 Task: Look for space in Shamkhor, Azerbaijan from 12th  August, 2023 to 15th August, 2023 for 3 adults in price range Rs.12000 to Rs.16000. Place can be entire place with 2 bedrooms having 3 beds and 1 bathroom. Property type can be house, flat, guest house. Amenities needed are: air conditioning. Booking option can be shelf check-in. Required host language is English.
Action: Mouse moved to (392, 112)
Screenshot: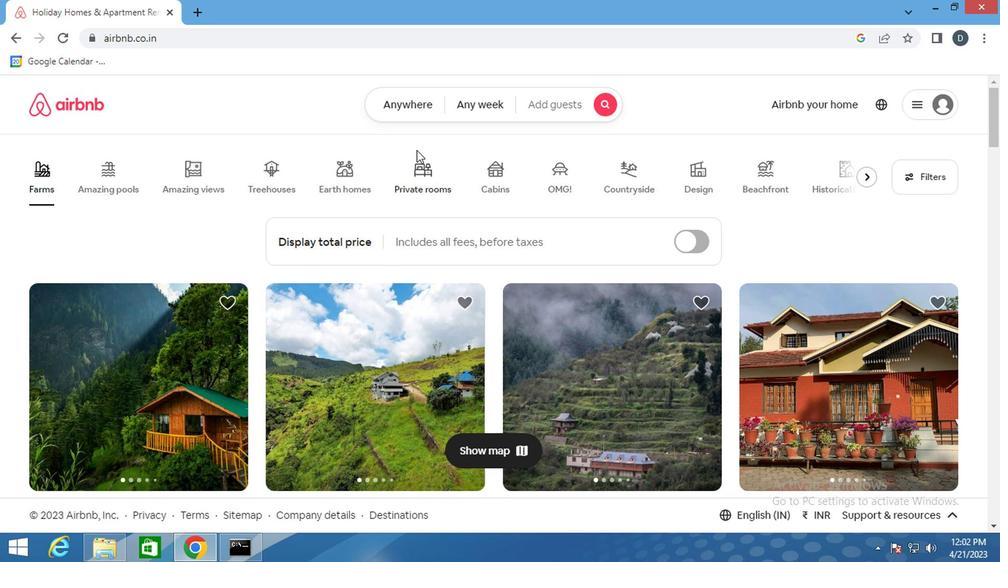 
Action: Mouse pressed left at (392, 112)
Screenshot: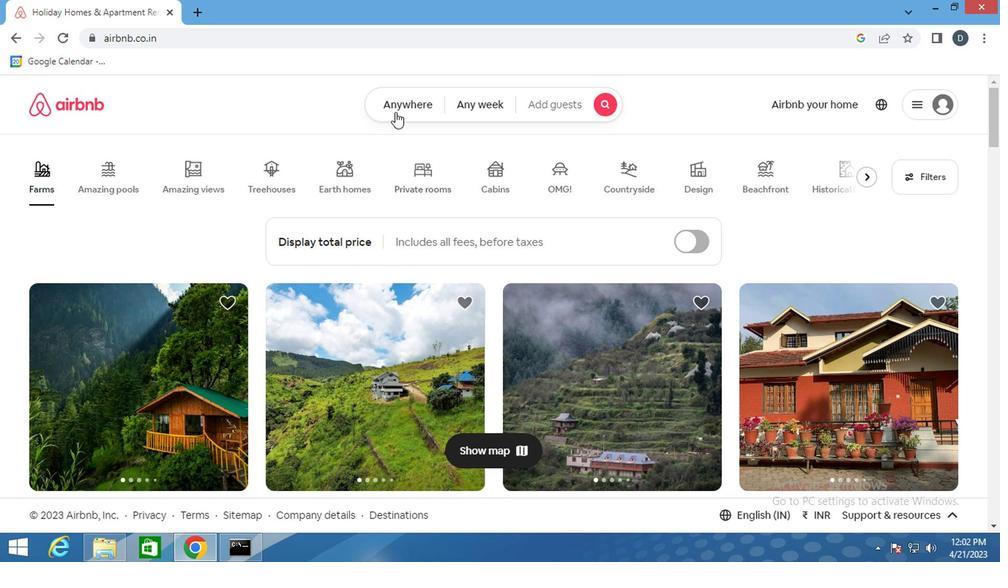 
Action: Mouse moved to (282, 173)
Screenshot: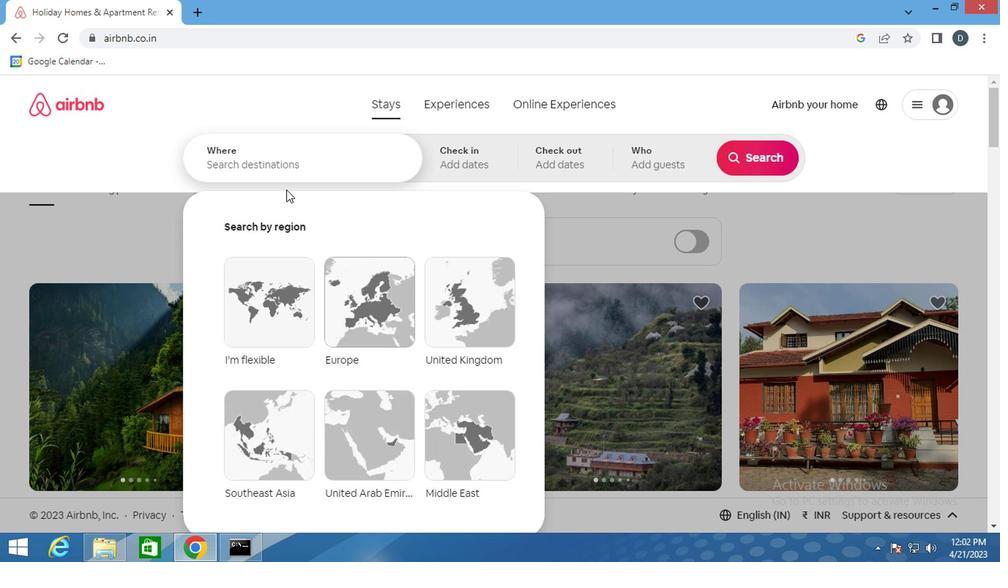 
Action: Mouse pressed left at (282, 173)
Screenshot: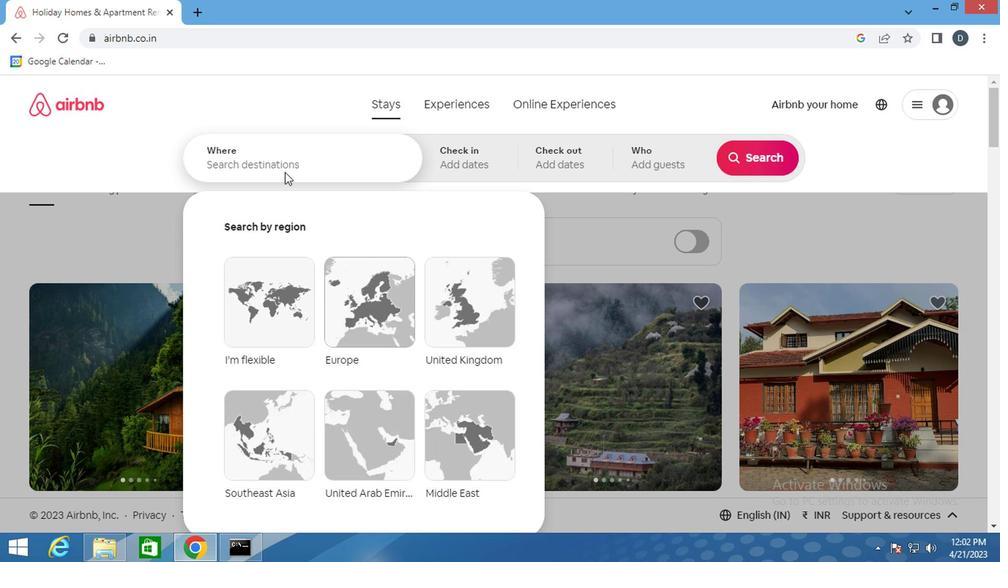 
Action: Key pressed shamkhor,azerbaijan
Screenshot: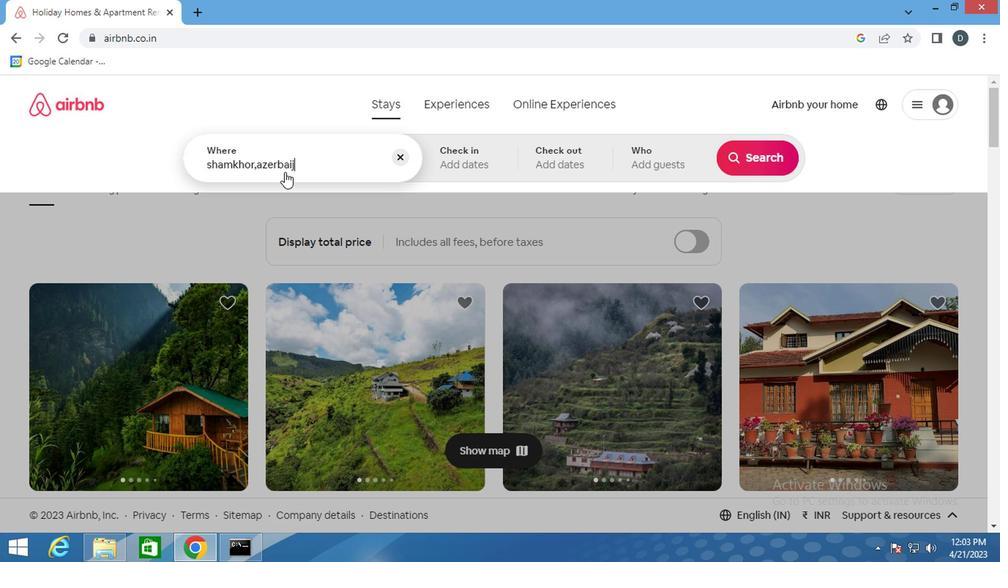 
Action: Mouse moved to (297, 263)
Screenshot: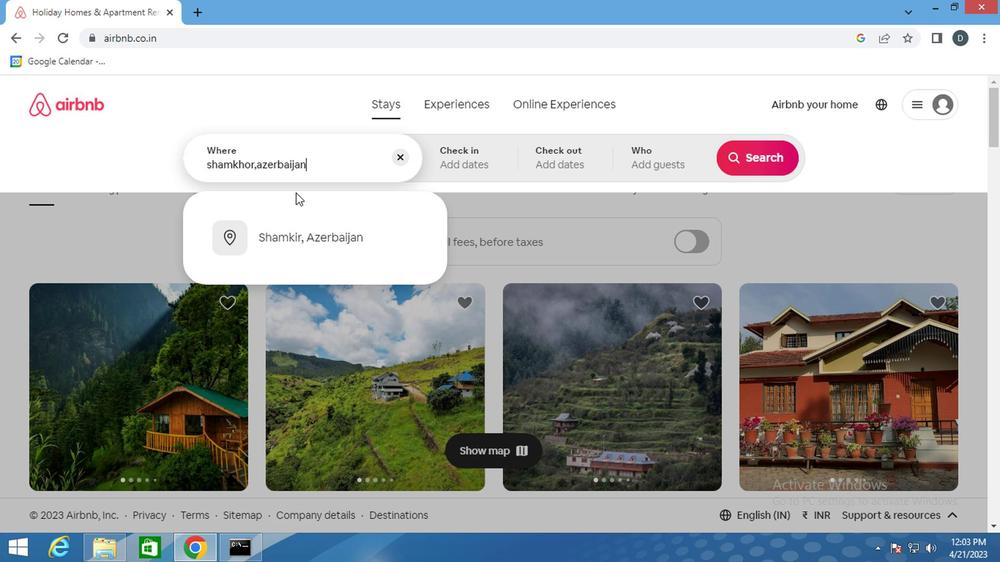 
Action: Mouse pressed left at (297, 263)
Screenshot: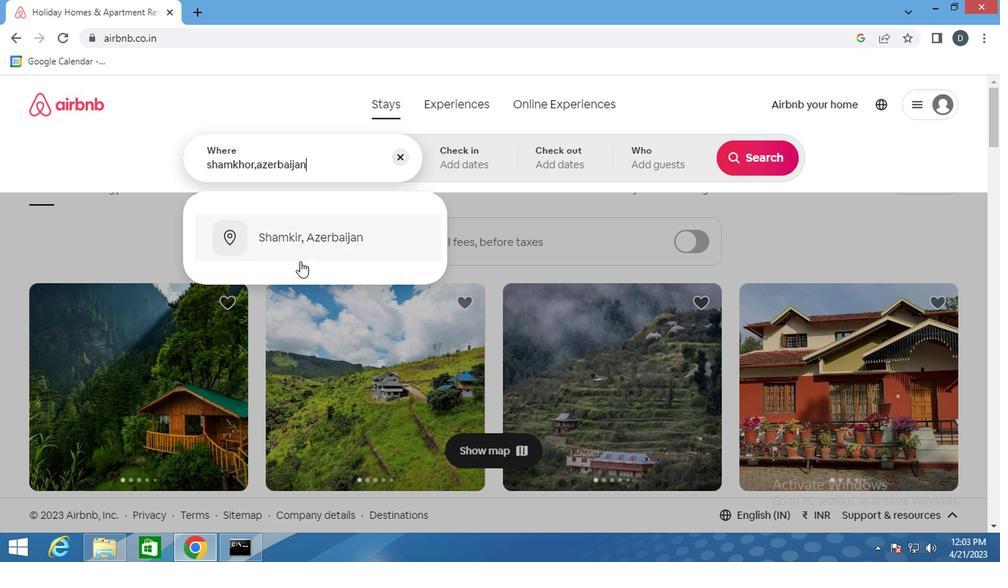 
Action: Mouse moved to (352, 163)
Screenshot: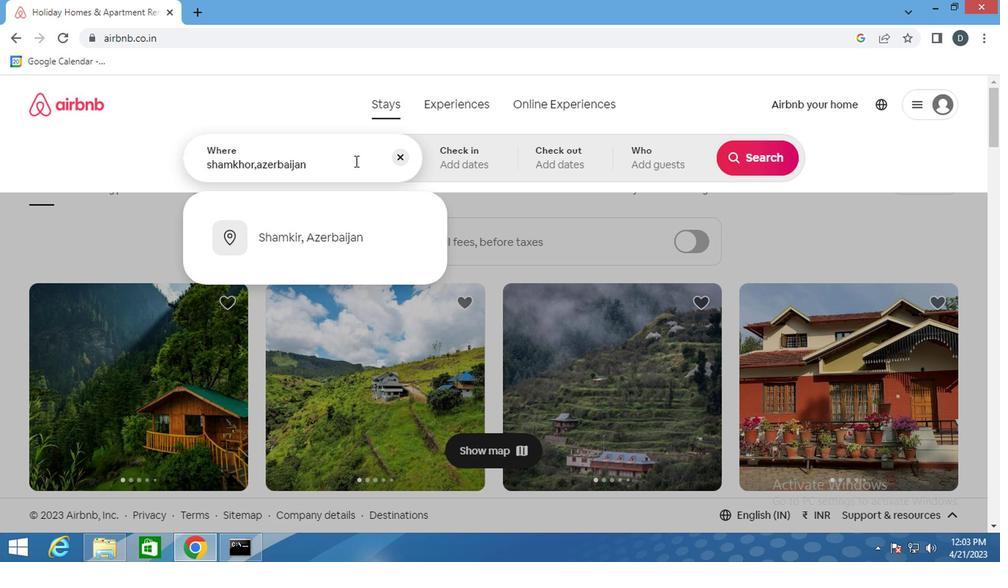 
Action: Key pressed <Key.enter>
Screenshot: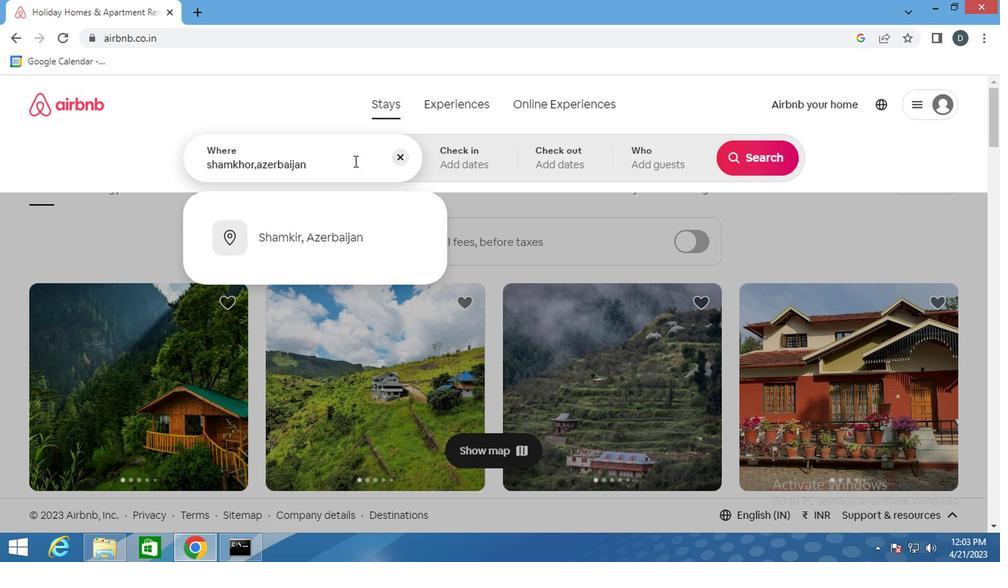 
Action: Mouse moved to (482, 163)
Screenshot: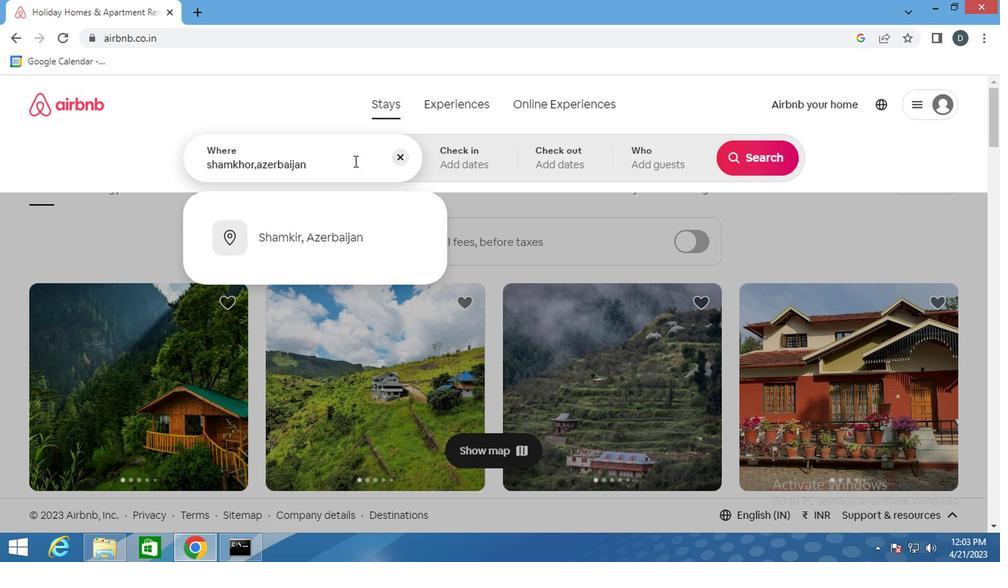 
Action: Mouse pressed left at (482, 163)
Screenshot: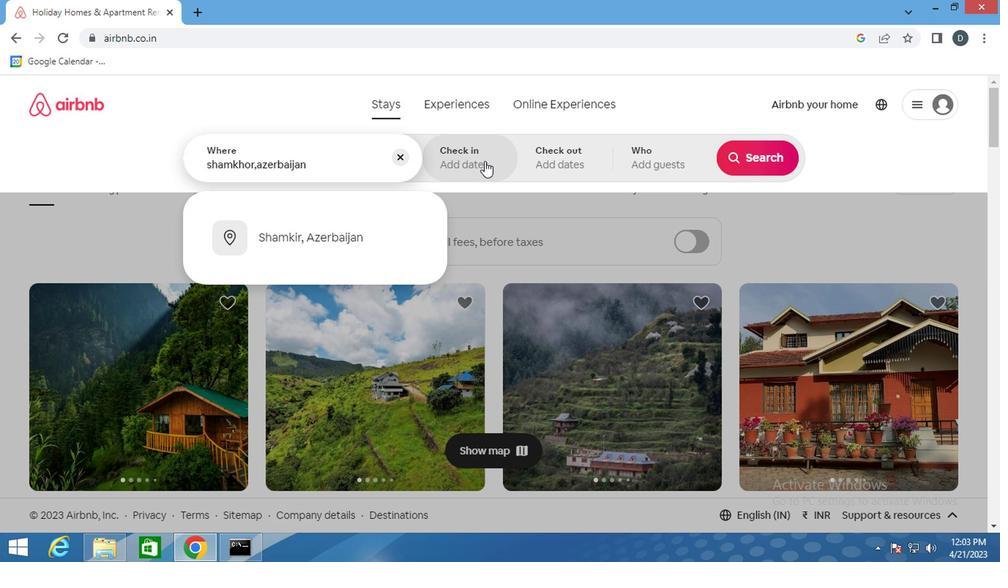 
Action: Mouse moved to (745, 269)
Screenshot: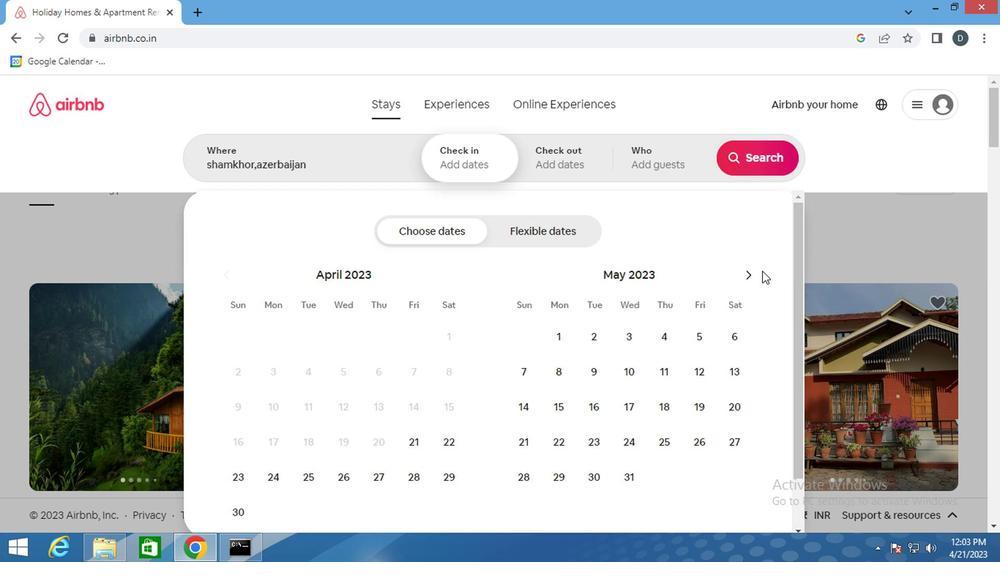 
Action: Mouse pressed left at (745, 269)
Screenshot: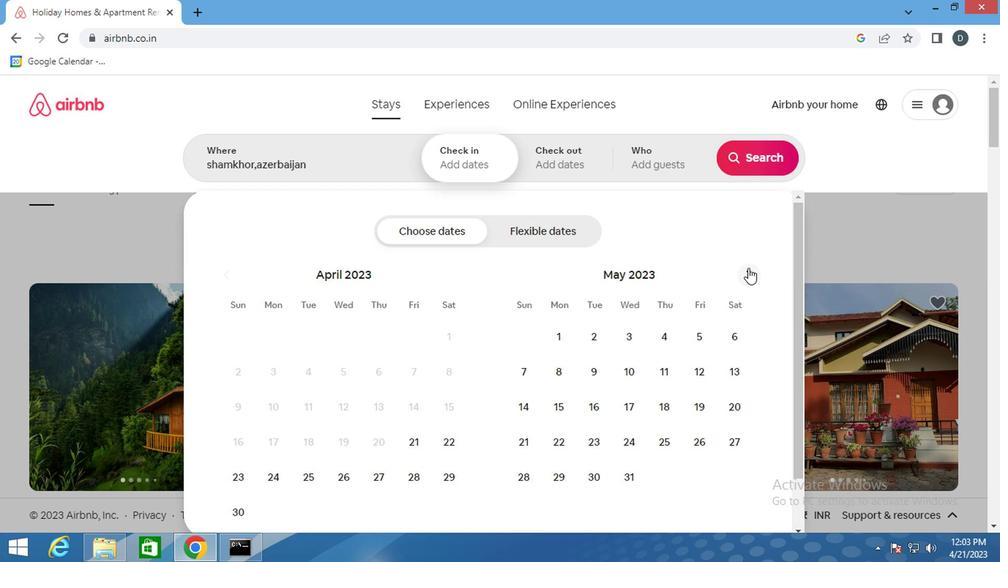 
Action: Mouse pressed left at (745, 269)
Screenshot: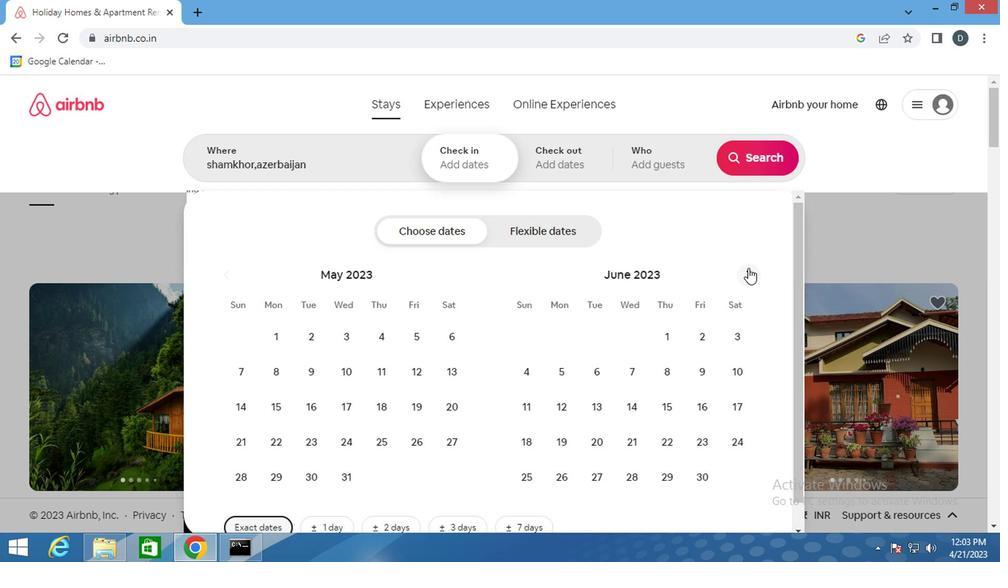 
Action: Mouse pressed left at (745, 269)
Screenshot: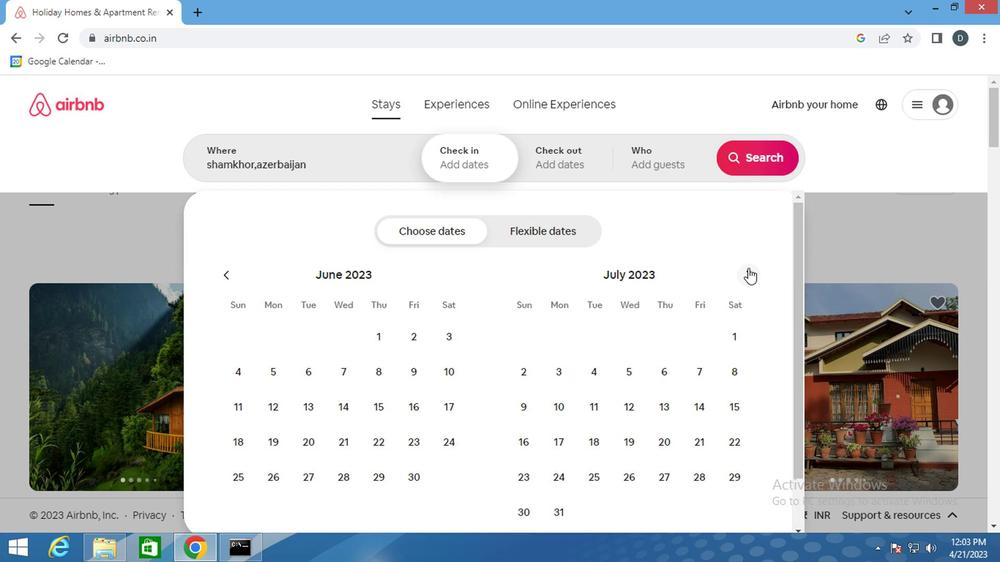 
Action: Mouse moved to (721, 372)
Screenshot: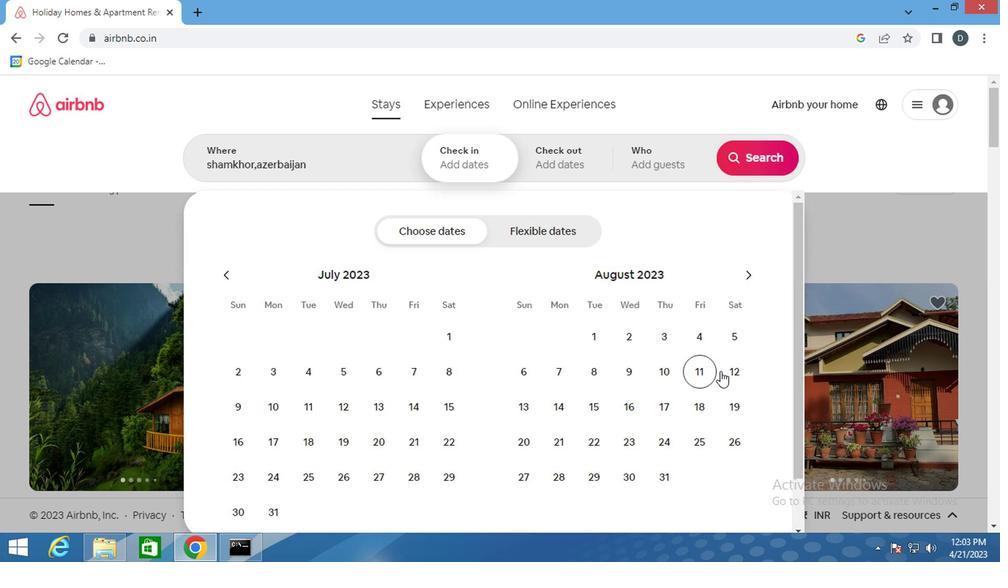 
Action: Mouse pressed left at (721, 372)
Screenshot: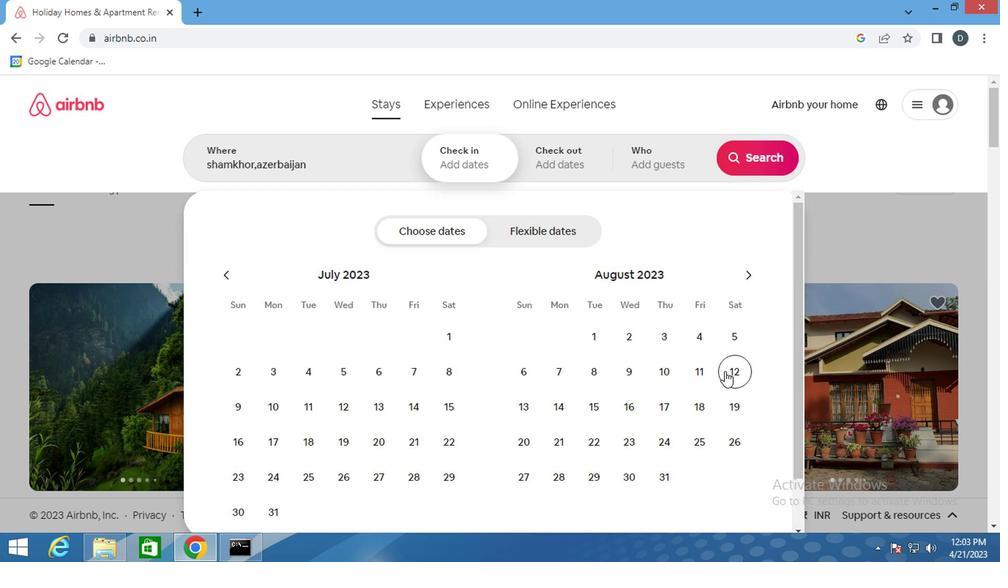 
Action: Mouse moved to (588, 402)
Screenshot: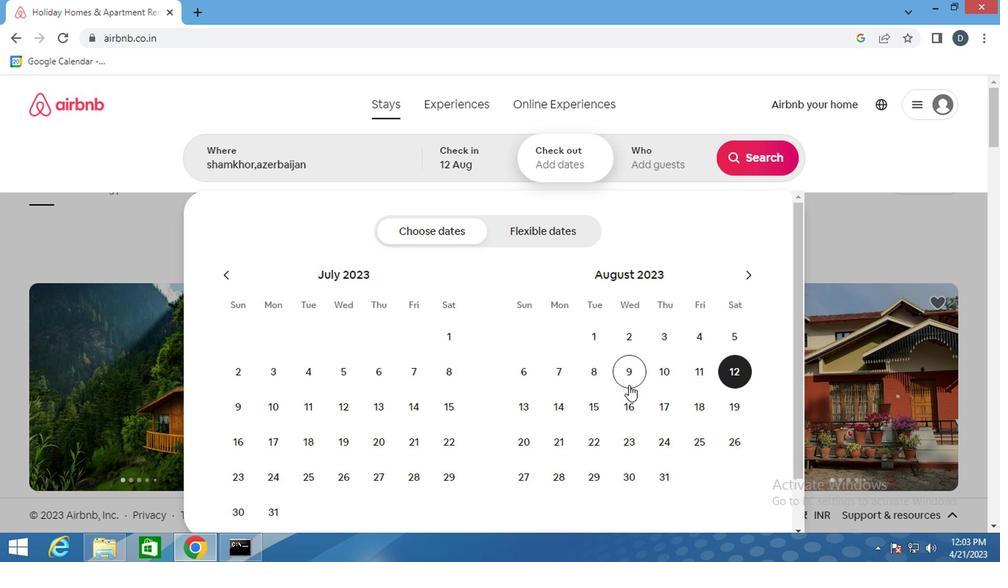 
Action: Mouse pressed left at (588, 402)
Screenshot: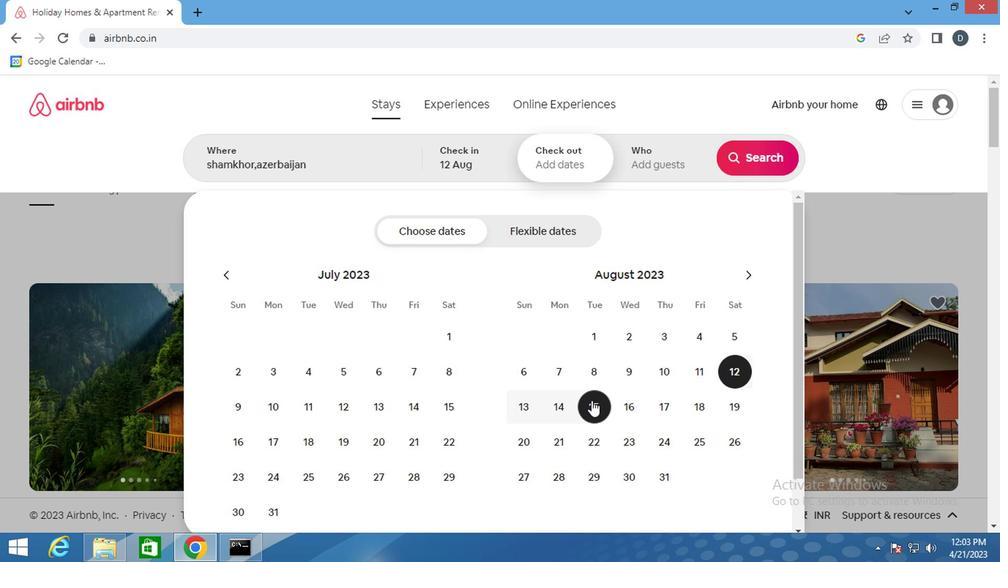 
Action: Mouse moved to (629, 168)
Screenshot: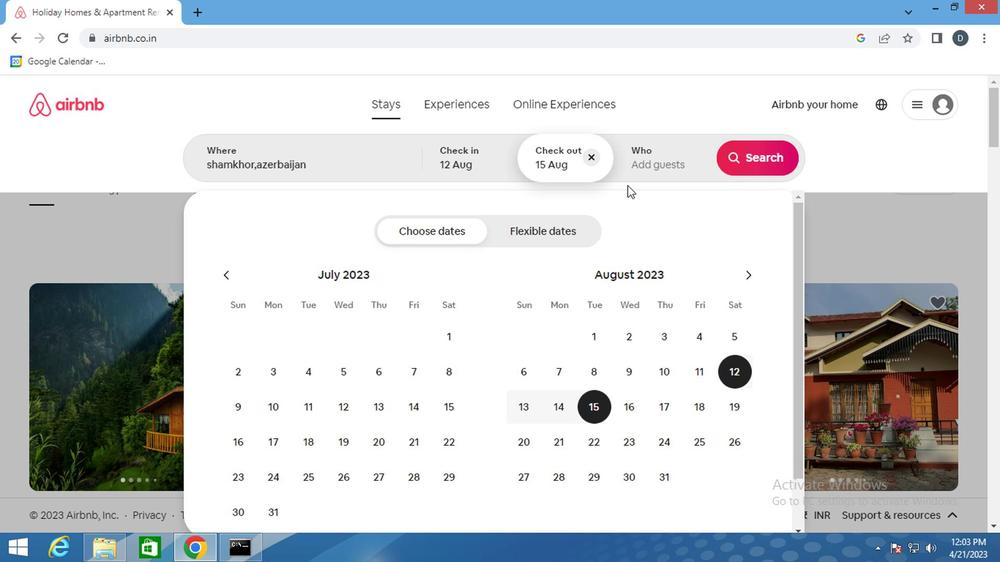 
Action: Mouse pressed left at (629, 168)
Screenshot: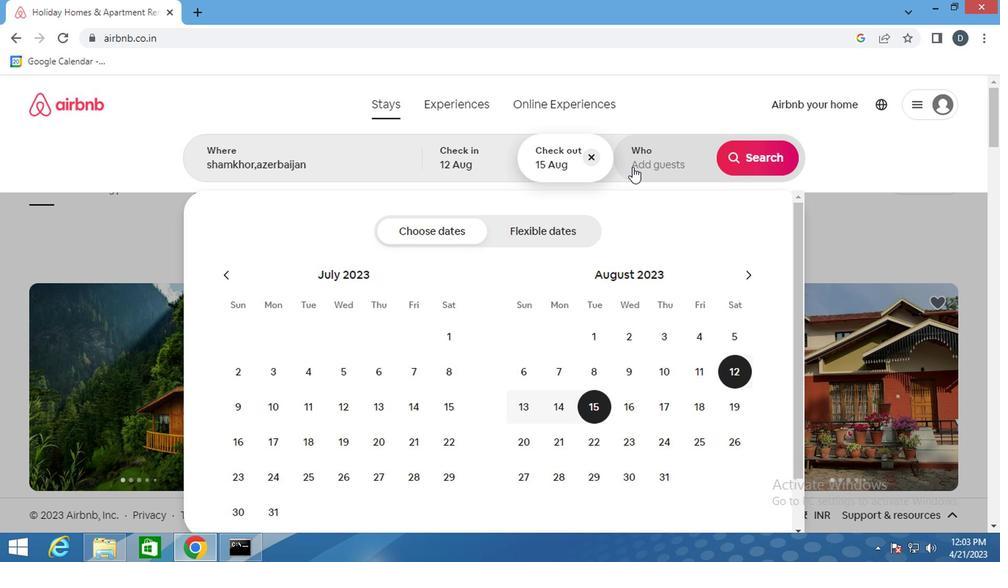 
Action: Mouse moved to (751, 233)
Screenshot: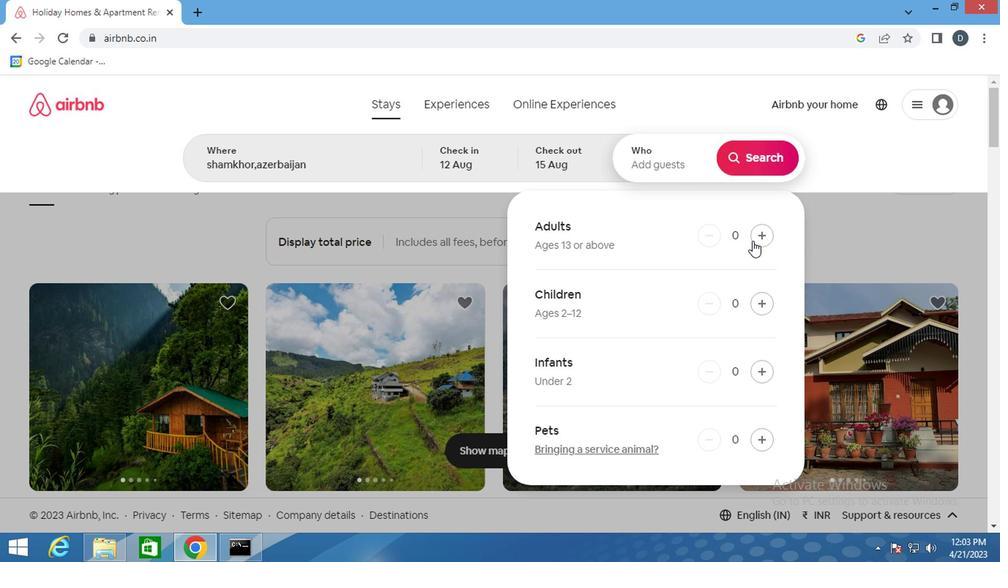 
Action: Mouse pressed left at (751, 233)
Screenshot: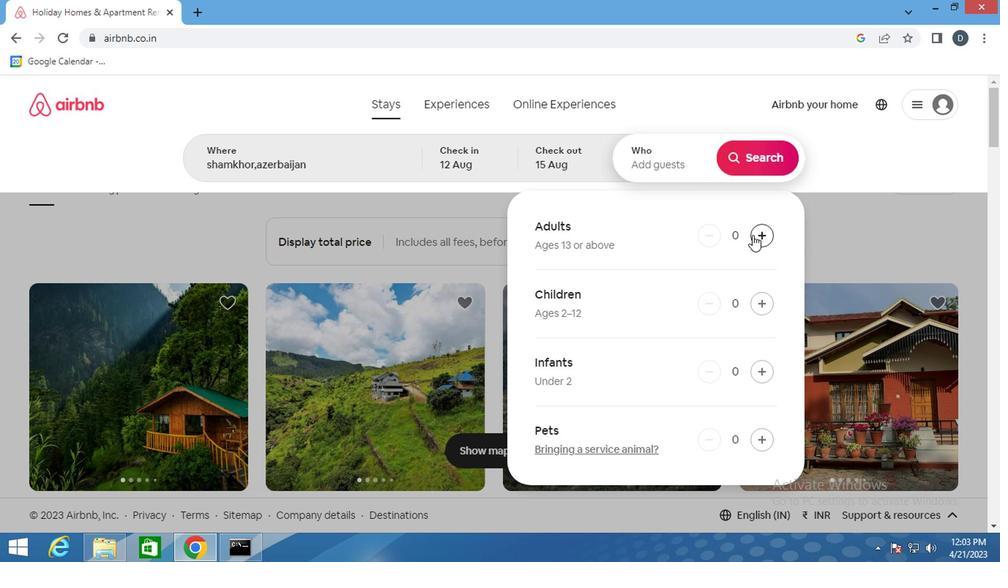 
Action: Mouse pressed left at (751, 233)
Screenshot: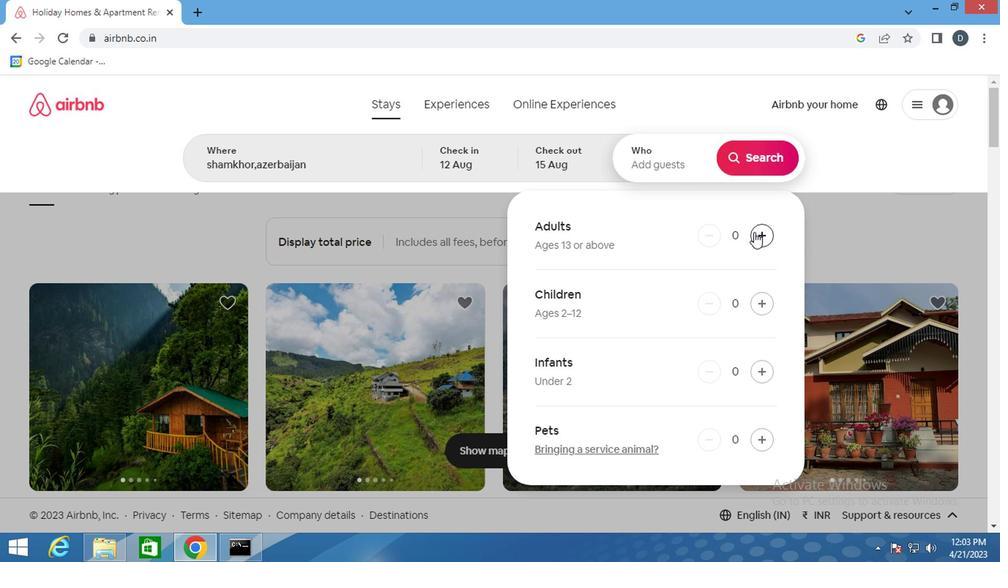 
Action: Mouse pressed left at (751, 233)
Screenshot: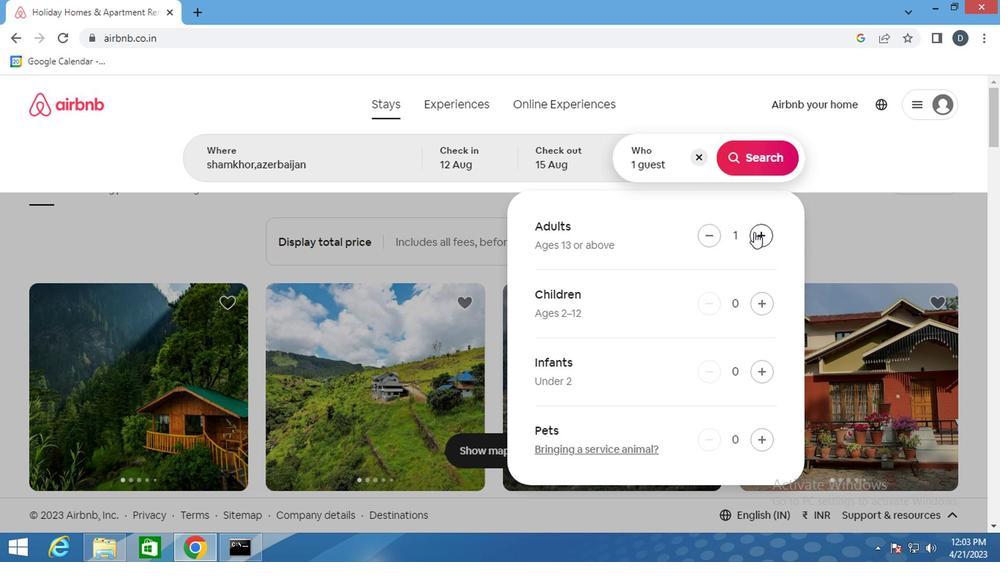 
Action: Mouse moved to (763, 162)
Screenshot: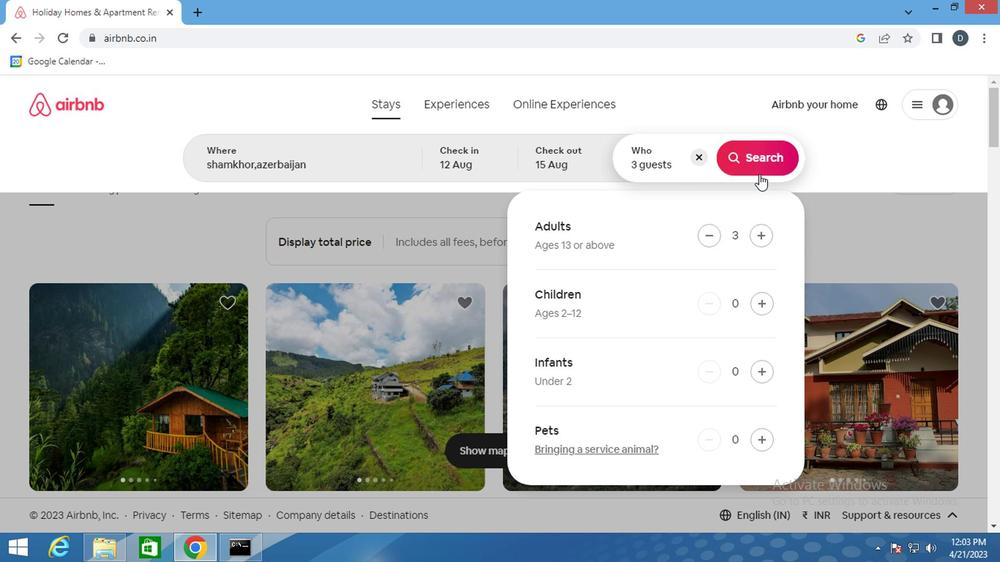 
Action: Mouse pressed left at (763, 162)
Screenshot: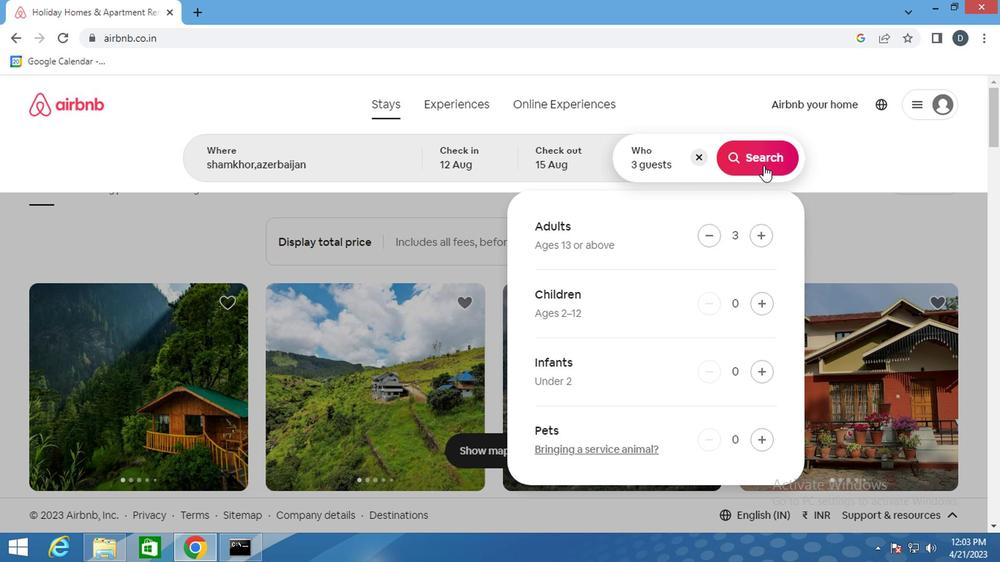 
Action: Mouse moved to (944, 168)
Screenshot: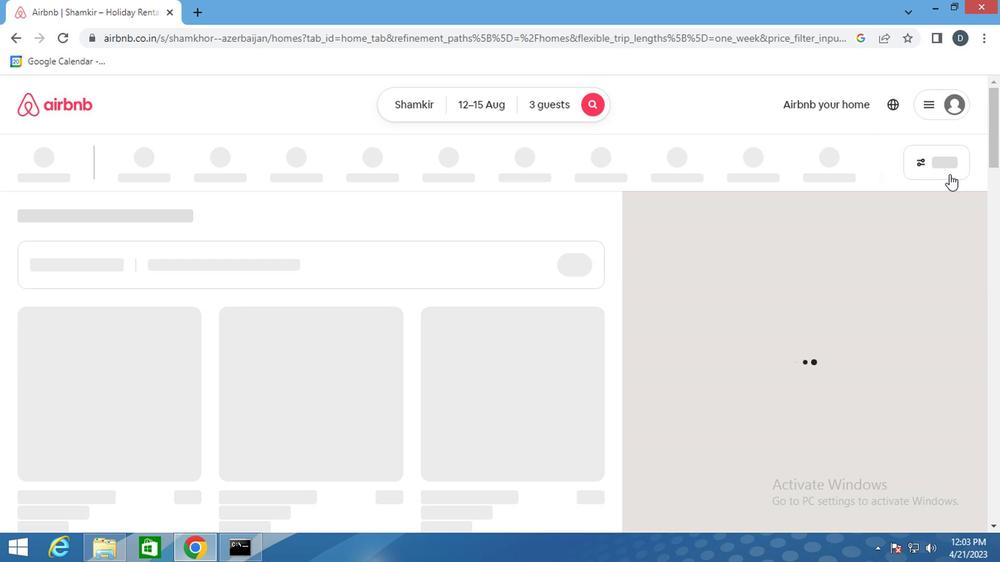 
Action: Mouse pressed left at (944, 168)
Screenshot: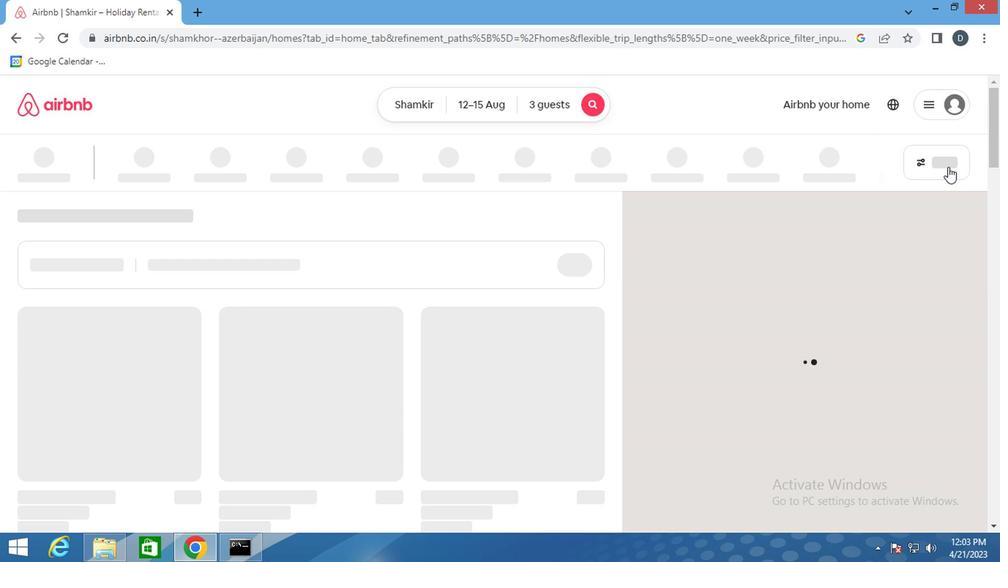 
Action: Mouse moved to (334, 339)
Screenshot: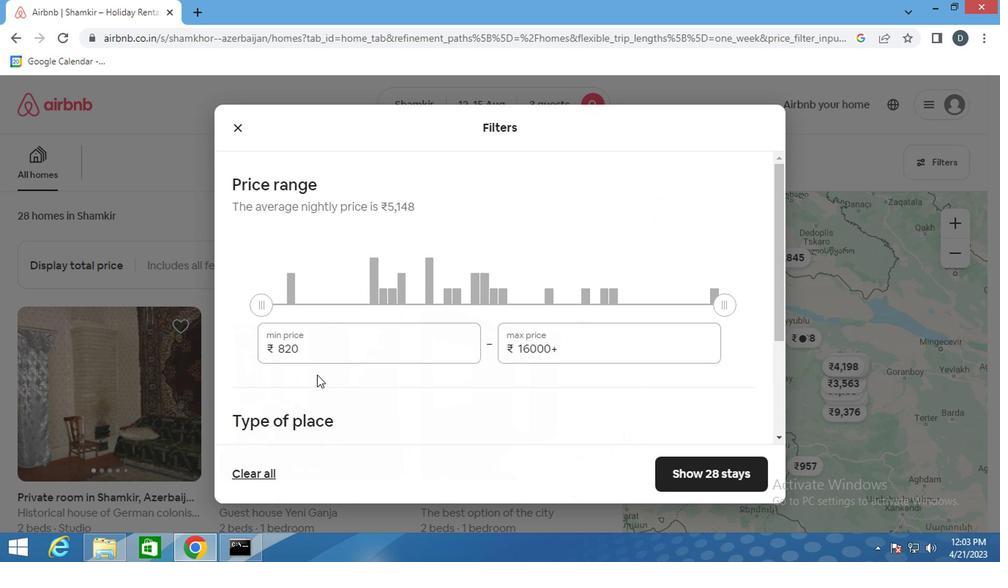 
Action: Mouse pressed left at (334, 339)
Screenshot: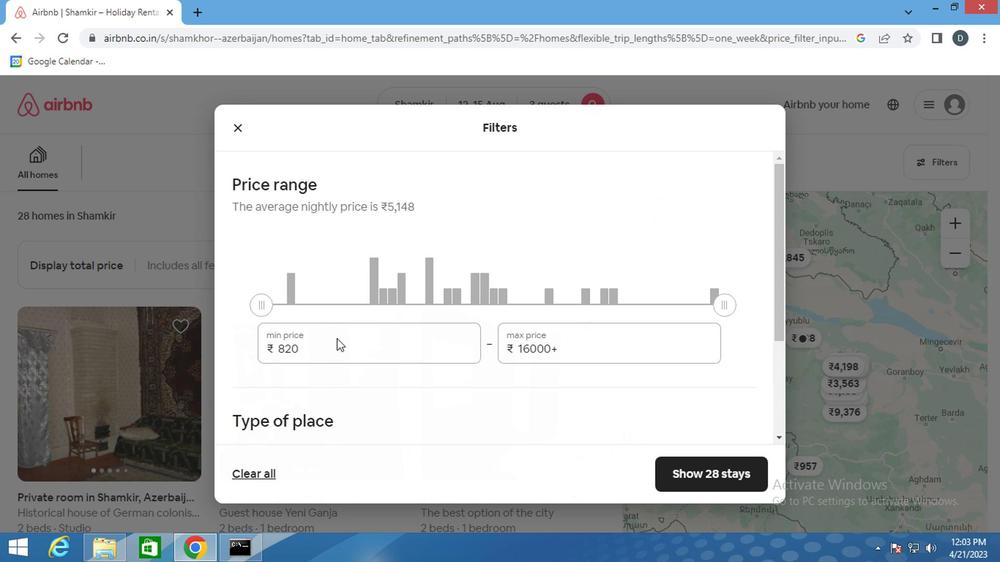 
Action: Mouse pressed left at (334, 339)
Screenshot: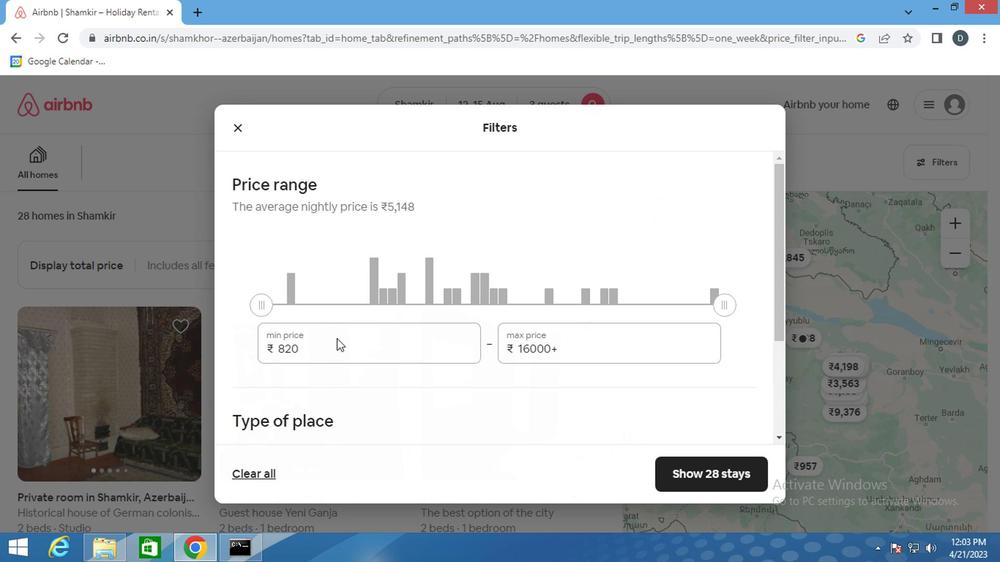 
Action: Mouse moved to (323, 352)
Screenshot: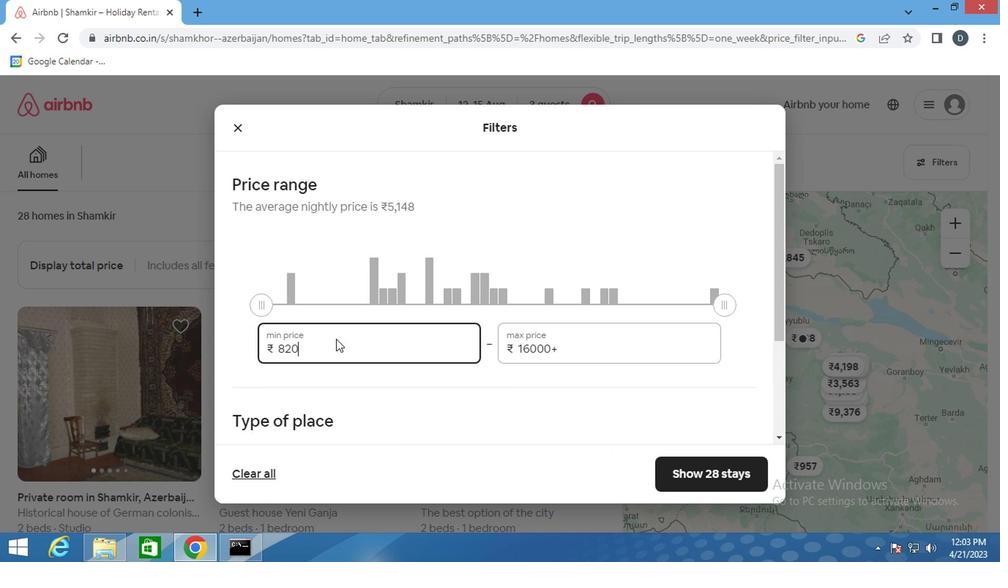 
Action: Mouse pressed left at (323, 352)
Screenshot: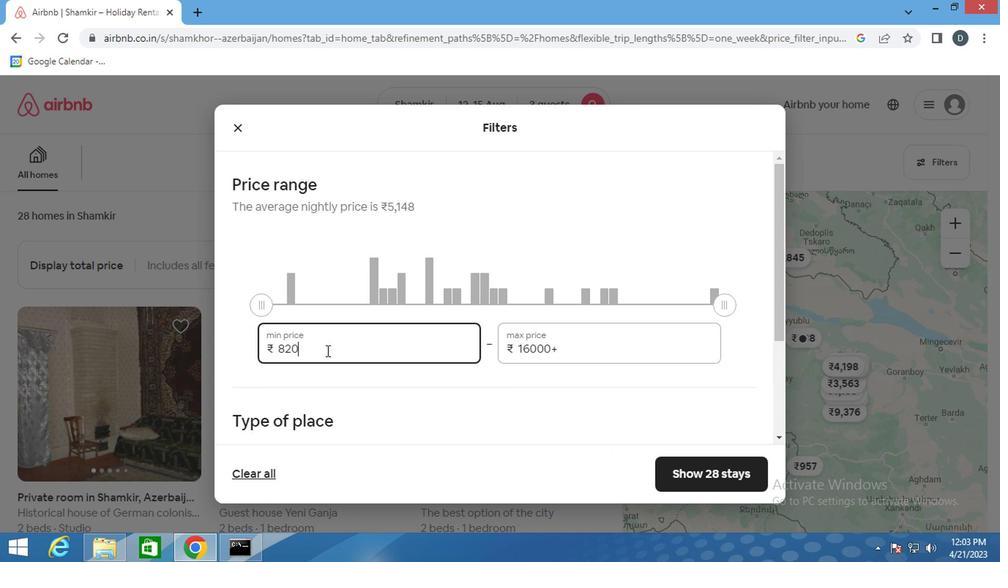 
Action: Mouse pressed left at (323, 352)
Screenshot: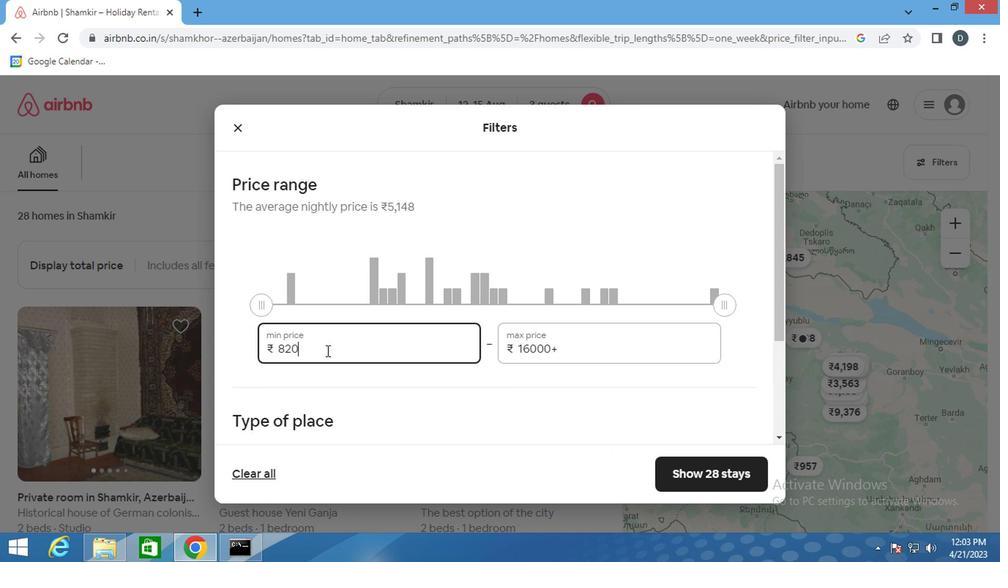 
Action: Key pressed 12000
Screenshot: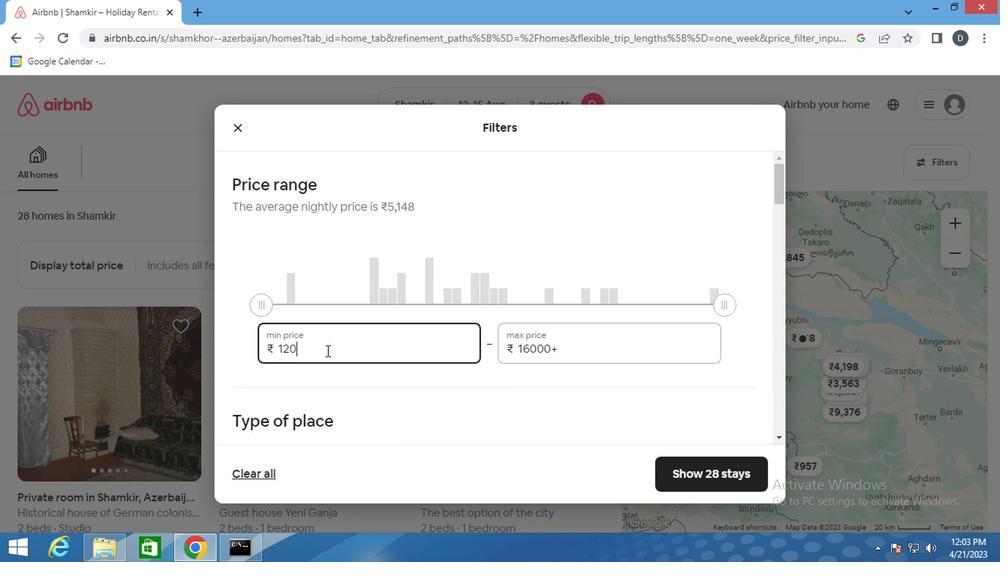 
Action: Mouse moved to (611, 351)
Screenshot: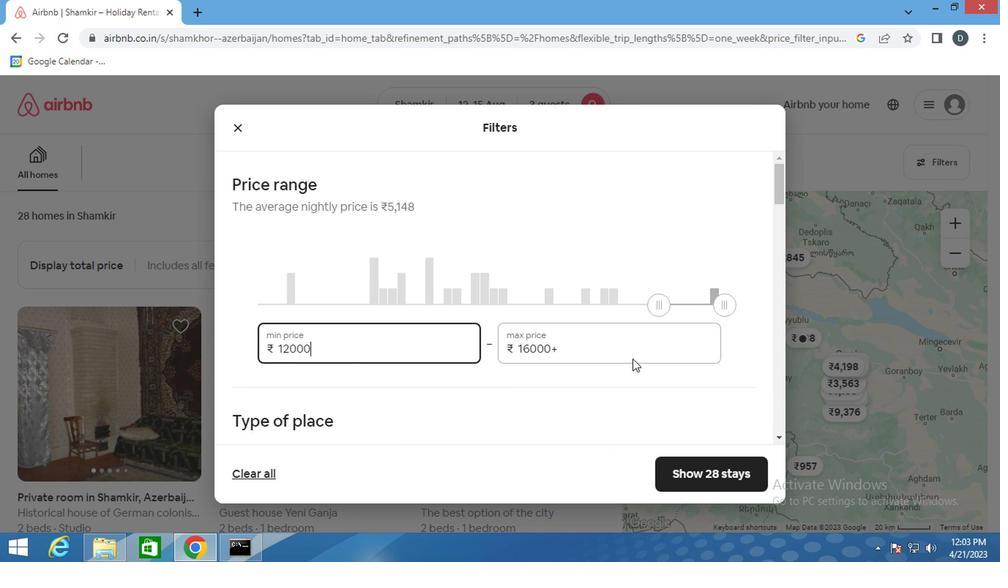 
Action: Key pressed <Key.tab>ctrl+Actrl+16000
Screenshot: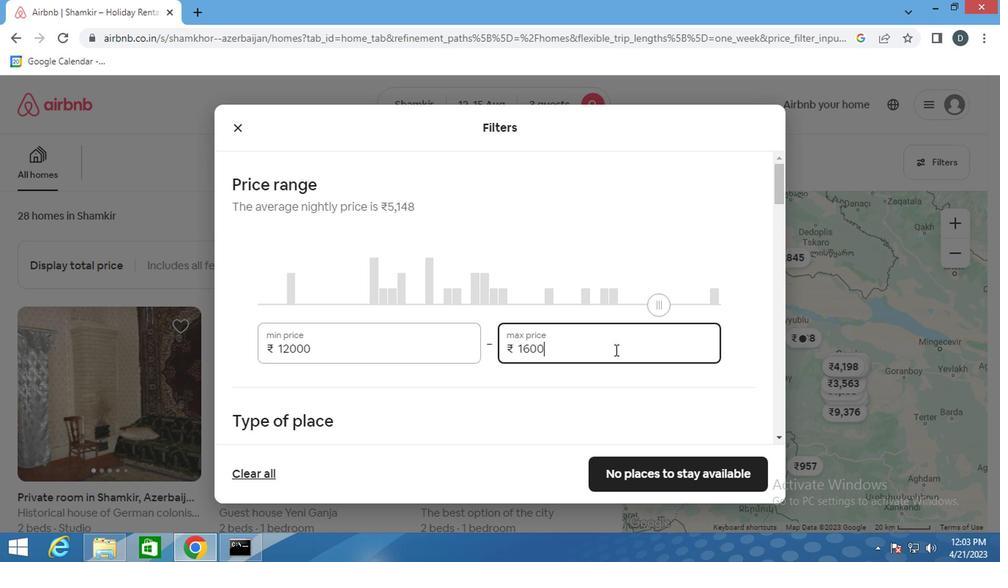 
Action: Mouse scrolled (611, 350) with delta (0, -1)
Screenshot: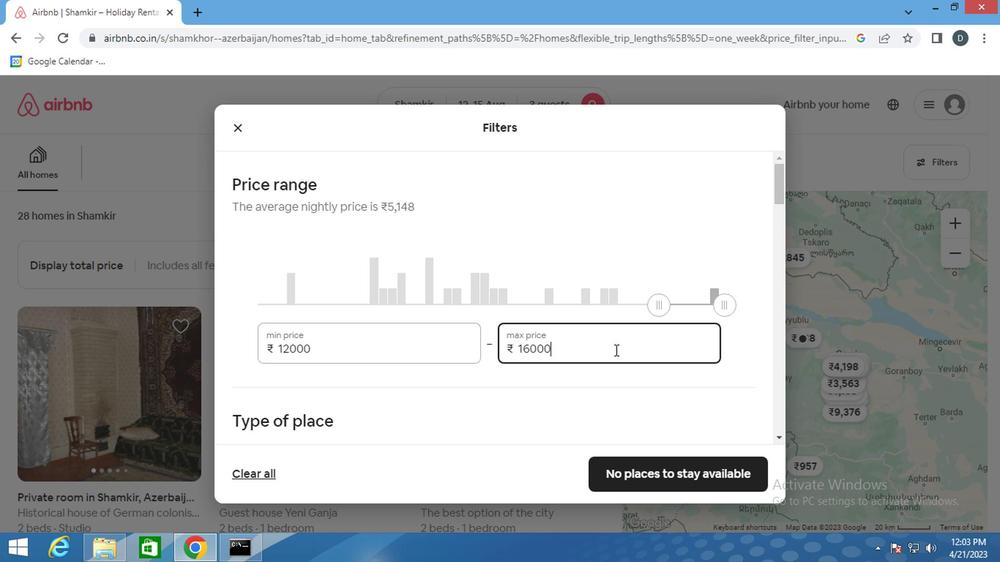 
Action: Mouse scrolled (611, 350) with delta (0, -1)
Screenshot: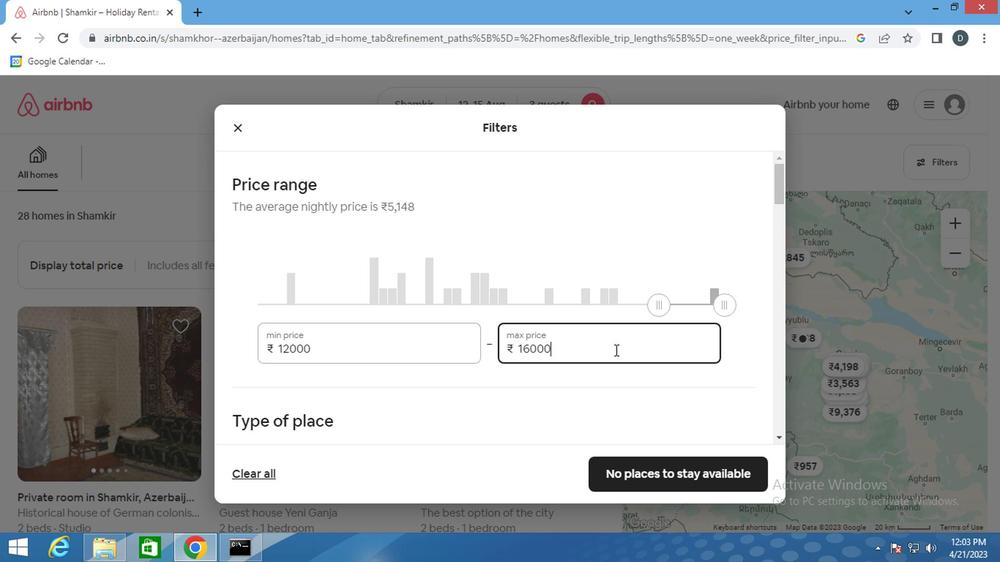 
Action: Mouse scrolled (611, 350) with delta (0, -1)
Screenshot: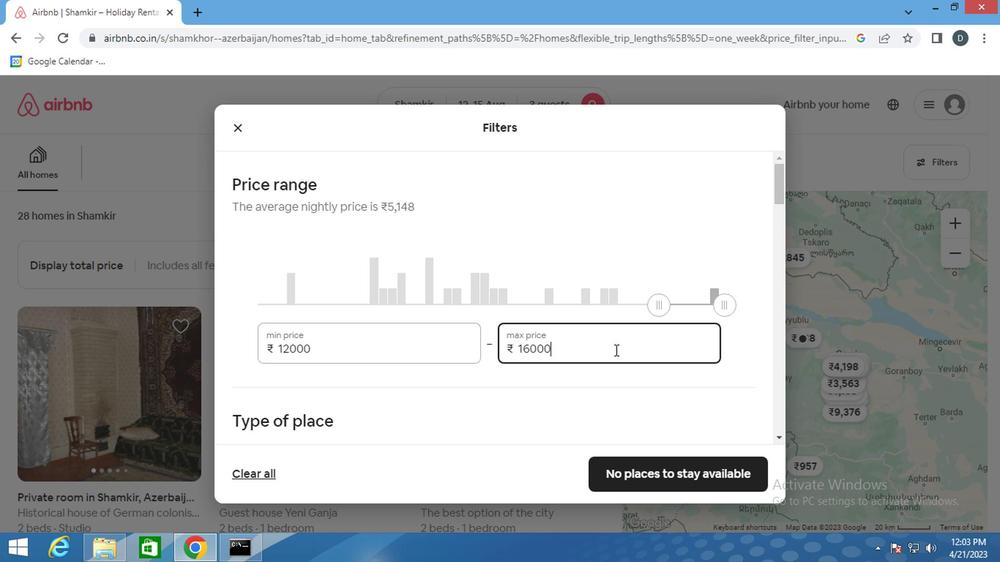 
Action: Mouse scrolled (611, 350) with delta (0, -1)
Screenshot: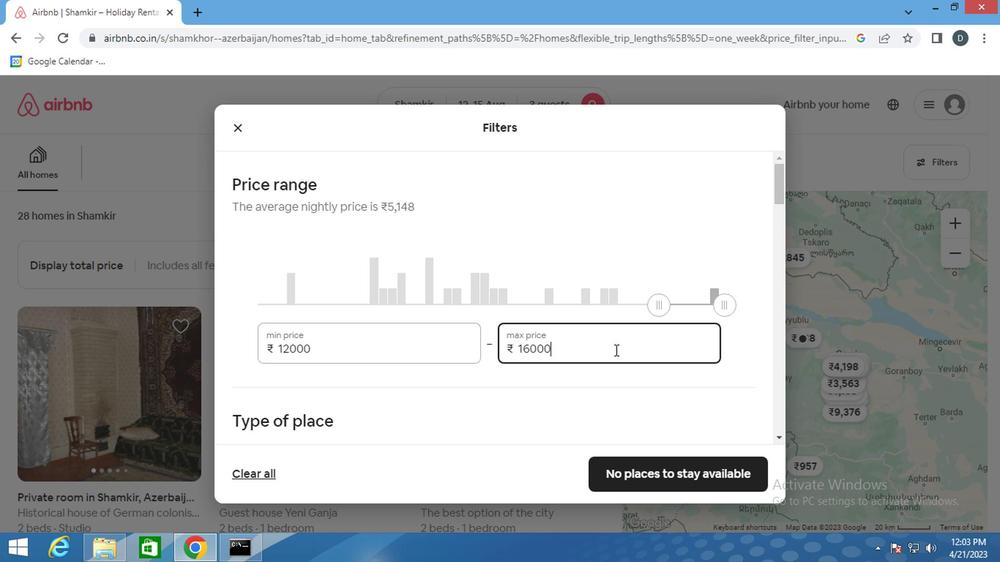 
Action: Mouse scrolled (611, 350) with delta (0, -1)
Screenshot: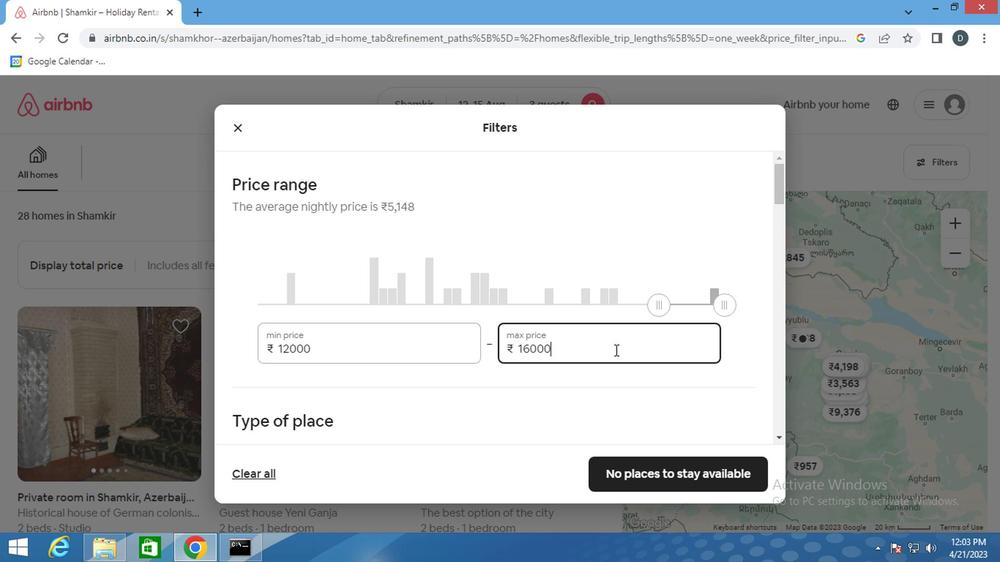 
Action: Mouse moved to (319, 269)
Screenshot: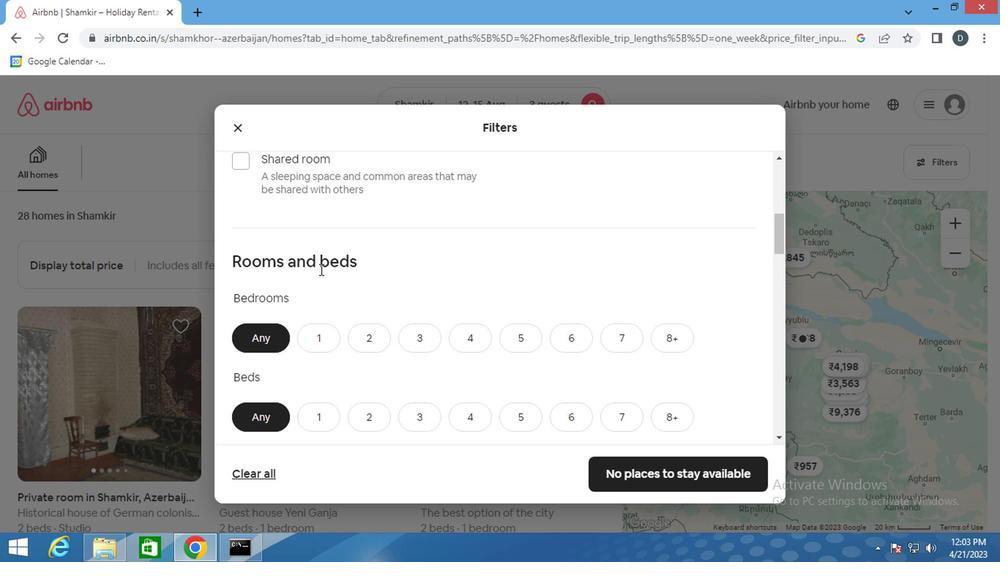 
Action: Mouse scrolled (319, 270) with delta (0, 0)
Screenshot: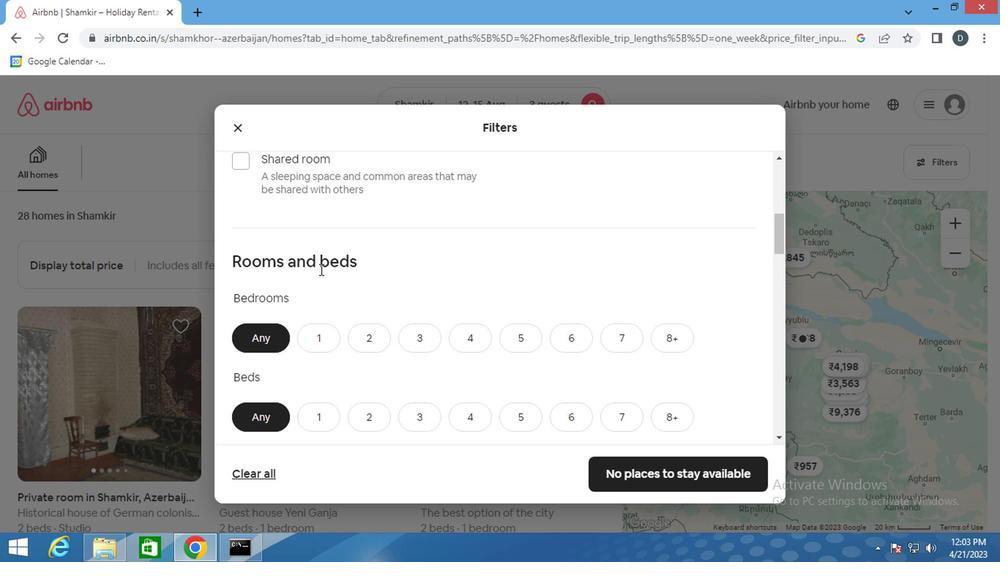 
Action: Mouse scrolled (319, 270) with delta (0, 0)
Screenshot: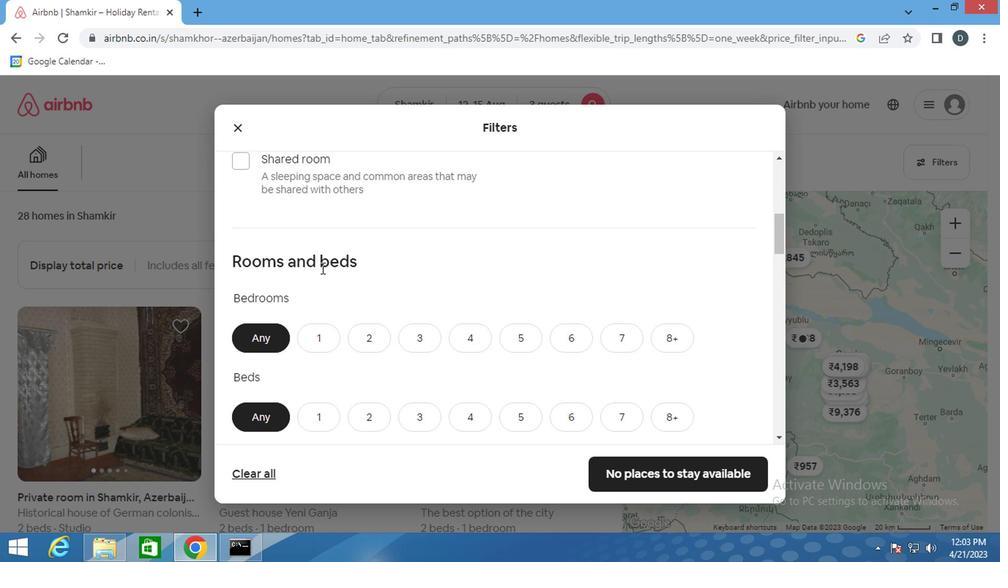 
Action: Mouse moved to (279, 246)
Screenshot: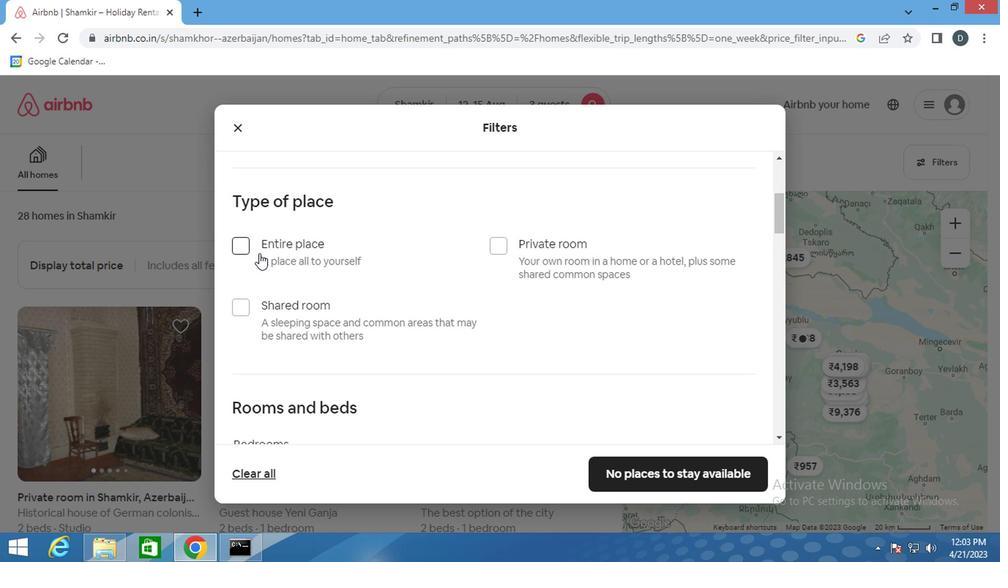
Action: Mouse pressed left at (279, 246)
Screenshot: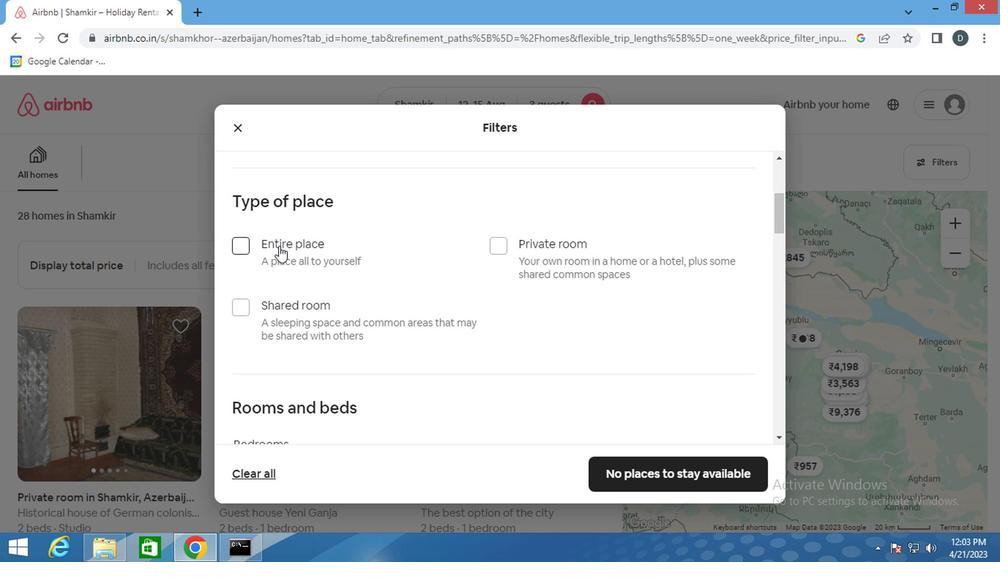 
Action: Mouse moved to (323, 254)
Screenshot: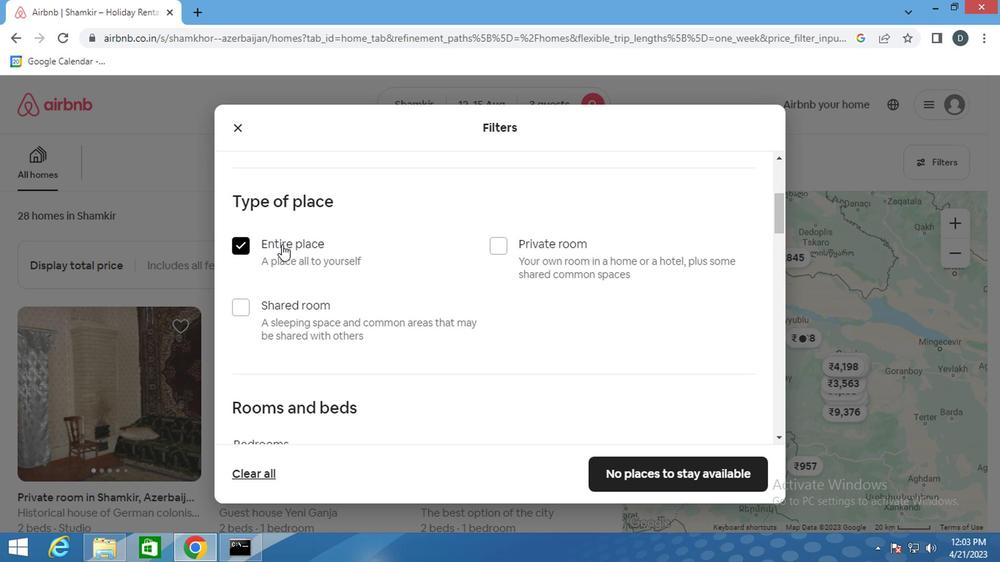
Action: Mouse scrolled (323, 253) with delta (0, 0)
Screenshot: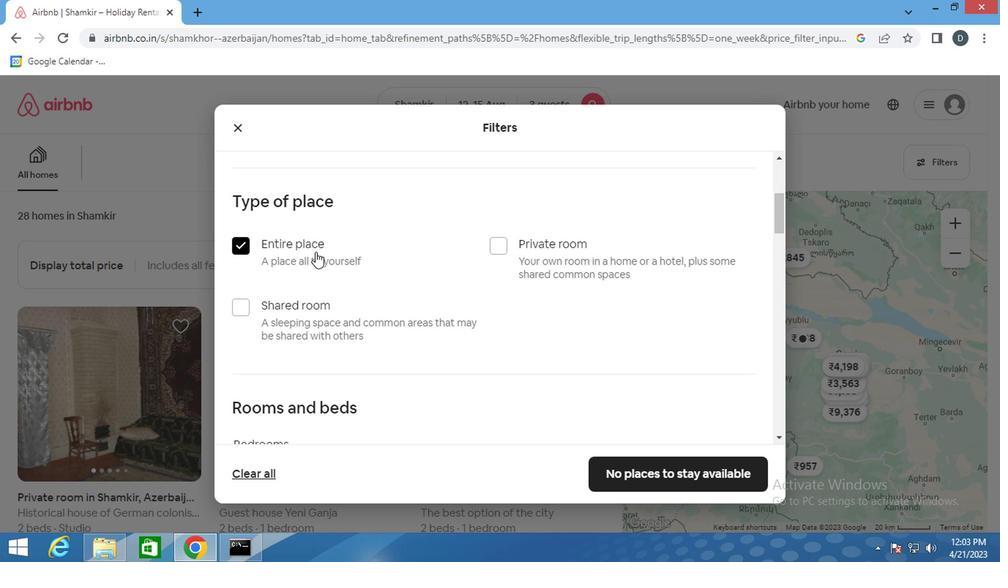 
Action: Mouse scrolled (323, 253) with delta (0, 0)
Screenshot: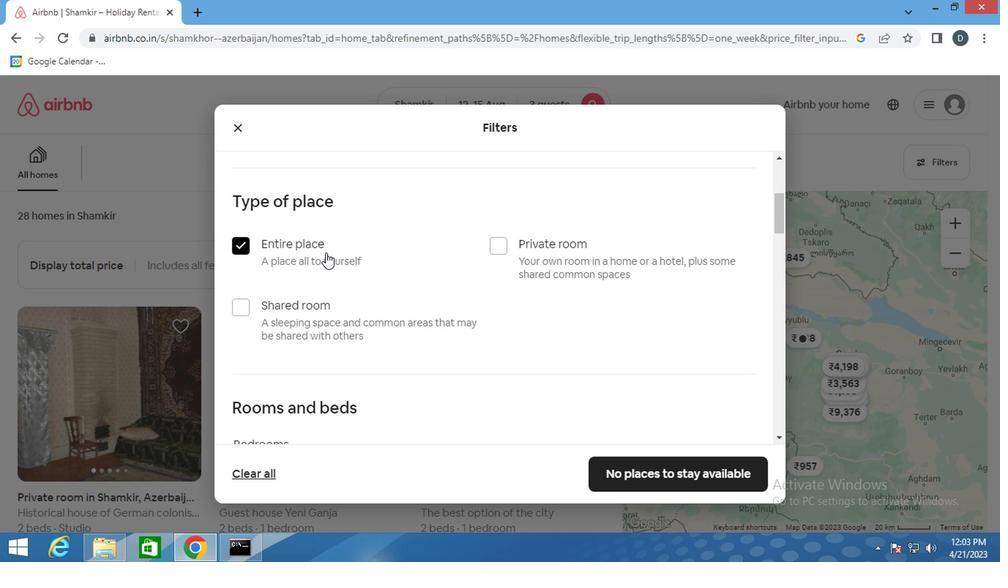
Action: Mouse scrolled (323, 253) with delta (0, 0)
Screenshot: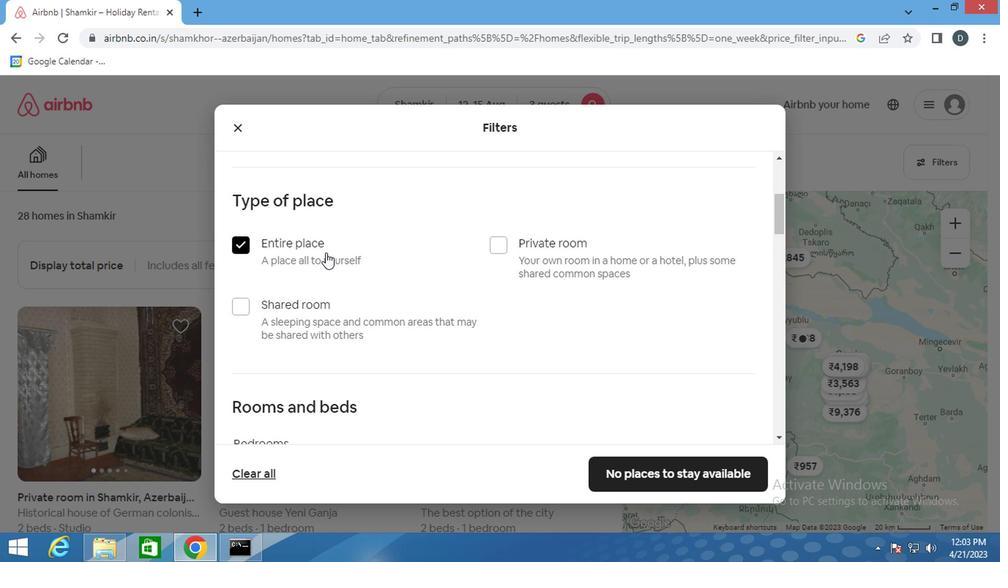 
Action: Mouse moved to (366, 270)
Screenshot: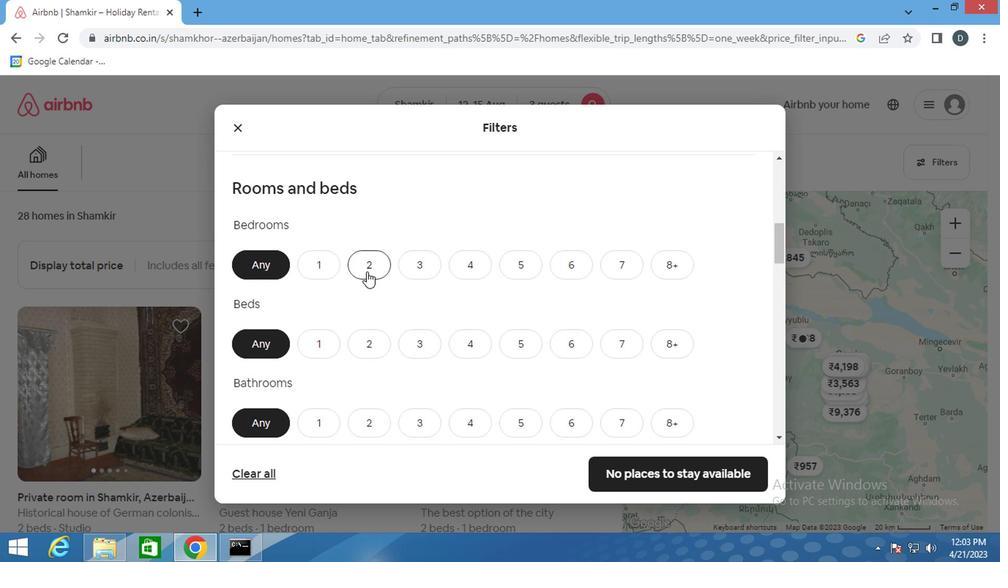 
Action: Mouse pressed left at (366, 270)
Screenshot: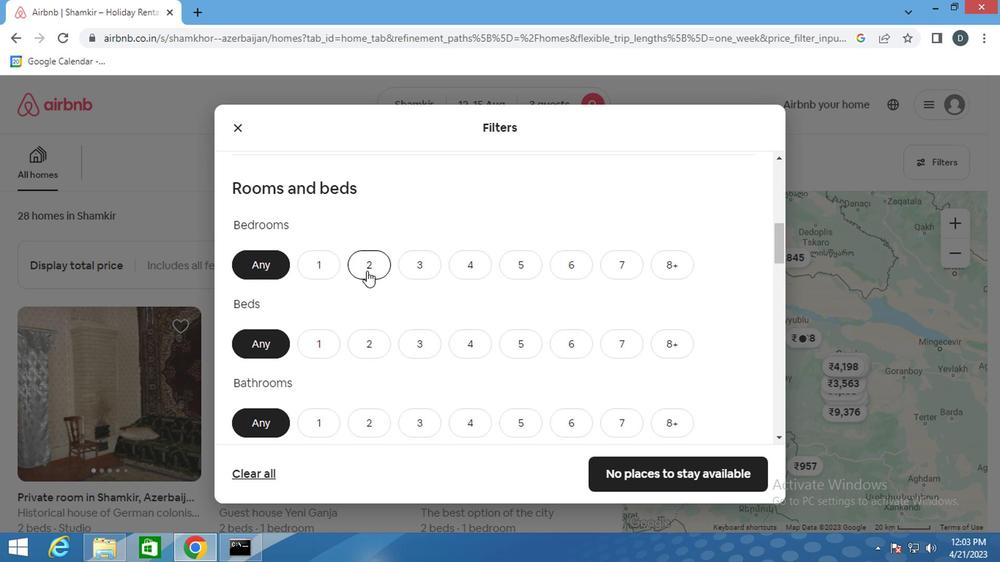 
Action: Mouse moved to (407, 347)
Screenshot: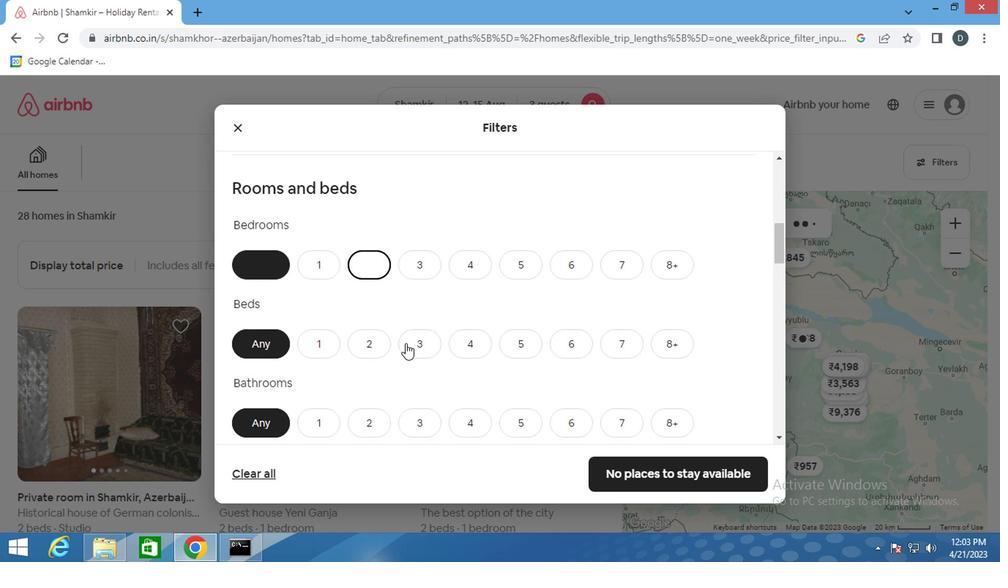 
Action: Mouse pressed left at (407, 347)
Screenshot: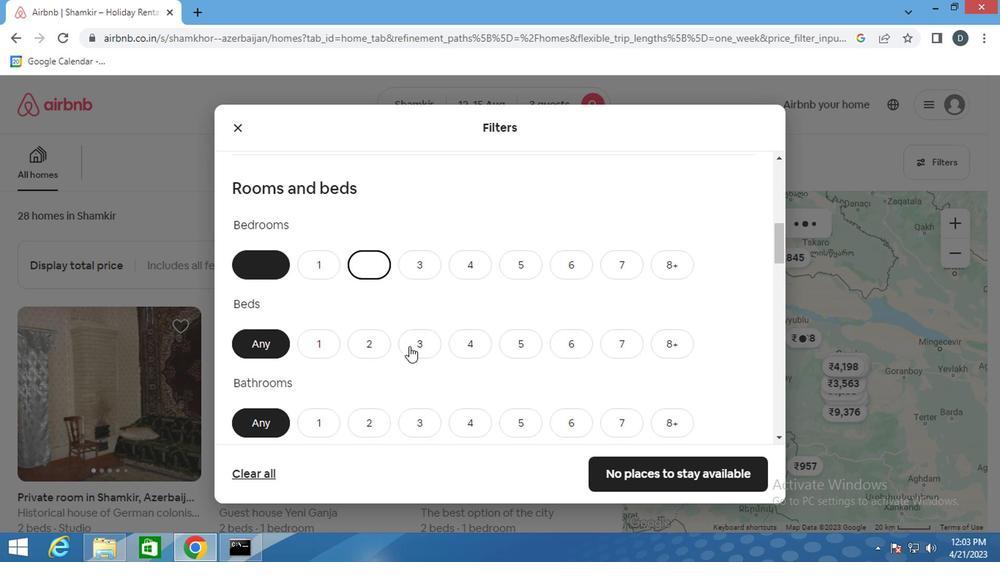 
Action: Mouse moved to (328, 422)
Screenshot: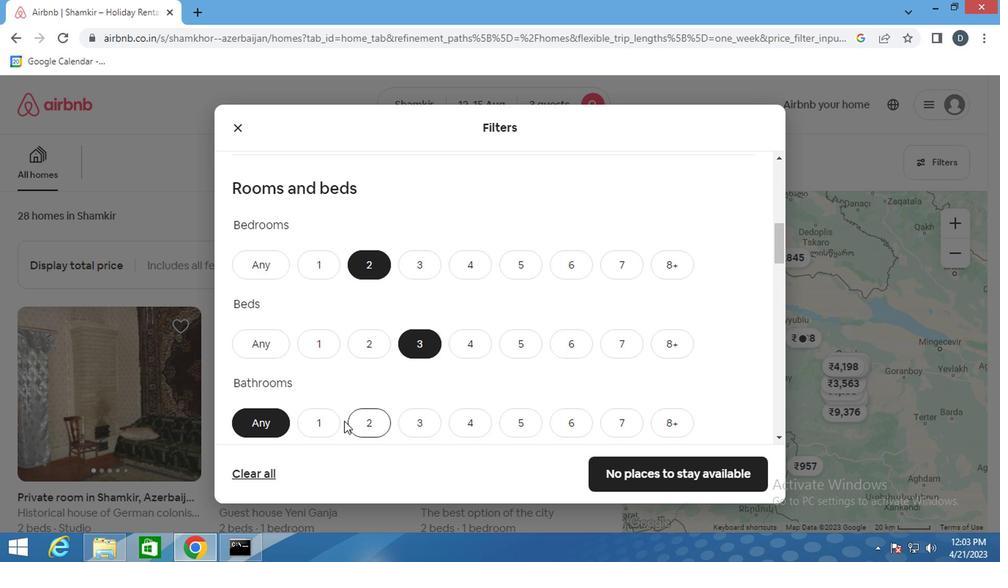 
Action: Mouse pressed left at (328, 422)
Screenshot: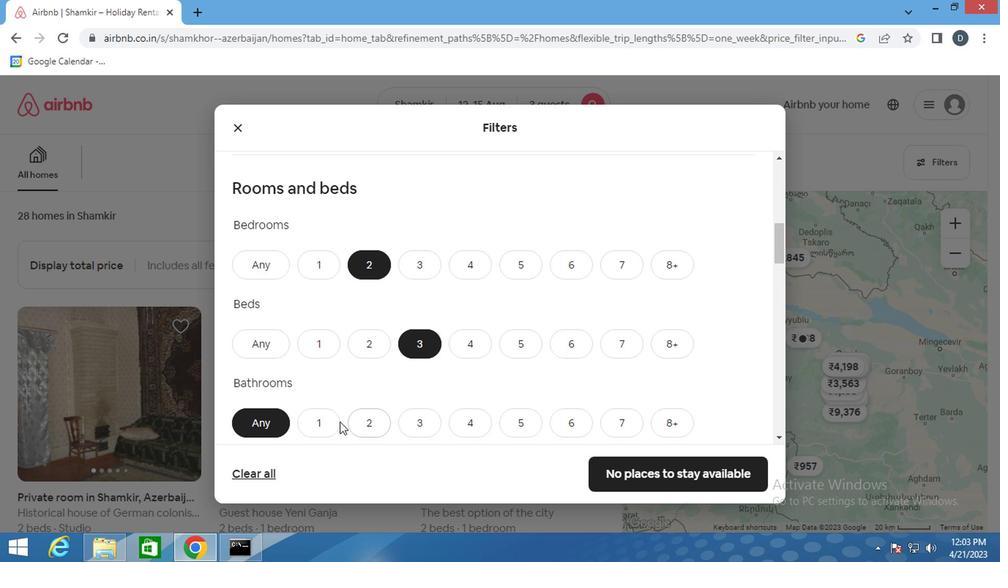 
Action: Mouse moved to (401, 390)
Screenshot: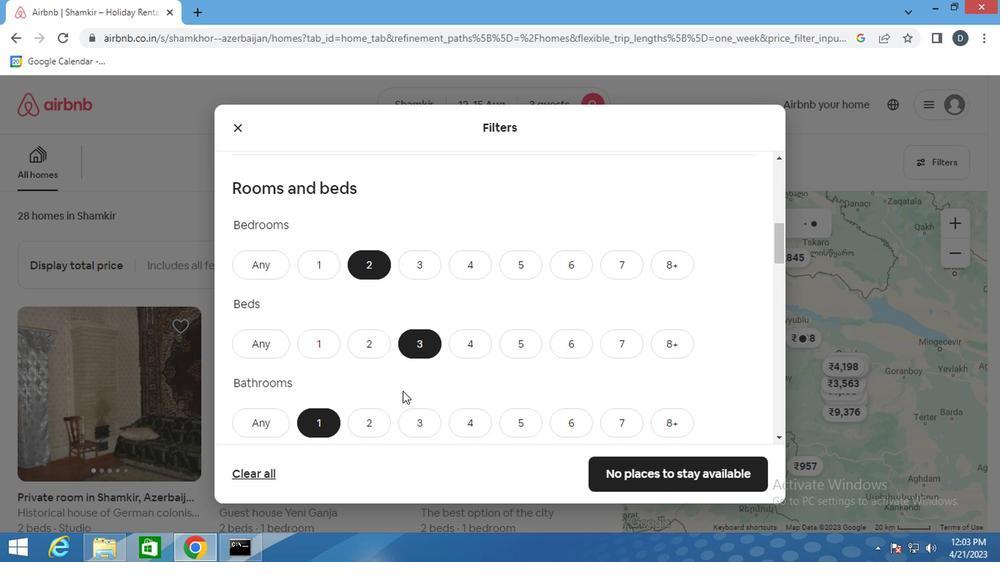 
Action: Mouse scrolled (401, 389) with delta (0, 0)
Screenshot: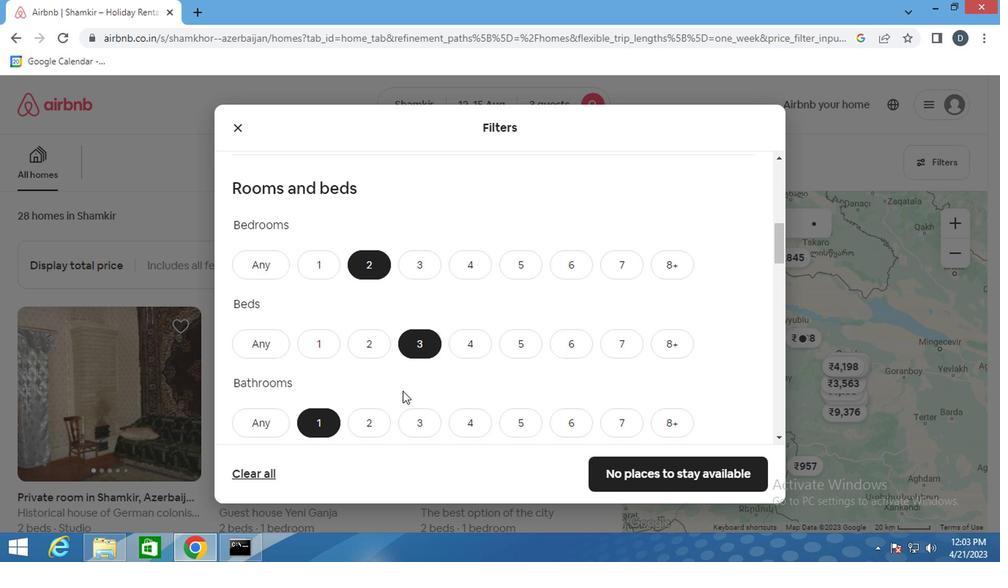 
Action: Mouse moved to (401, 389)
Screenshot: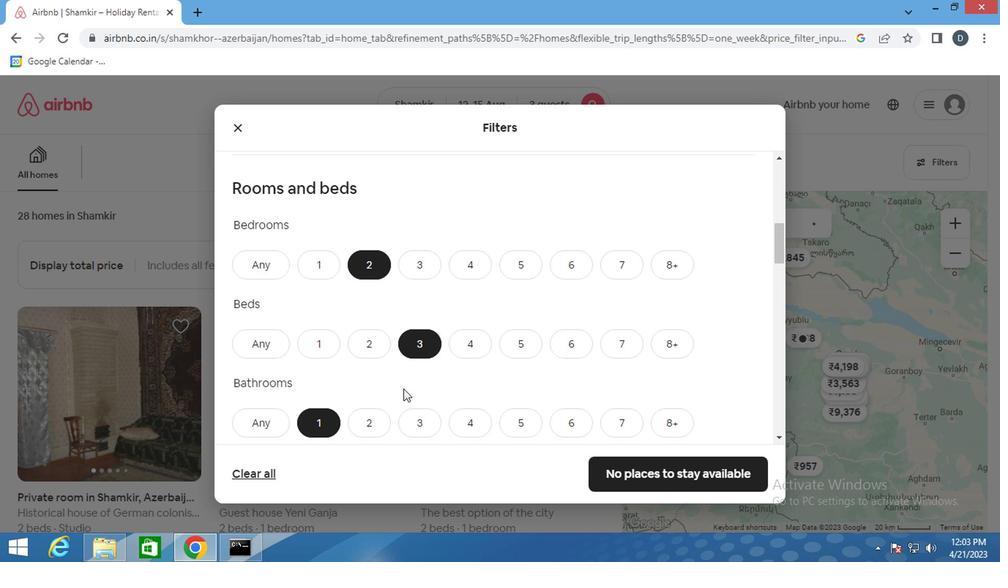 
Action: Mouse scrolled (401, 388) with delta (0, -1)
Screenshot: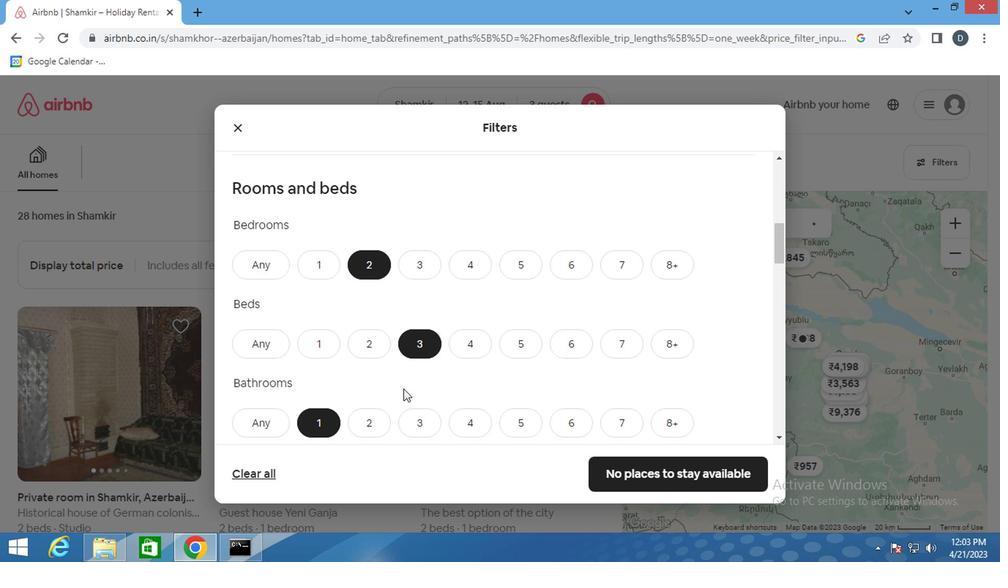
Action: Mouse moved to (411, 363)
Screenshot: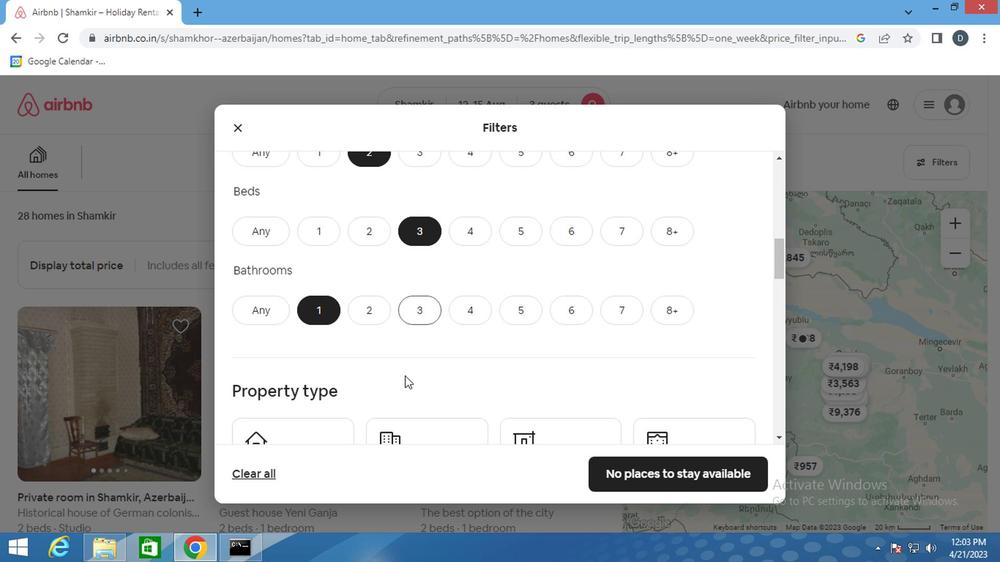 
Action: Mouse scrolled (411, 362) with delta (0, 0)
Screenshot: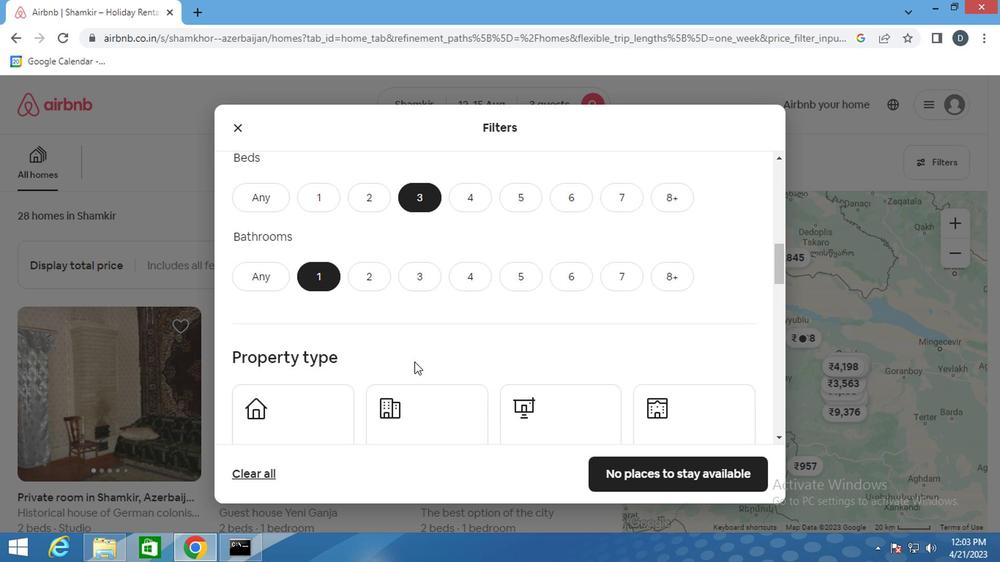 
Action: Mouse moved to (291, 370)
Screenshot: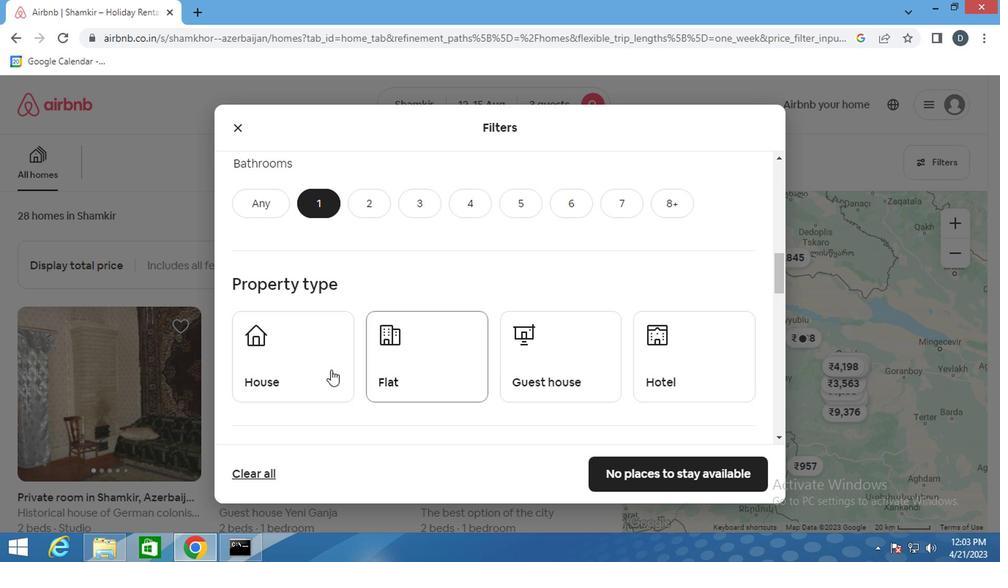 
Action: Mouse pressed left at (291, 370)
Screenshot: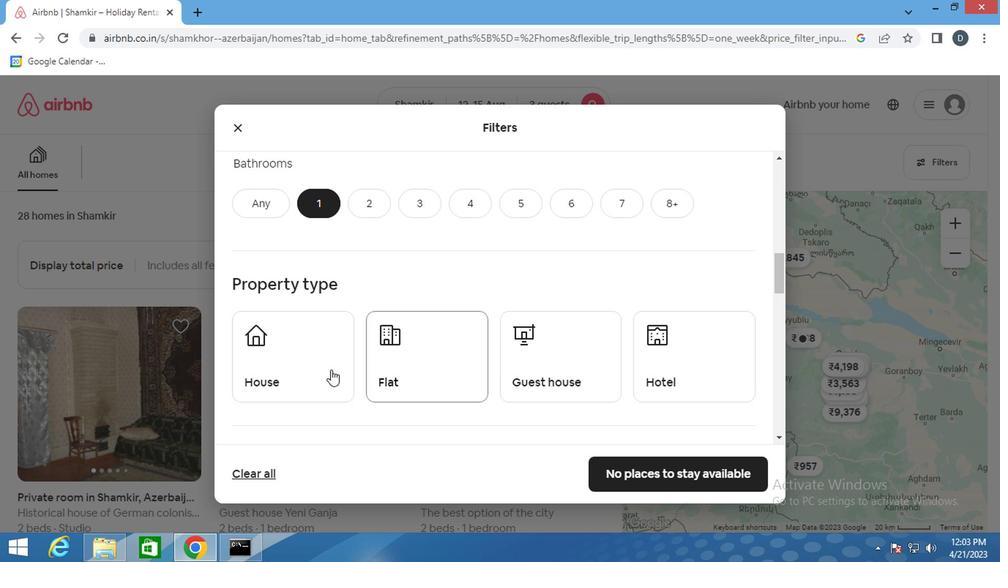 
Action: Mouse moved to (408, 363)
Screenshot: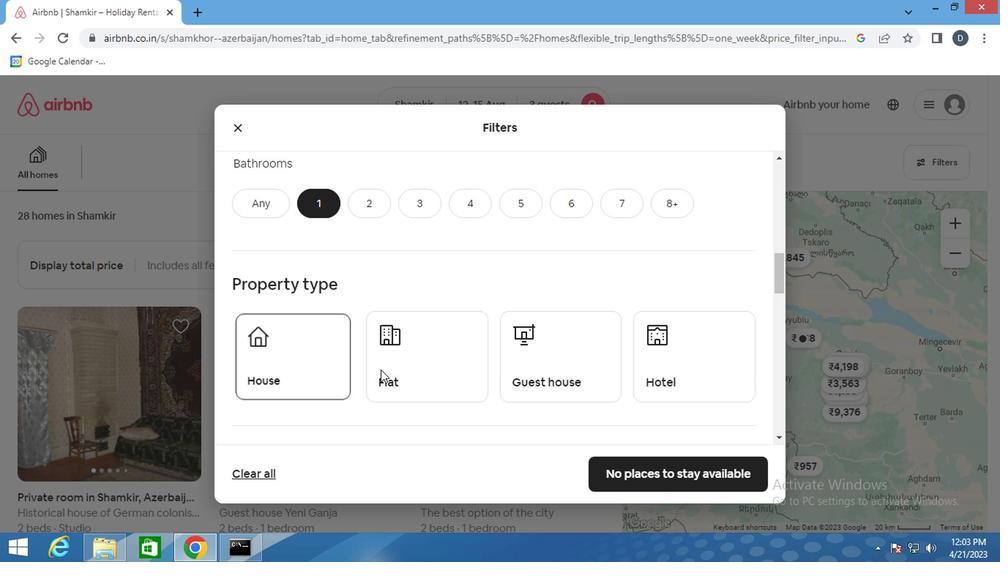 
Action: Mouse pressed left at (408, 363)
Screenshot: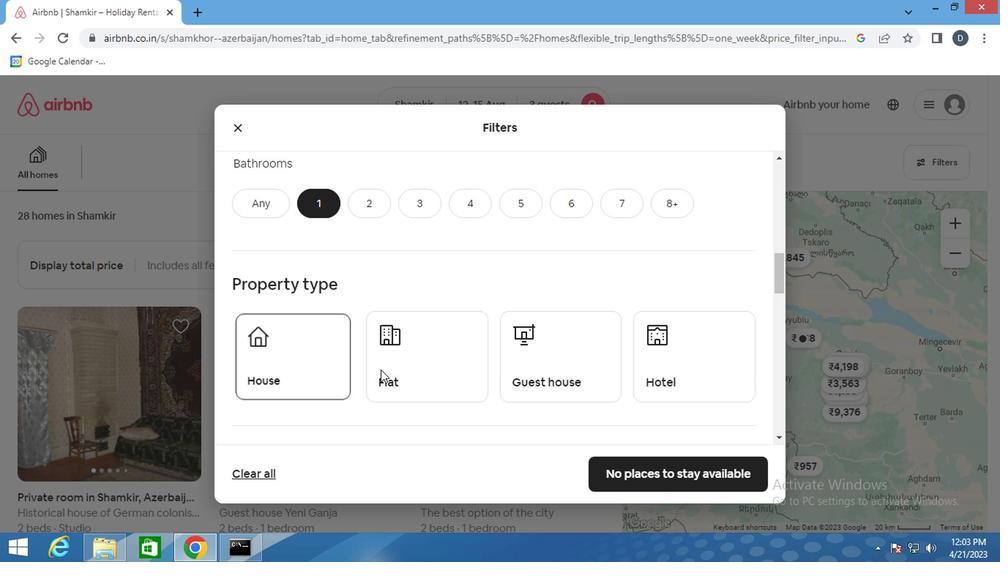 
Action: Mouse moved to (548, 357)
Screenshot: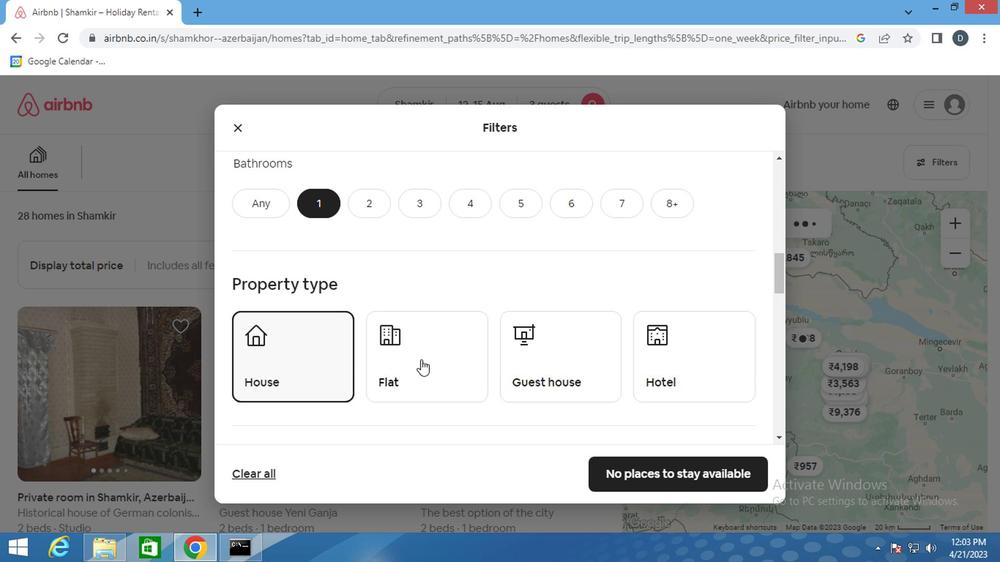 
Action: Mouse pressed left at (548, 357)
Screenshot: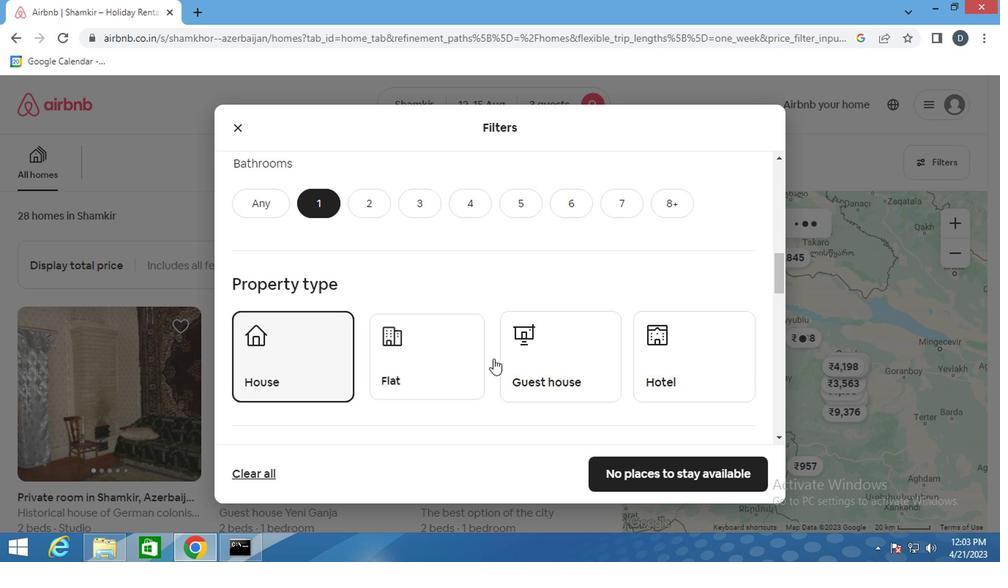 
Action: Mouse moved to (531, 350)
Screenshot: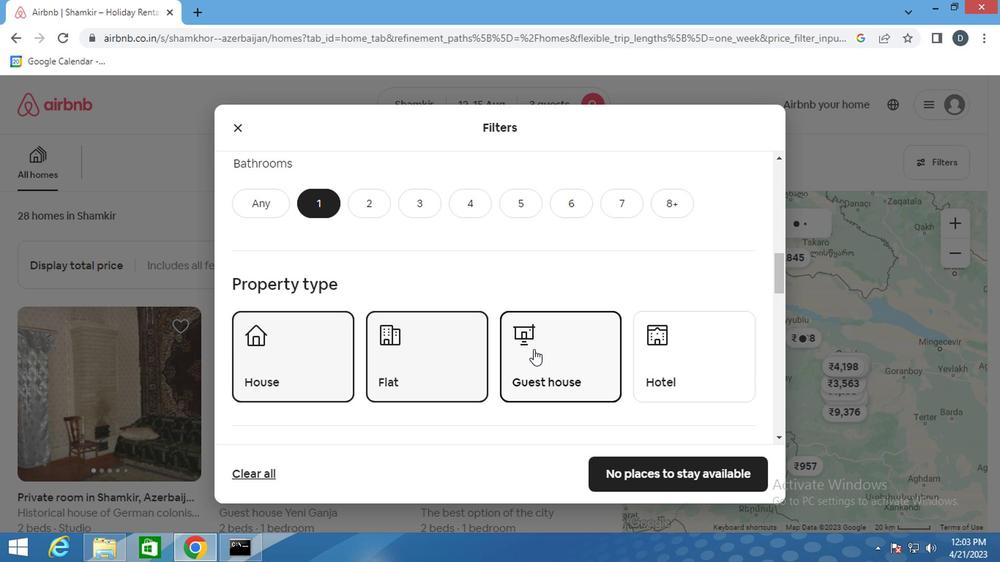
Action: Mouse scrolled (531, 350) with delta (0, 0)
Screenshot: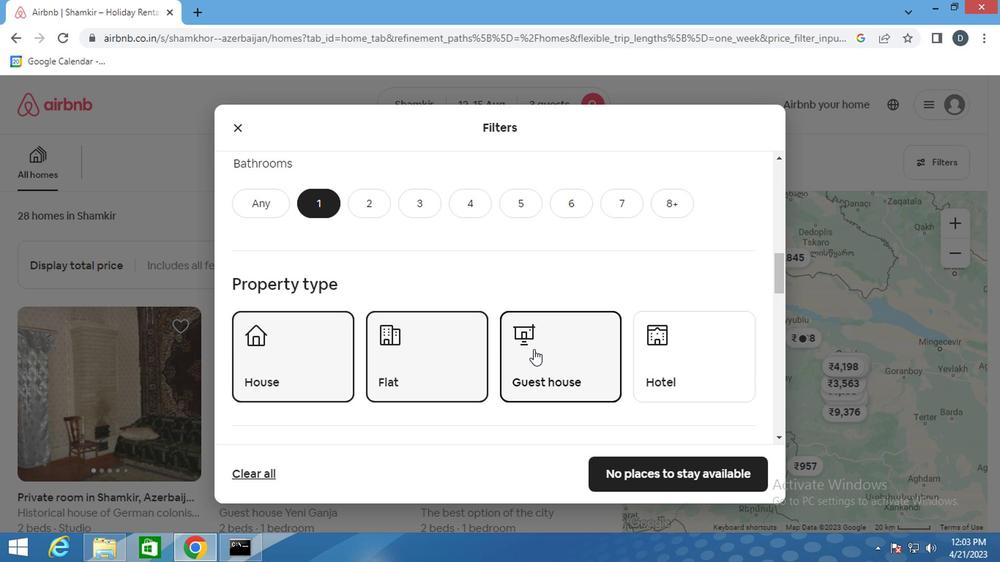 
Action: Mouse scrolled (531, 350) with delta (0, 0)
Screenshot: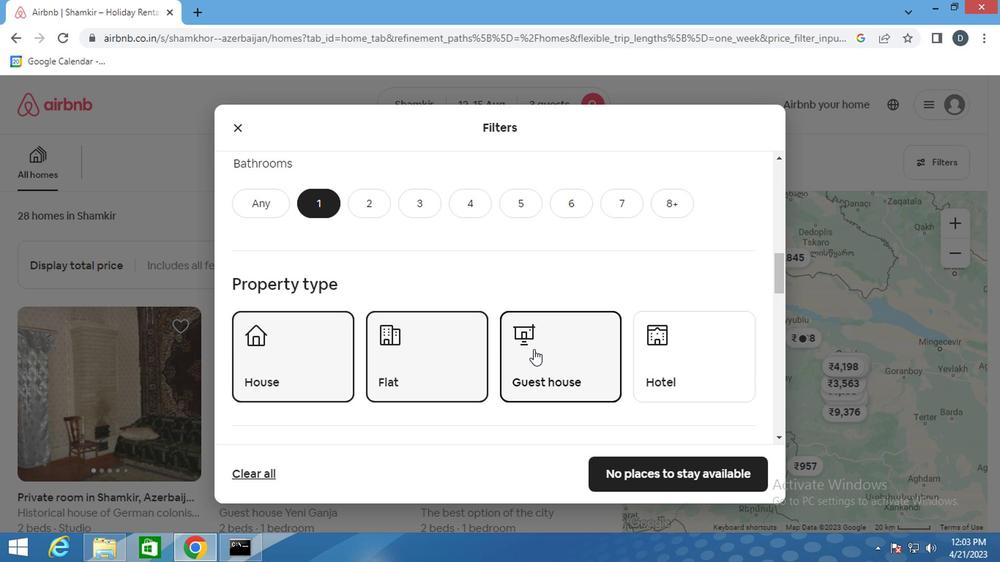 
Action: Mouse scrolled (531, 350) with delta (0, 0)
Screenshot: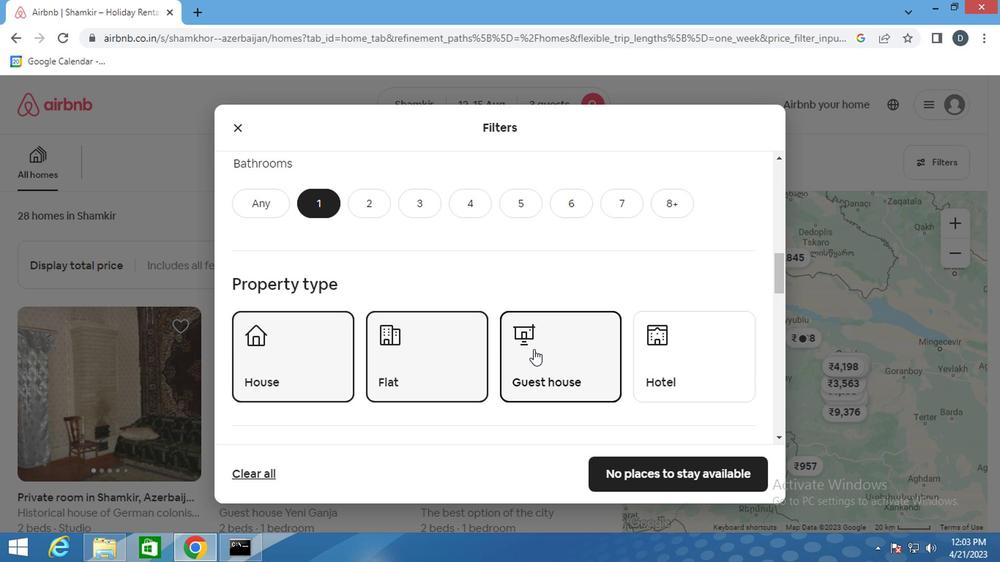 
Action: Mouse moved to (282, 413)
Screenshot: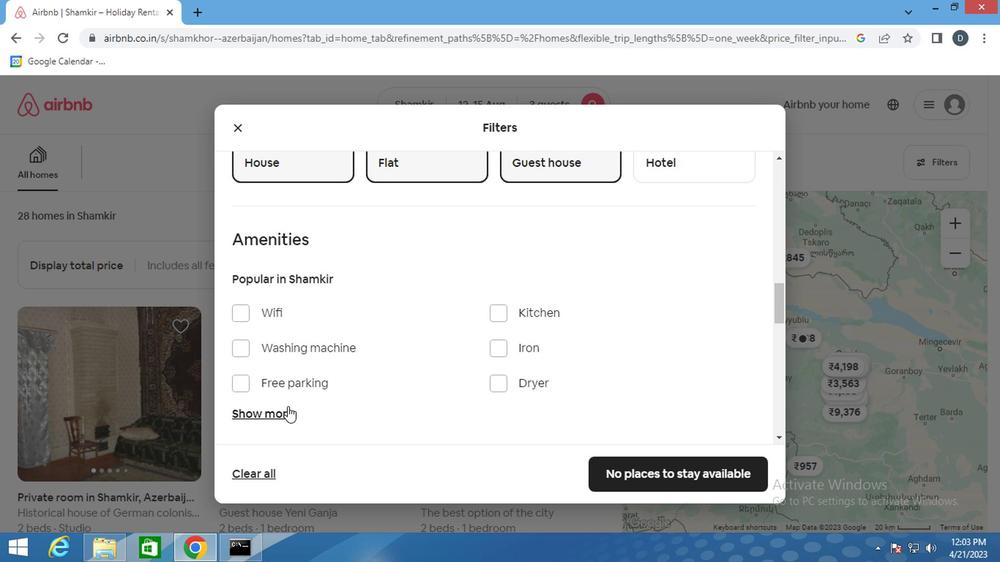 
Action: Mouse pressed left at (282, 413)
Screenshot: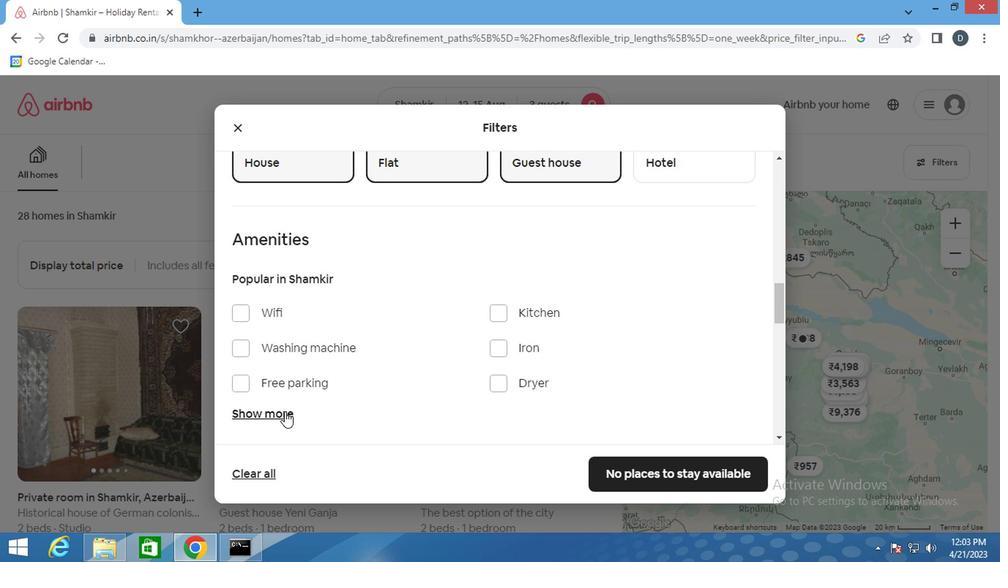 
Action: Mouse moved to (448, 364)
Screenshot: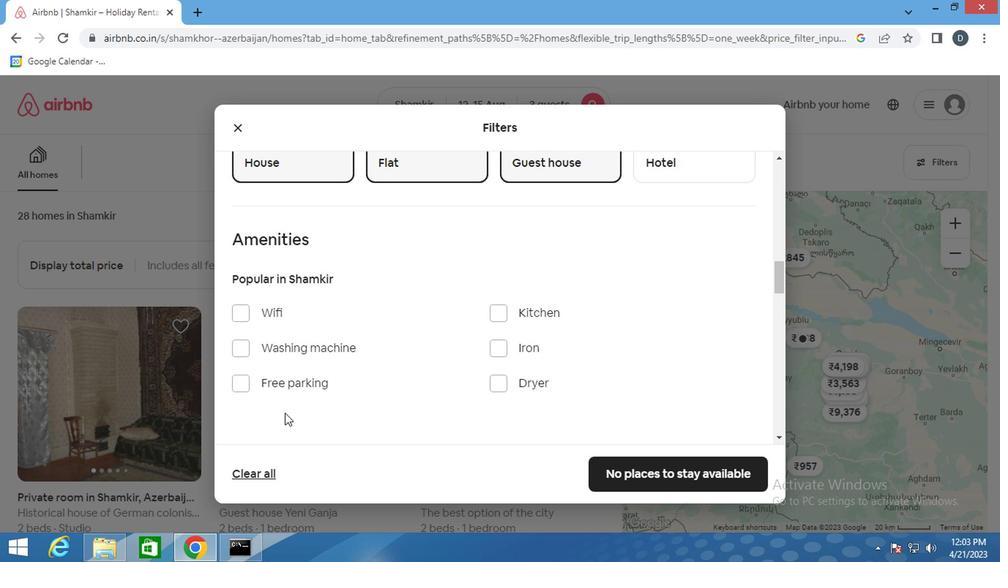 
Action: Mouse scrolled (448, 363) with delta (0, -1)
Screenshot: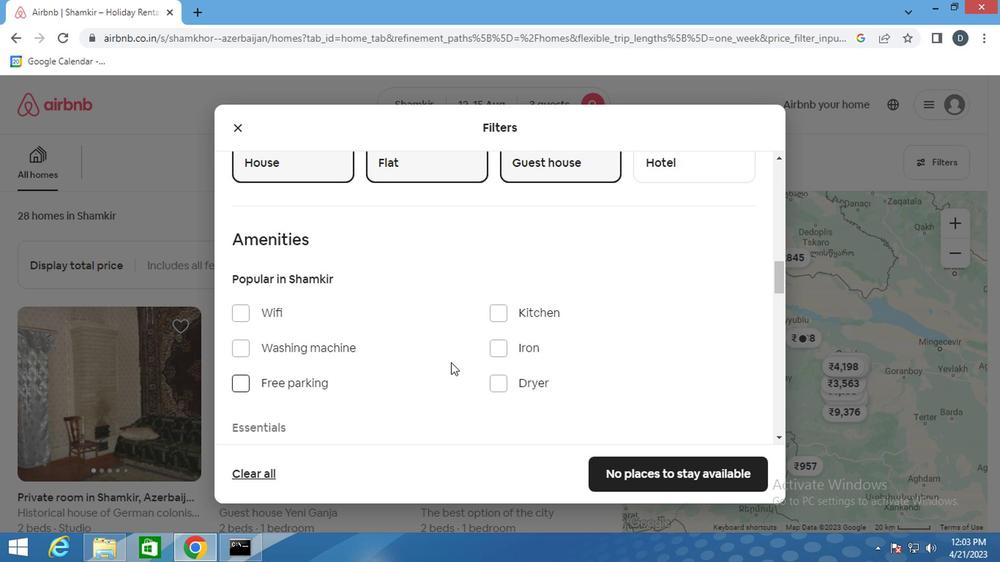 
Action: Mouse scrolled (448, 363) with delta (0, -1)
Screenshot: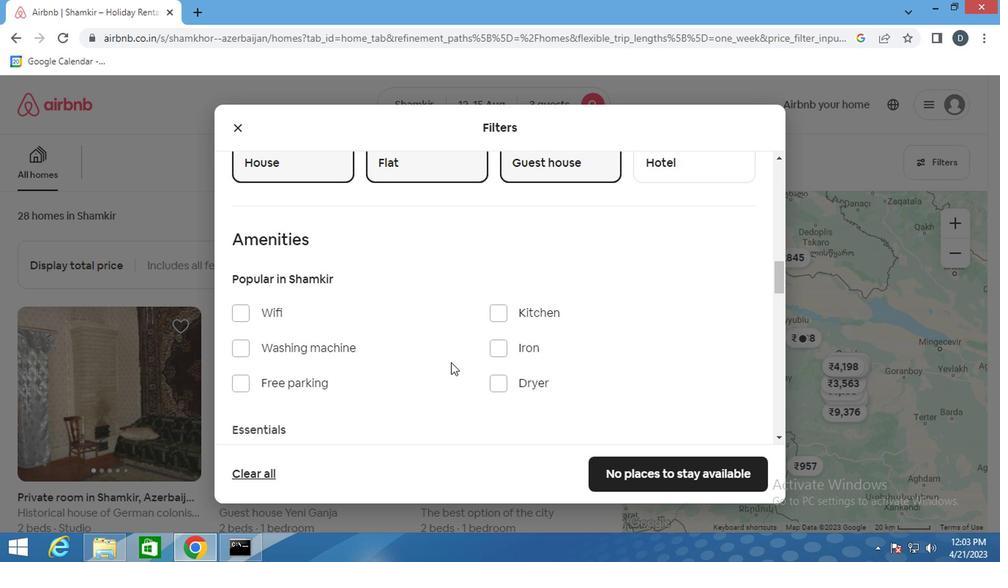 
Action: Mouse moved to (534, 319)
Screenshot: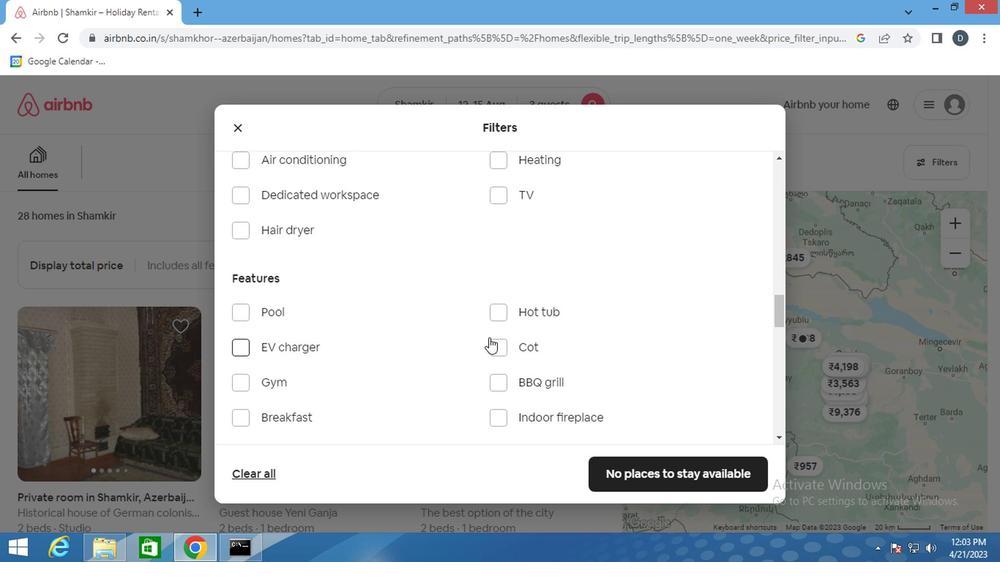 
Action: Mouse scrolled (534, 318) with delta (0, 0)
Screenshot: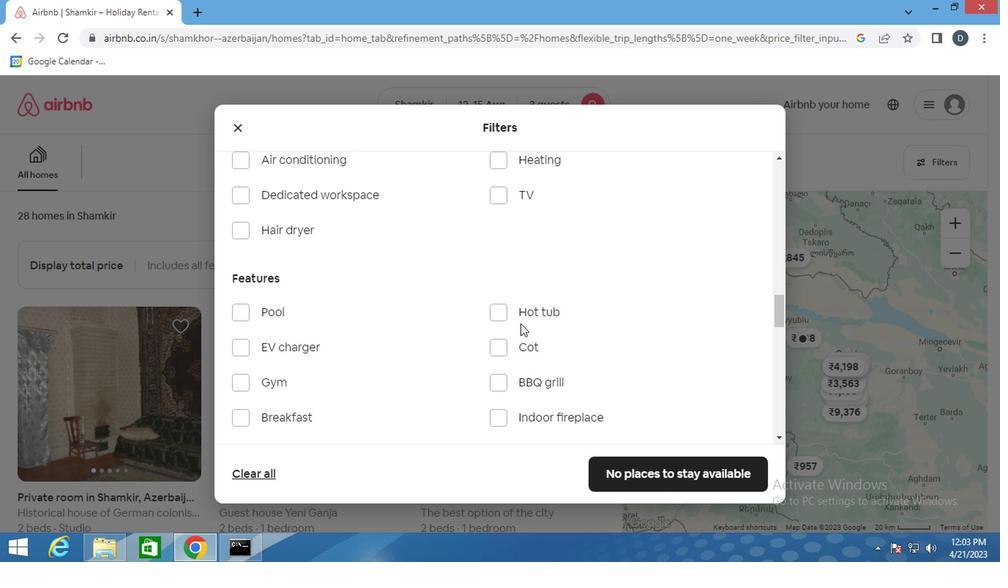 
Action: Mouse moved to (535, 319)
Screenshot: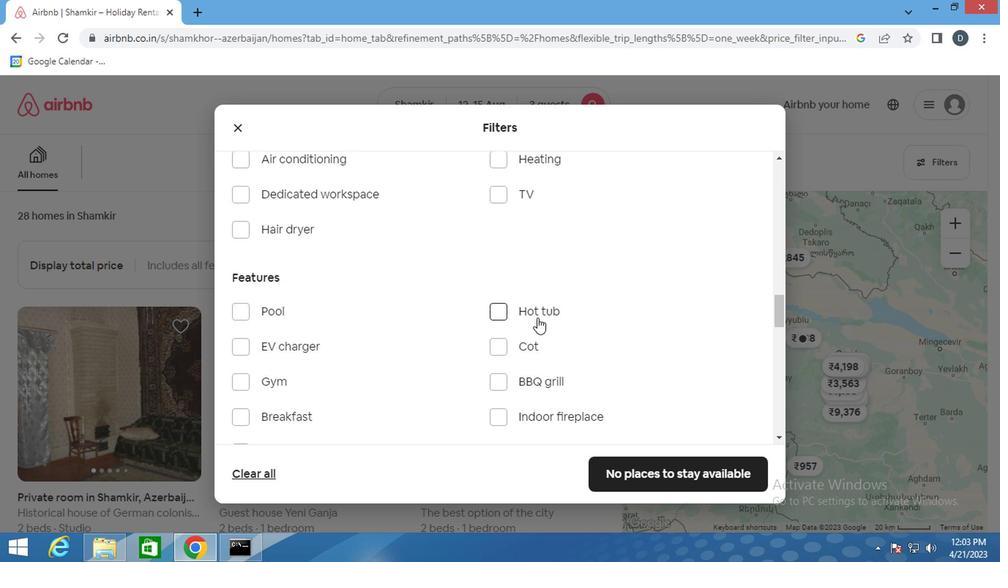 
Action: Mouse scrolled (535, 318) with delta (0, 0)
Screenshot: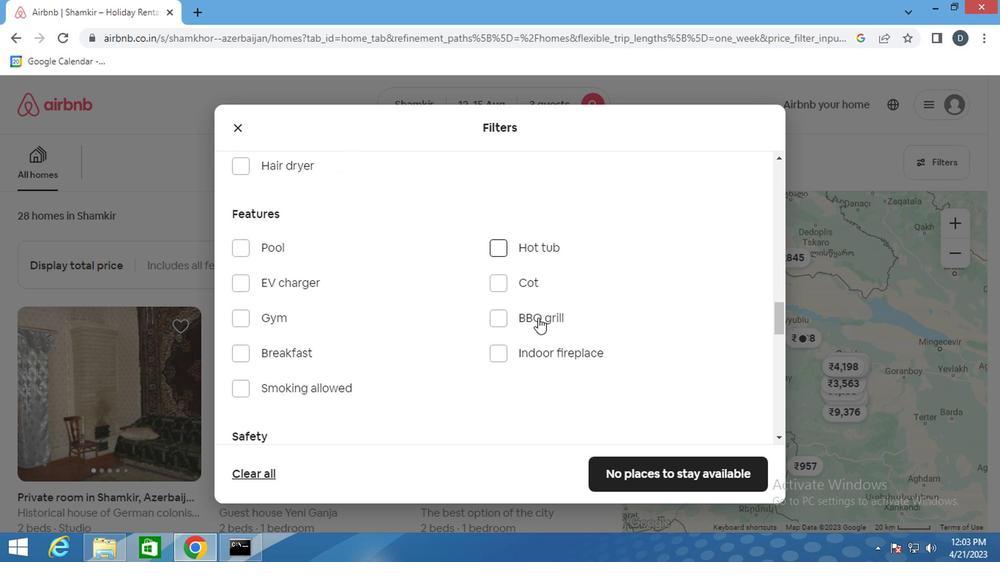 
Action: Mouse moved to (535, 319)
Screenshot: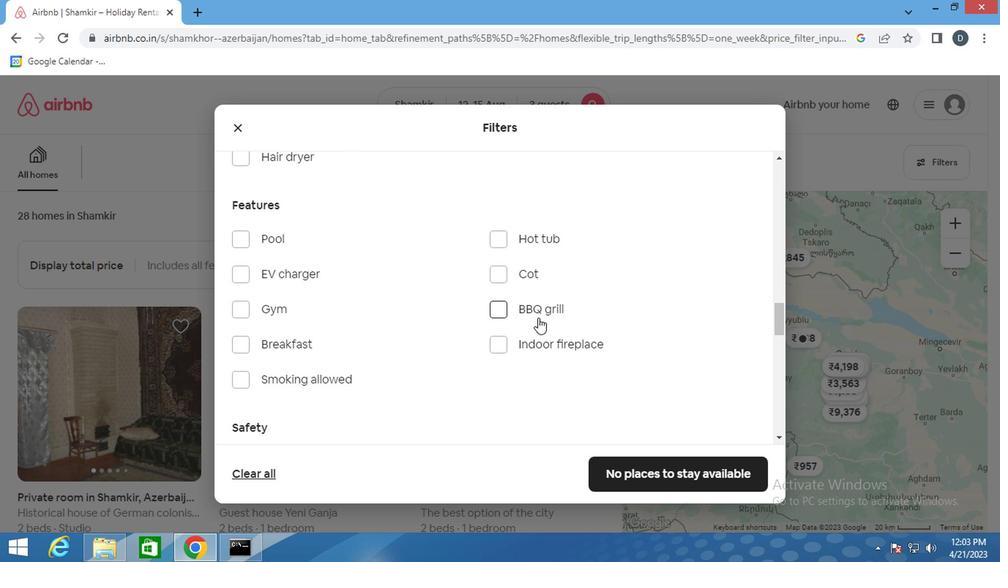 
Action: Mouse scrolled (535, 318) with delta (0, 0)
Screenshot: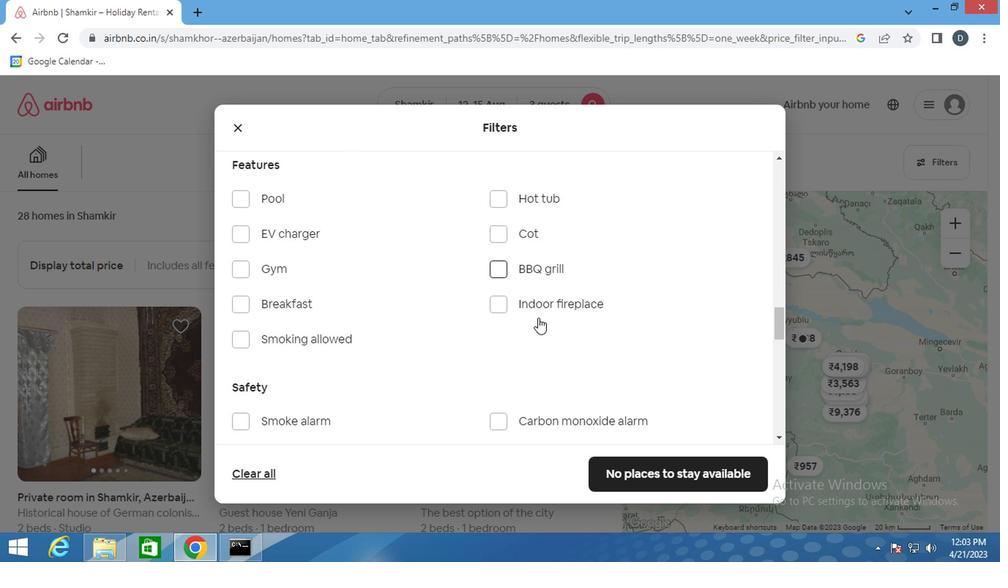 
Action: Mouse scrolled (535, 318) with delta (0, 0)
Screenshot: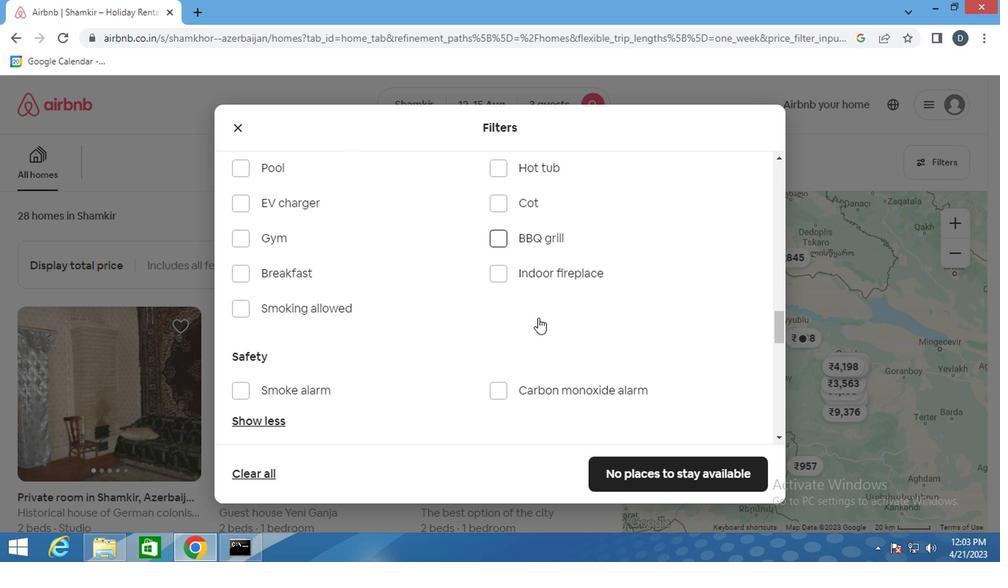 
Action: Mouse moved to (515, 317)
Screenshot: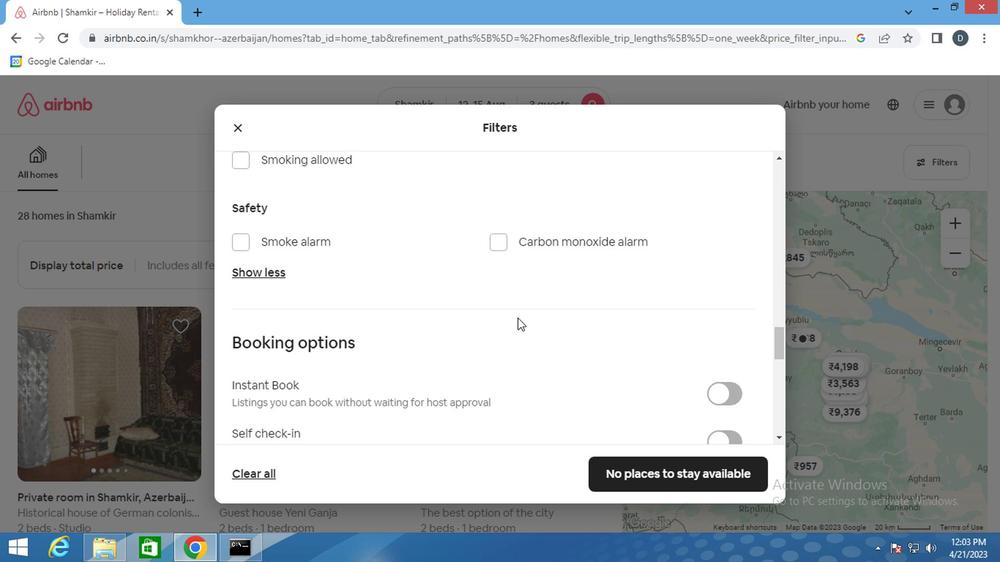 
Action: Mouse scrolled (515, 317) with delta (0, 0)
Screenshot: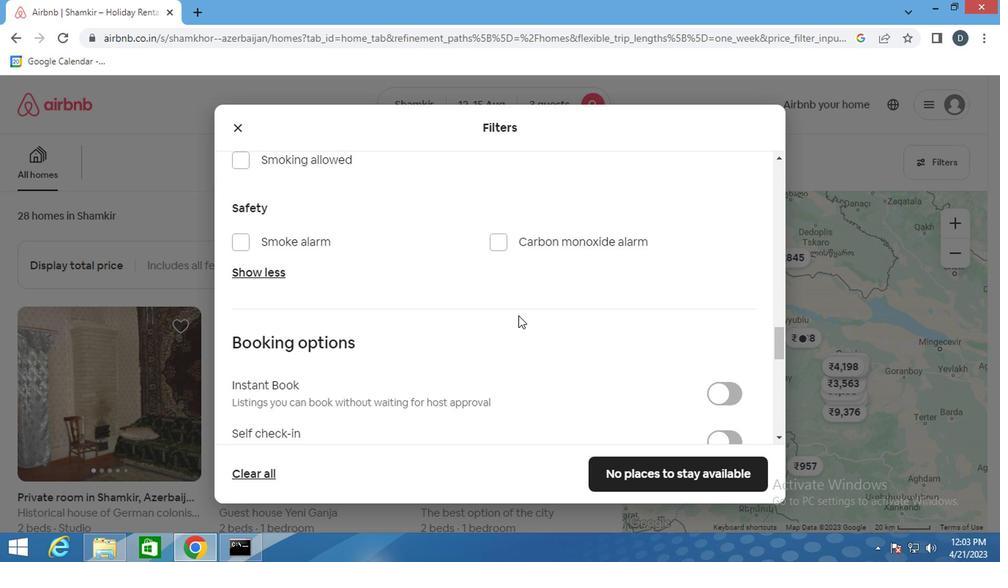
Action: Mouse scrolled (515, 317) with delta (0, 0)
Screenshot: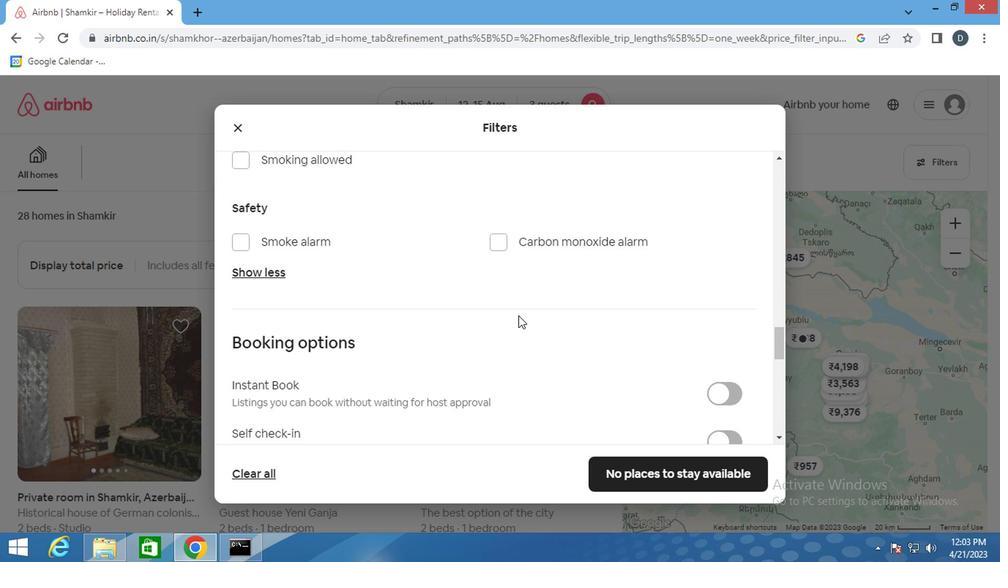 
Action: Mouse scrolled (515, 317) with delta (0, 0)
Screenshot: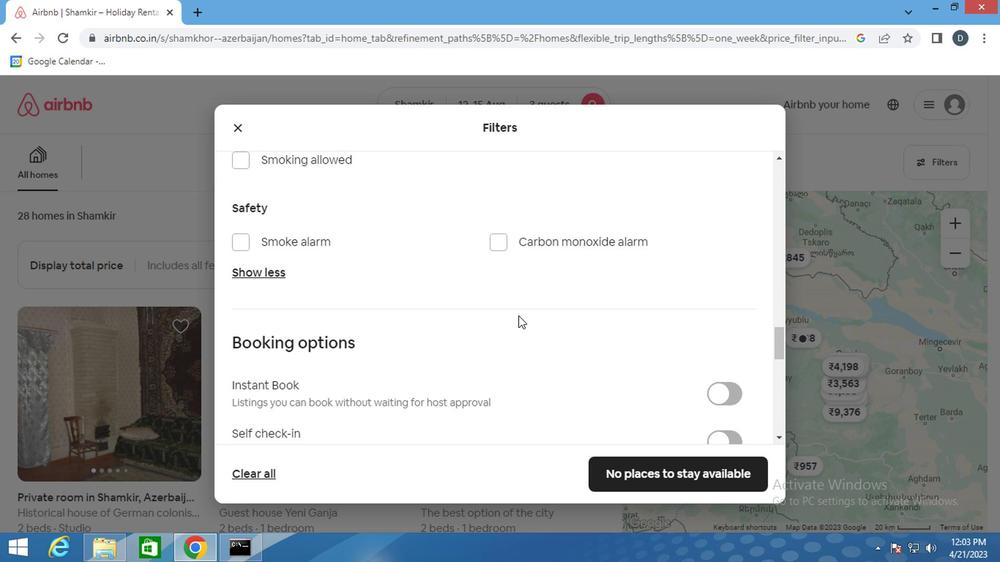 
Action: Mouse scrolled (515, 317) with delta (0, 0)
Screenshot: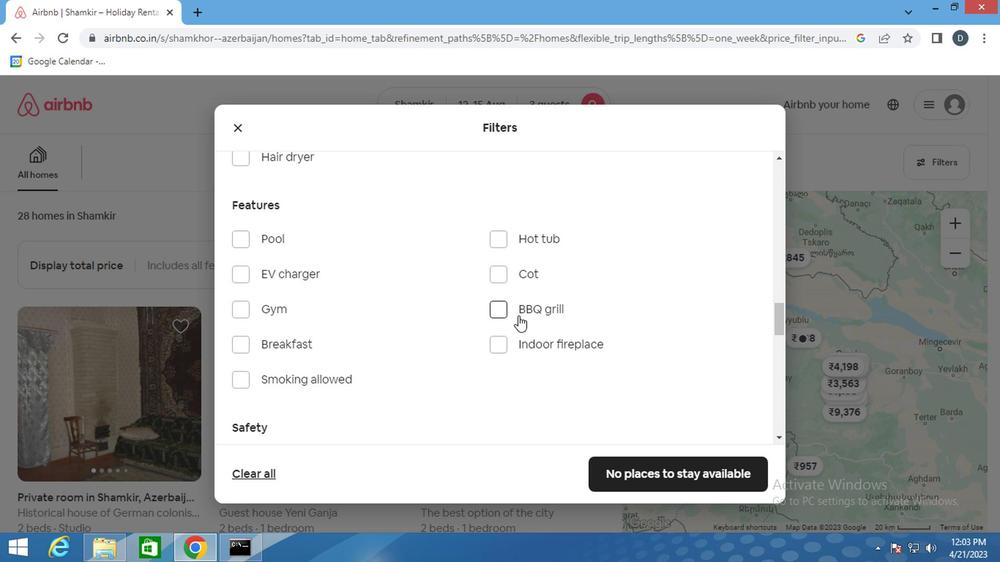 
Action: Mouse scrolled (515, 317) with delta (0, 0)
Screenshot: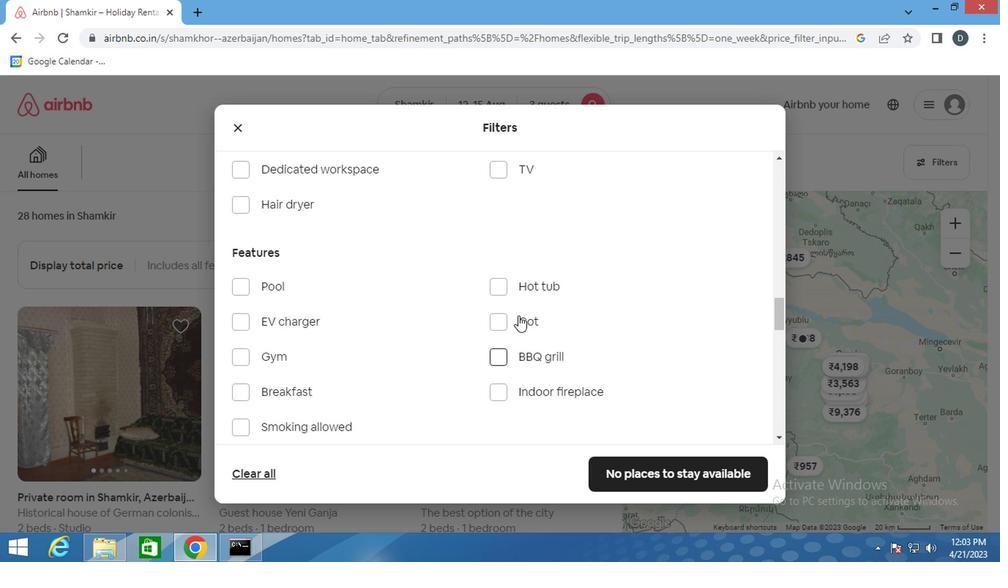 
Action: Mouse moved to (305, 242)
Screenshot: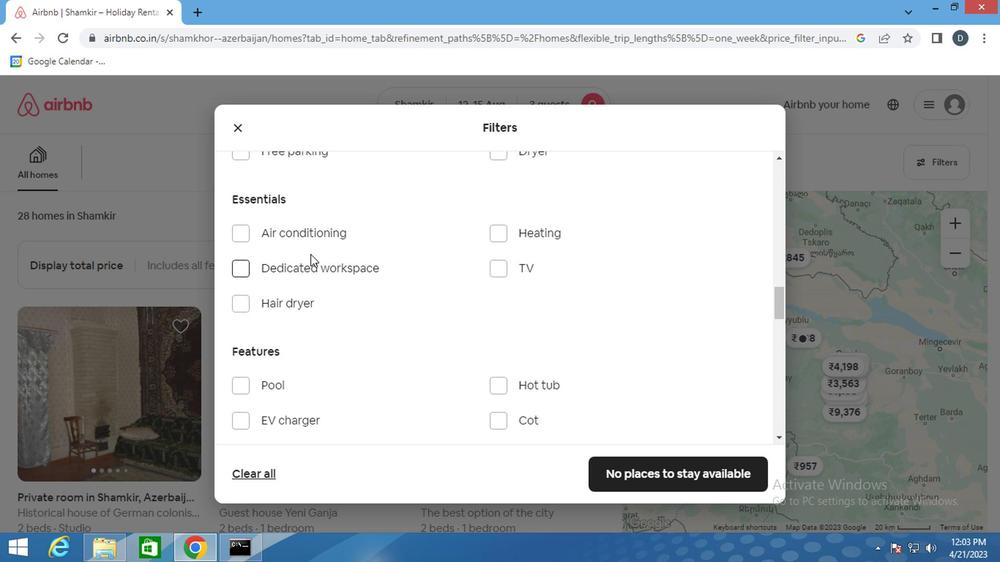 
Action: Mouse pressed left at (305, 242)
Screenshot: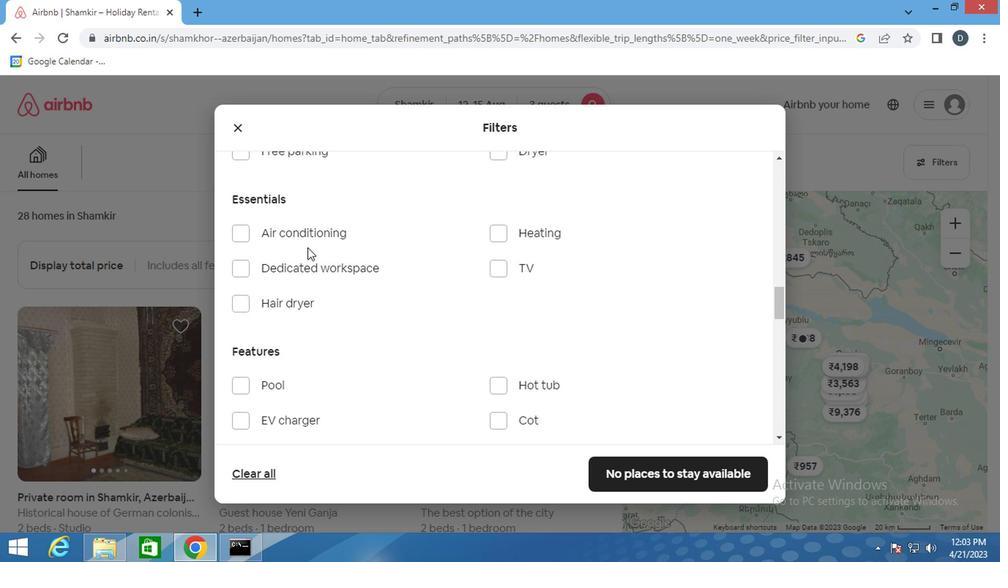 
Action: Mouse moved to (473, 350)
Screenshot: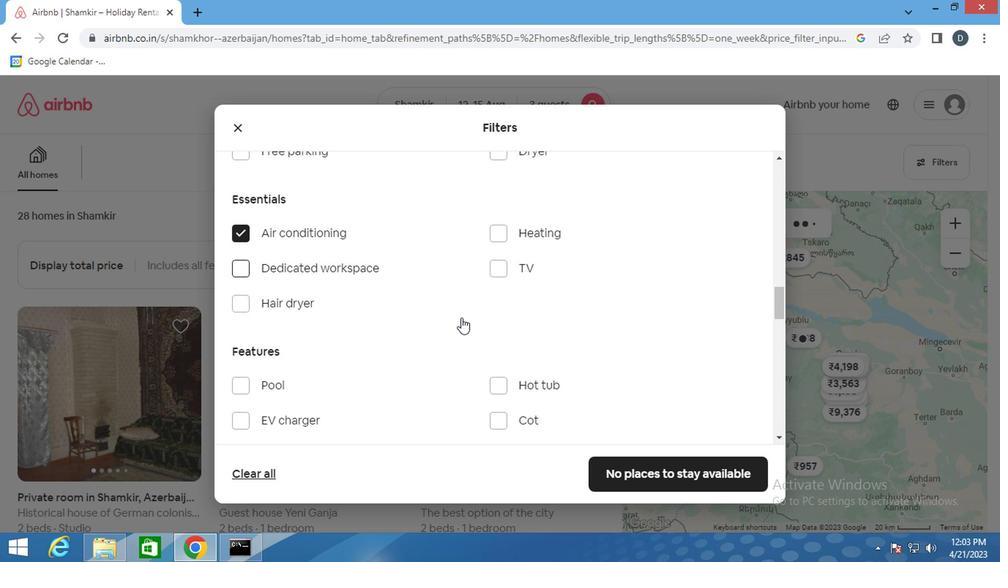 
Action: Mouse scrolled (473, 349) with delta (0, 0)
Screenshot: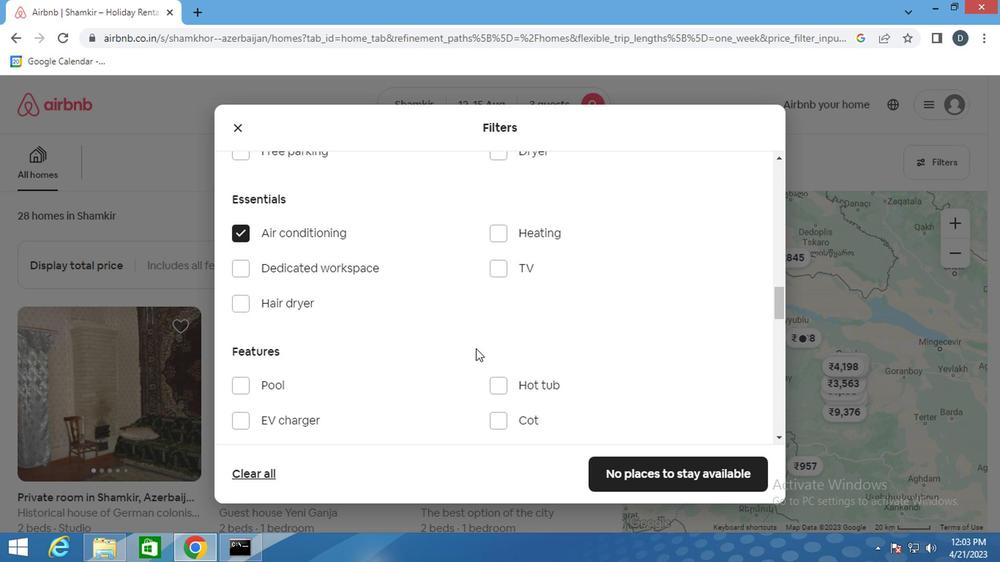 
Action: Mouse scrolled (473, 349) with delta (0, 0)
Screenshot: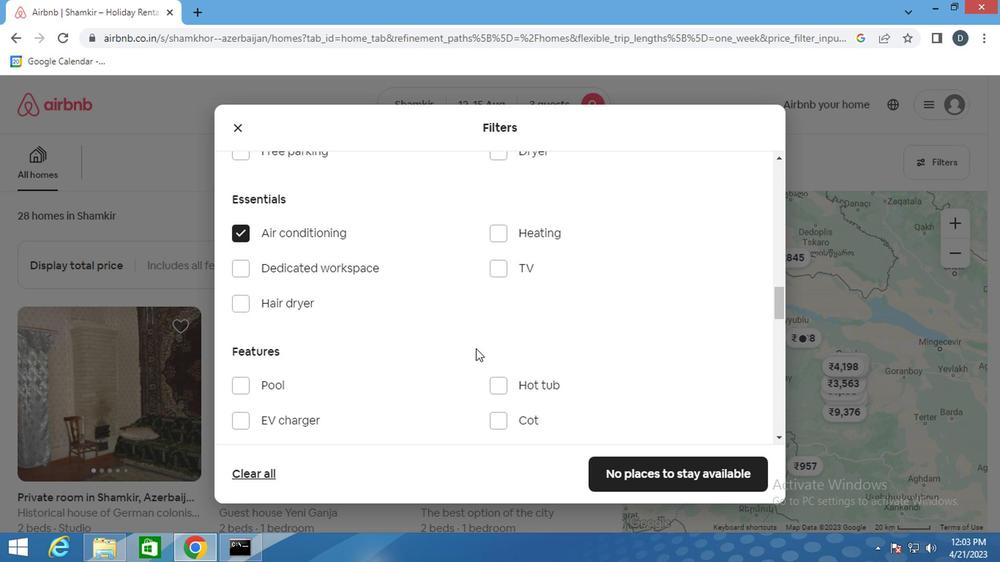 
Action: Mouse scrolled (473, 349) with delta (0, 0)
Screenshot: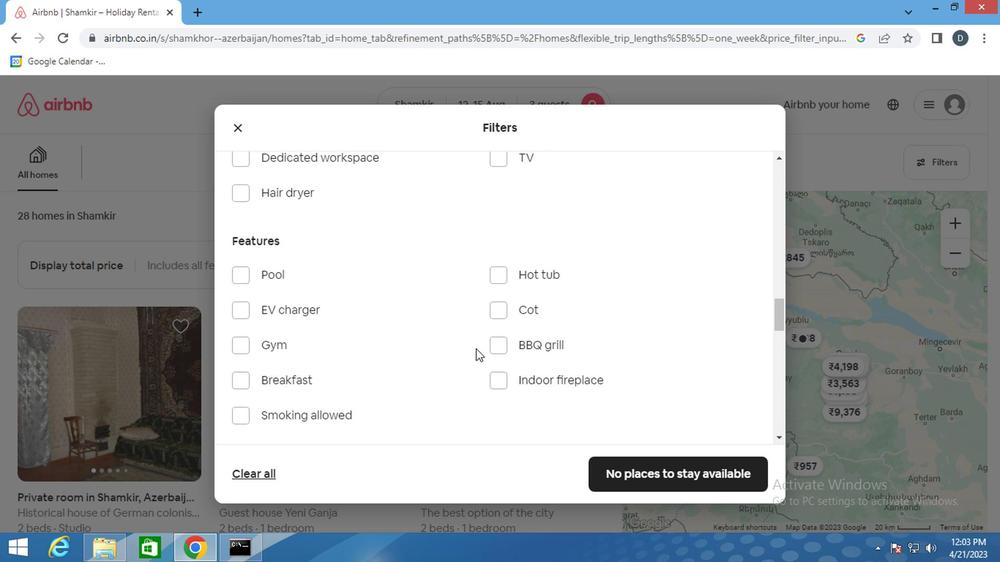 
Action: Mouse scrolled (473, 349) with delta (0, 0)
Screenshot: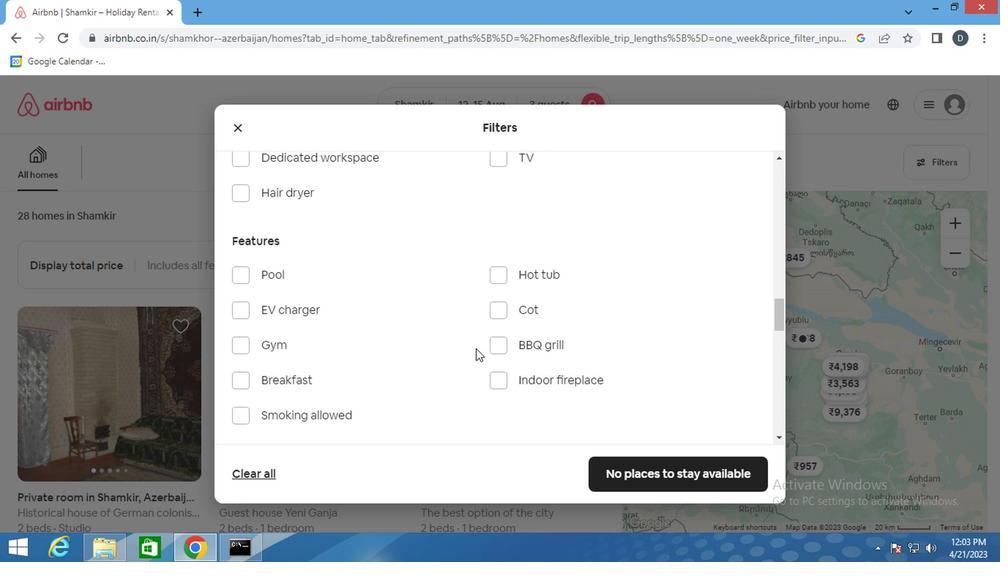 
Action: Mouse scrolled (473, 349) with delta (0, 0)
Screenshot: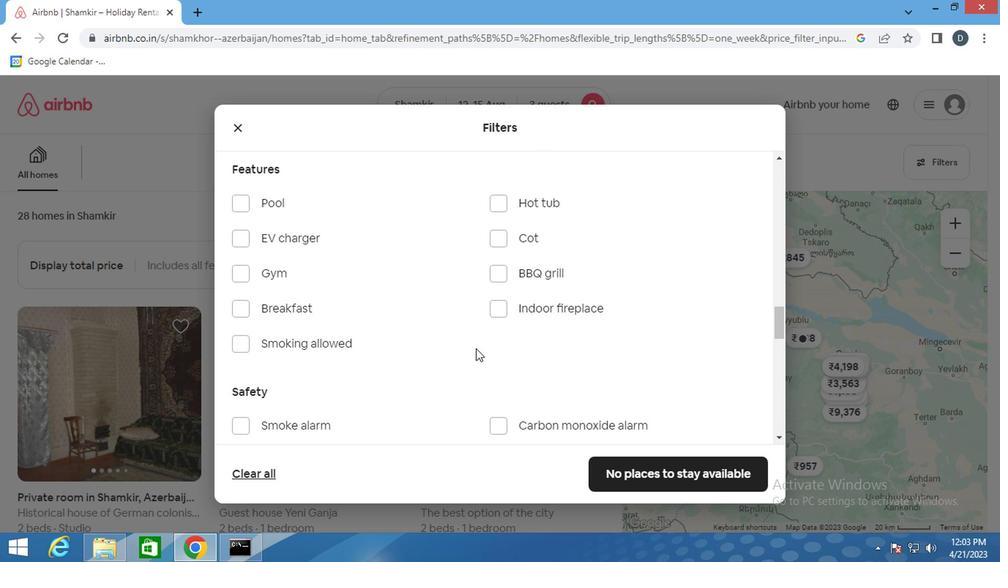 
Action: Mouse scrolled (473, 349) with delta (0, 0)
Screenshot: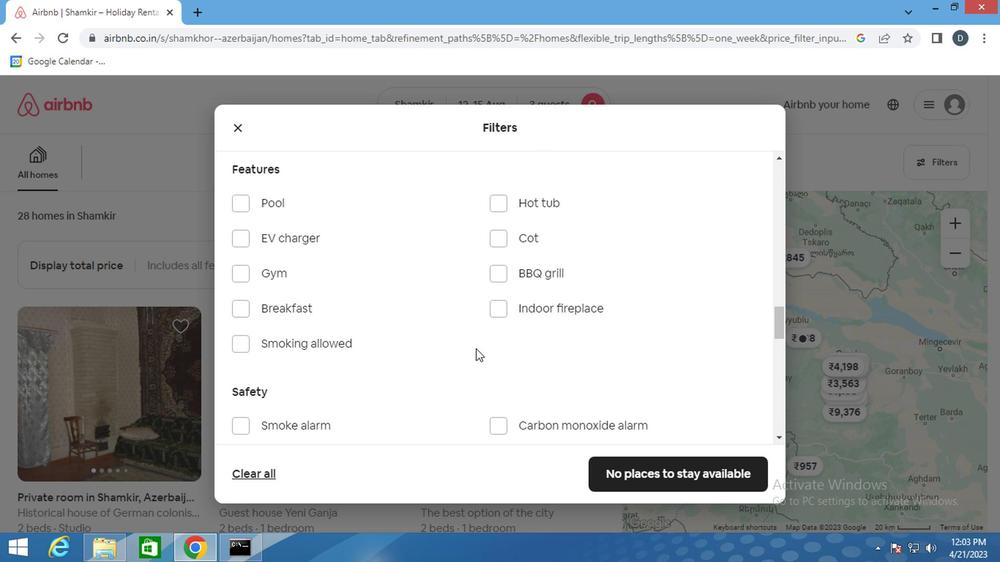 
Action: Mouse moved to (566, 341)
Screenshot: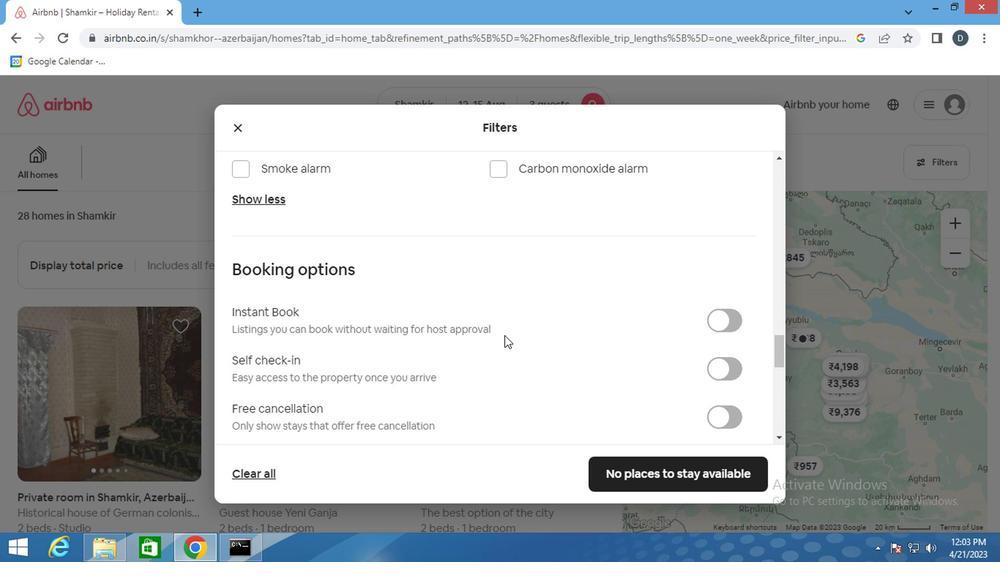 
Action: Mouse scrolled (566, 340) with delta (0, 0)
Screenshot: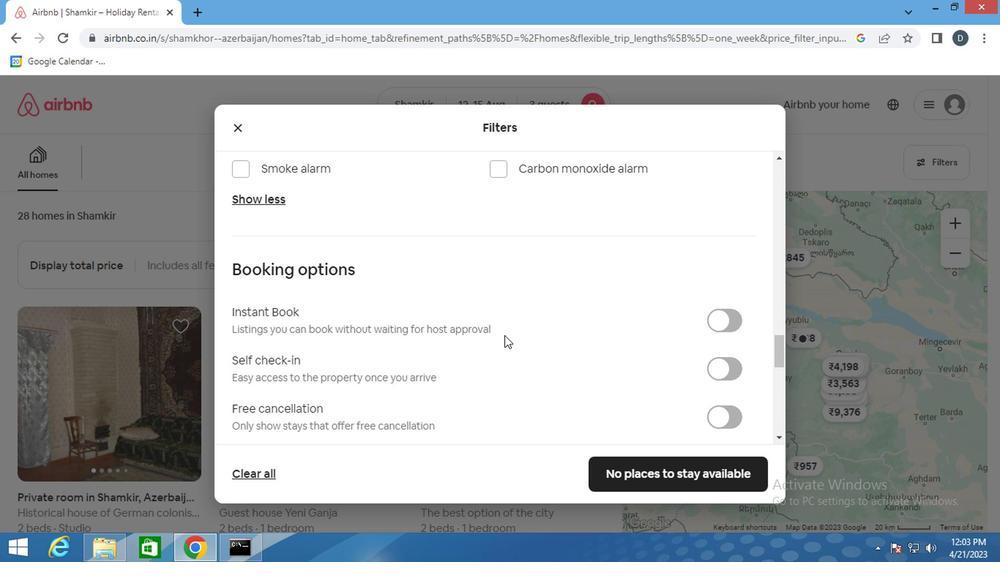 
Action: Mouse scrolled (566, 340) with delta (0, 0)
Screenshot: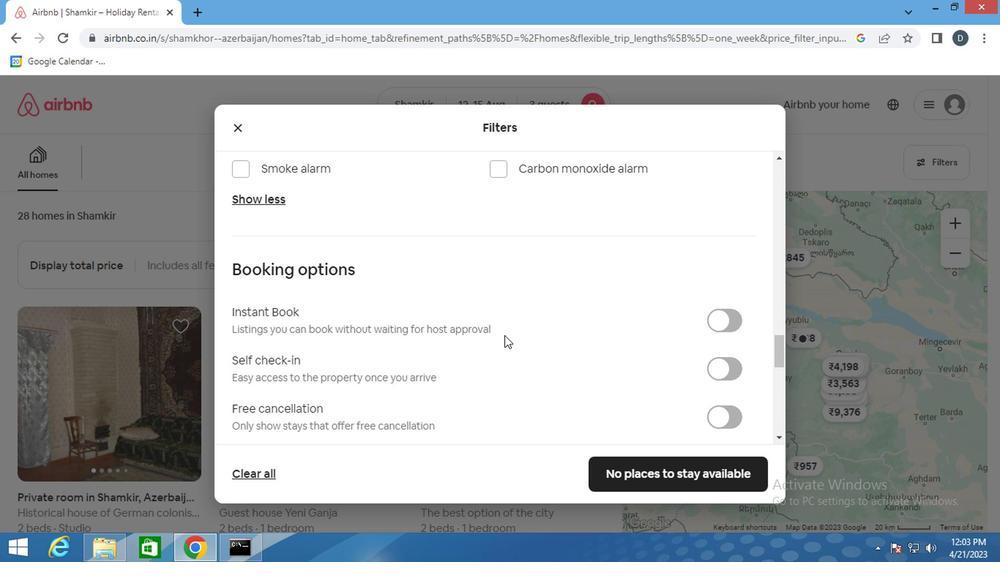 
Action: Mouse moved to (718, 222)
Screenshot: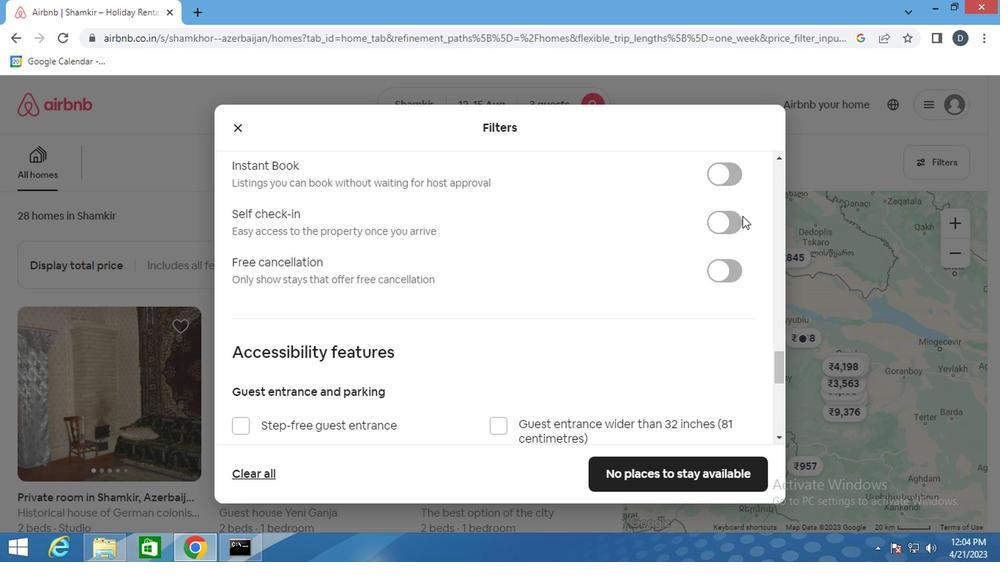 
Action: Mouse pressed left at (718, 222)
Screenshot: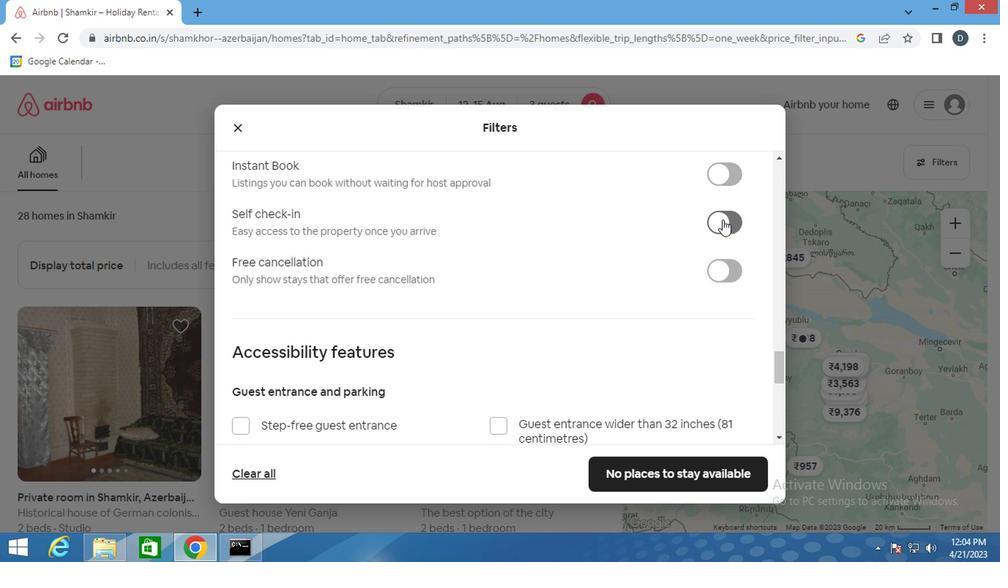 
Action: Mouse moved to (528, 286)
Screenshot: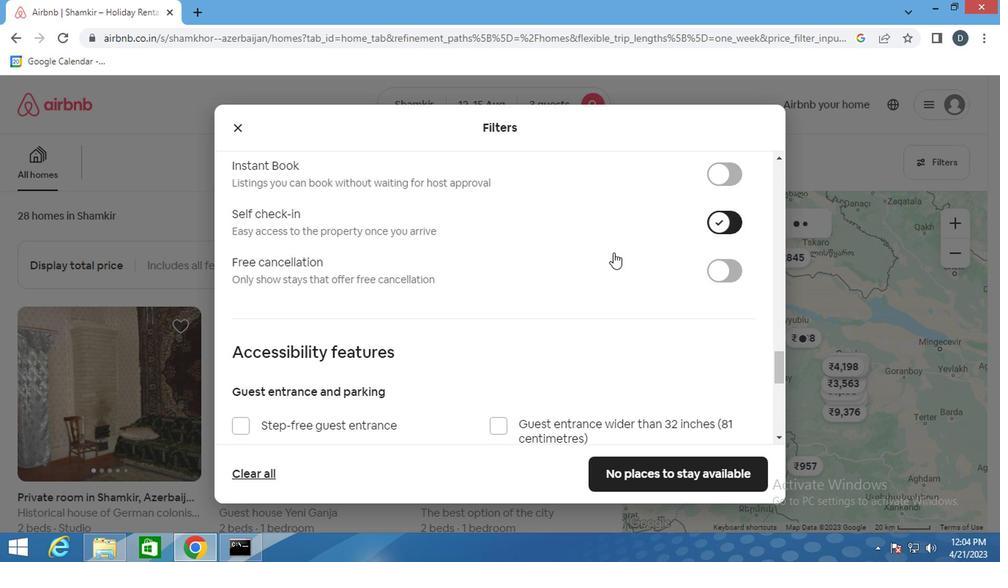 
Action: Mouse scrolled (528, 285) with delta (0, 0)
Screenshot: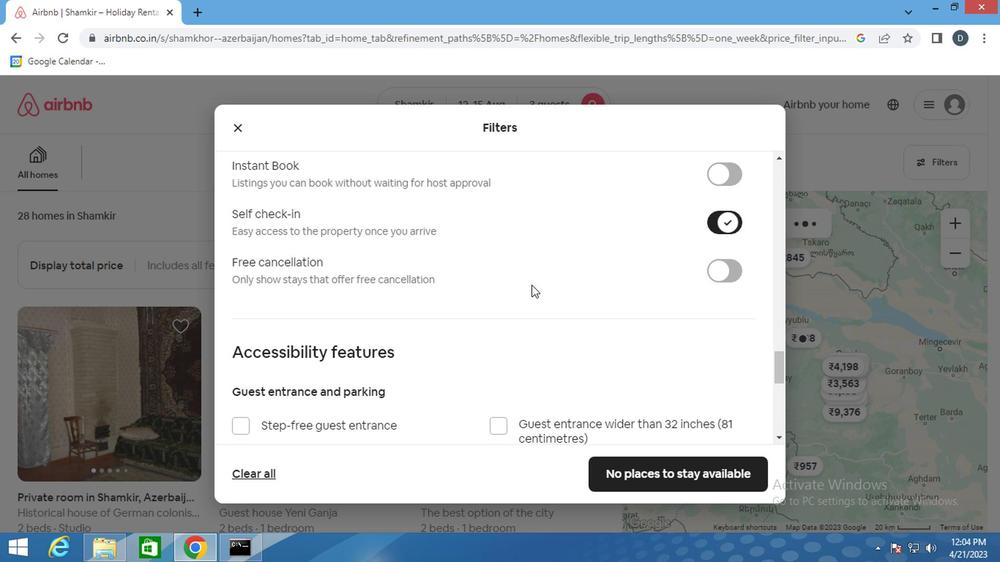 
Action: Mouse scrolled (528, 285) with delta (0, 0)
Screenshot: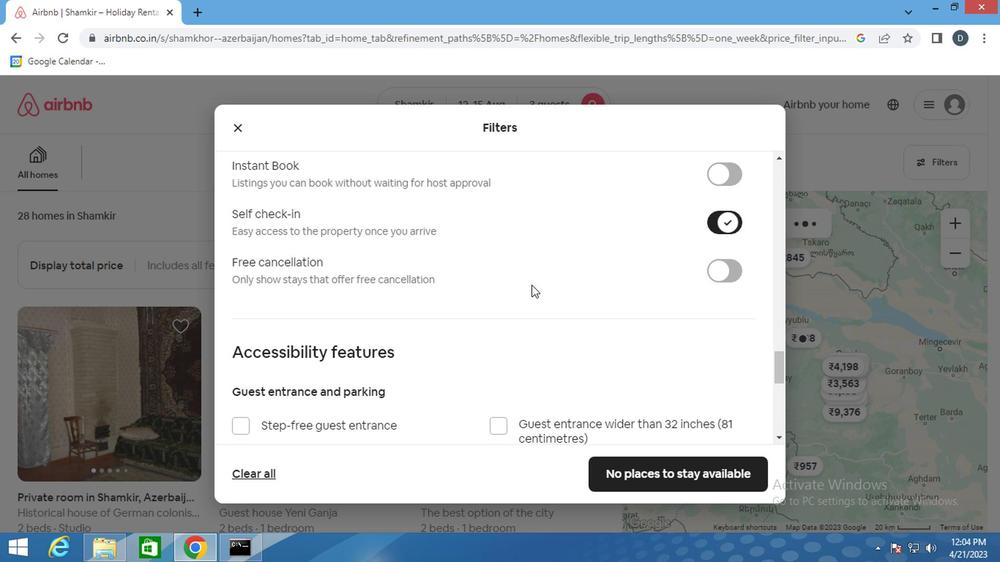
Action: Mouse moved to (528, 286)
Screenshot: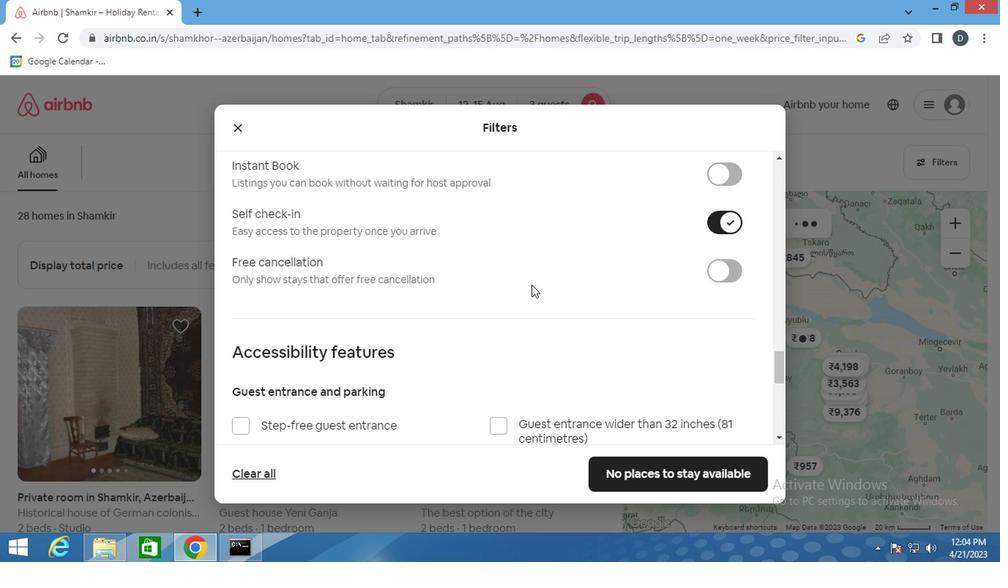 
Action: Mouse scrolled (528, 285) with delta (0, 0)
Screenshot: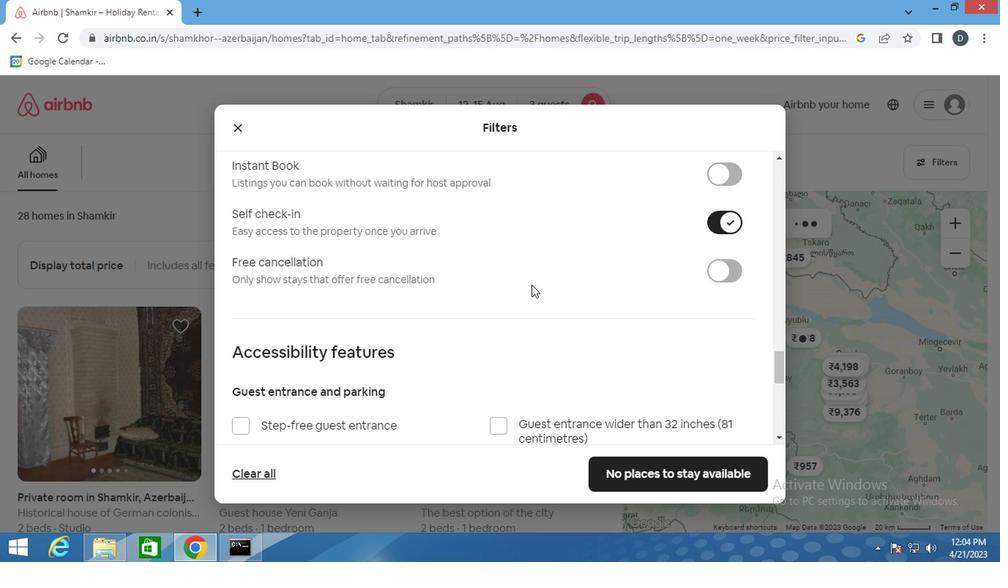 
Action: Mouse moved to (527, 289)
Screenshot: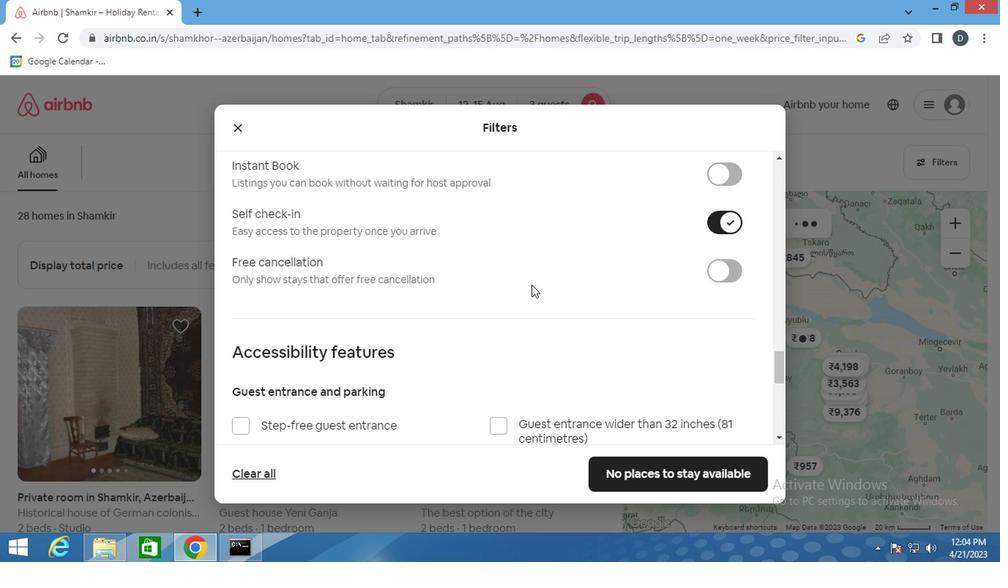 
Action: Mouse scrolled (527, 288) with delta (0, -1)
Screenshot: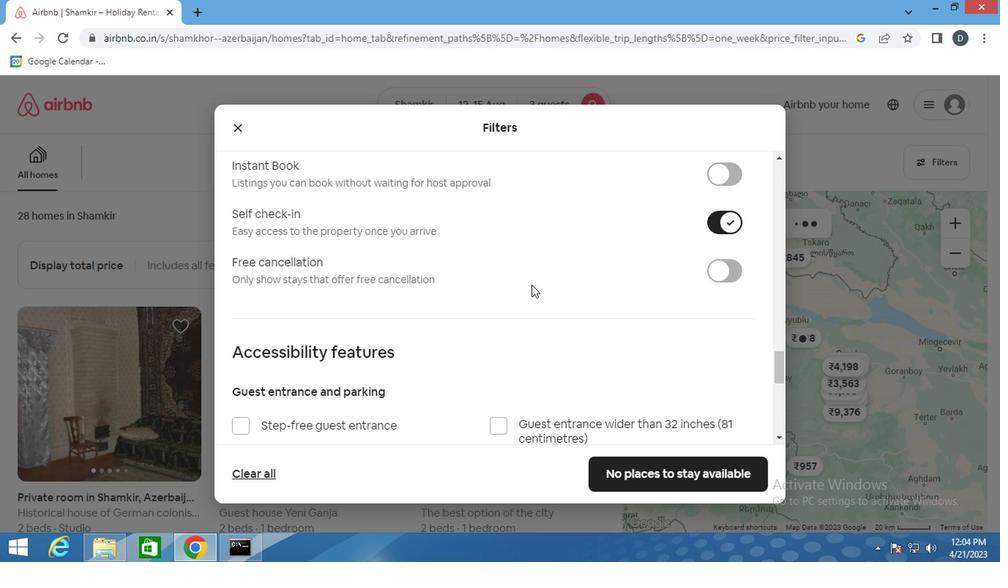 
Action: Mouse moved to (527, 291)
Screenshot: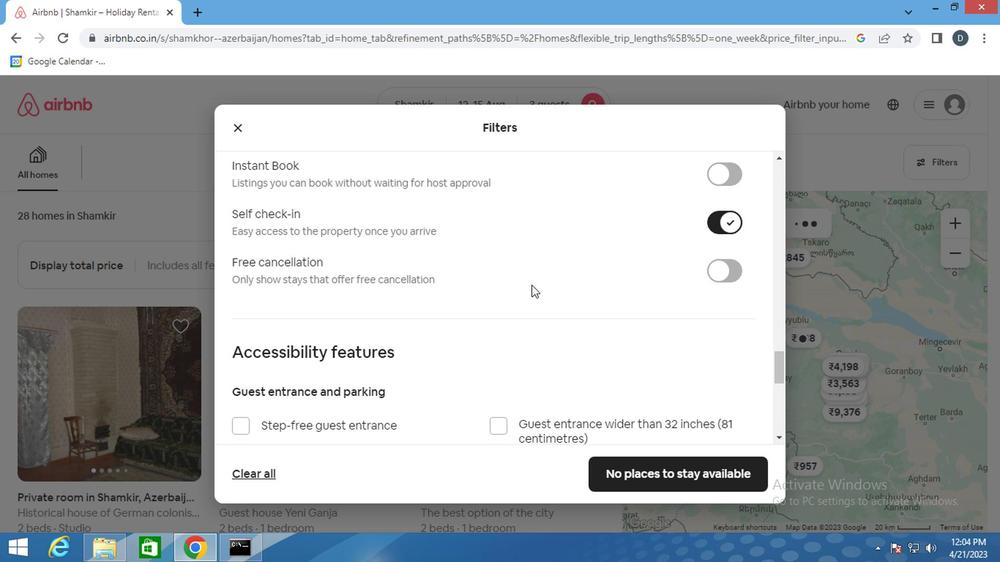 
Action: Mouse scrolled (527, 290) with delta (0, -1)
Screenshot: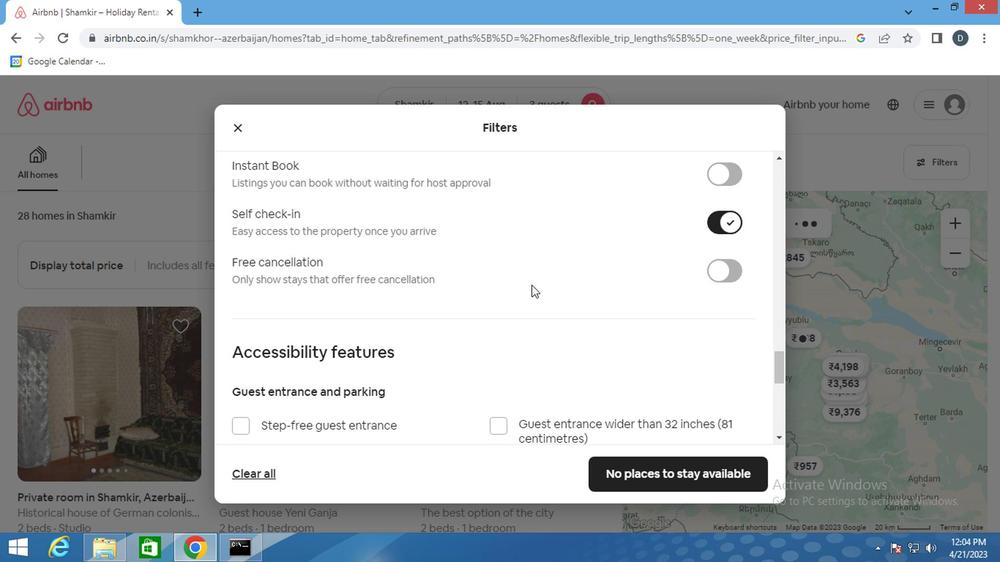 
Action: Mouse scrolled (527, 290) with delta (0, -1)
Screenshot: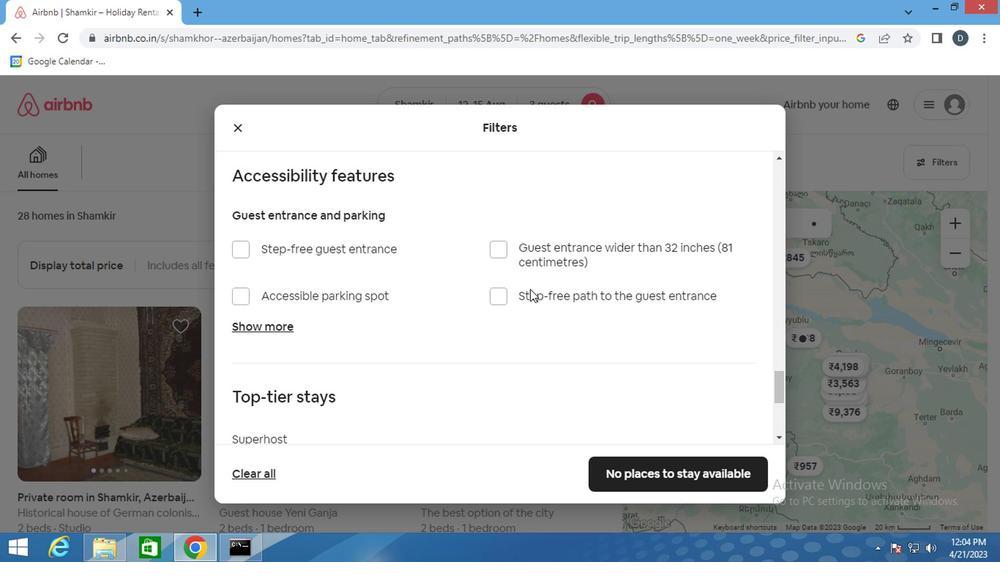 
Action: Mouse scrolled (527, 290) with delta (0, -1)
Screenshot: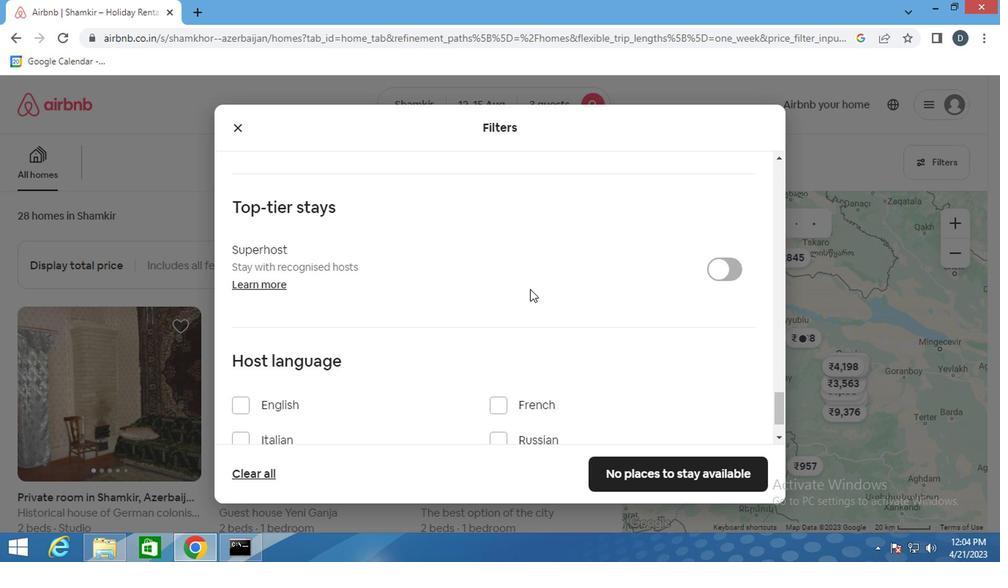 
Action: Mouse moved to (274, 346)
Screenshot: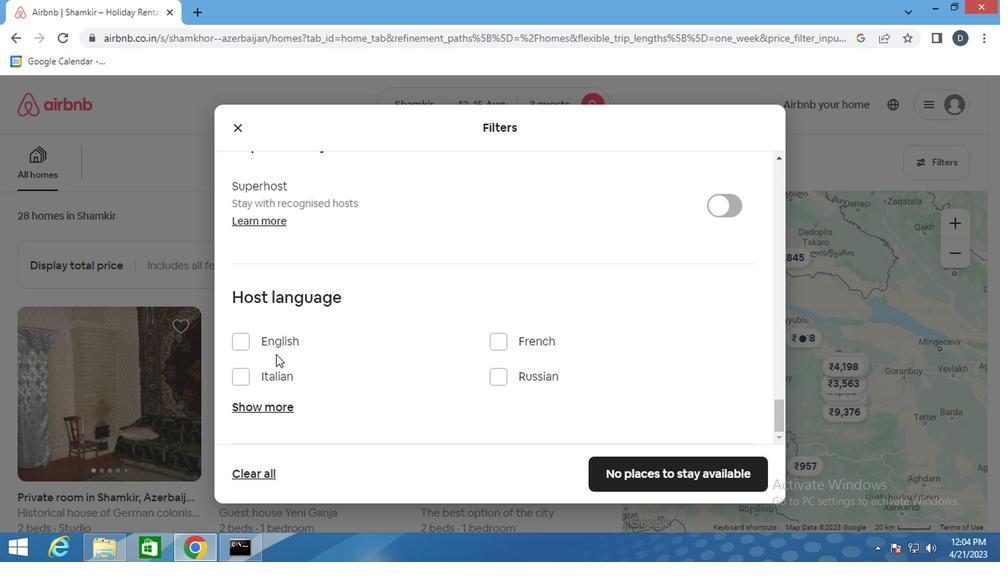 
Action: Mouse pressed left at (274, 346)
Screenshot: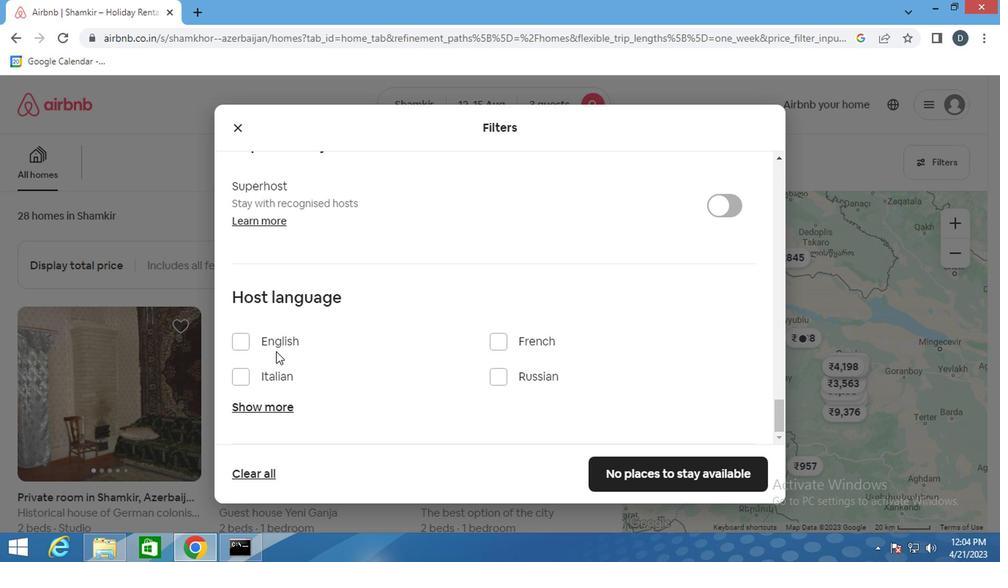 
Action: Mouse moved to (720, 482)
Screenshot: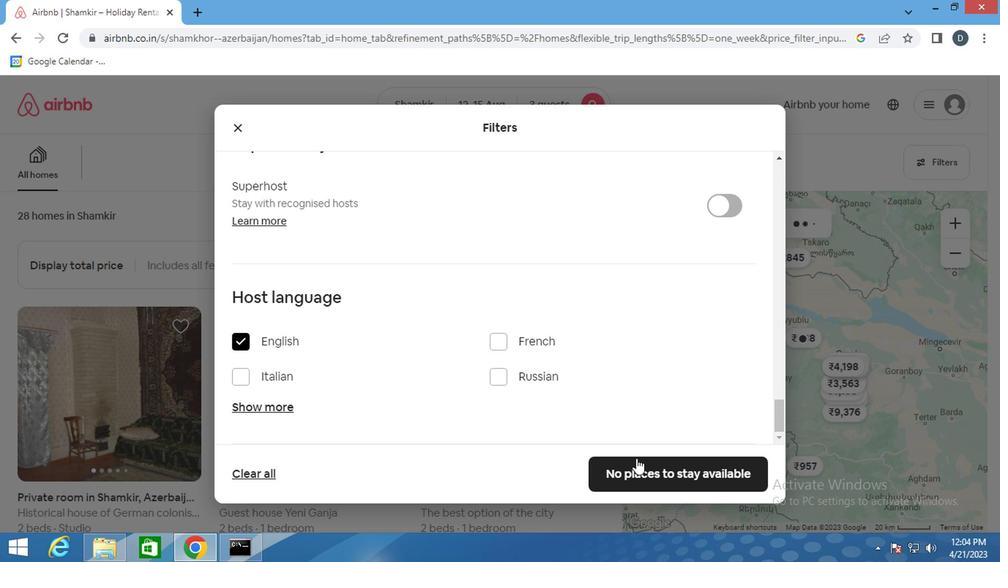 
Action: Mouse pressed left at (720, 482)
Screenshot: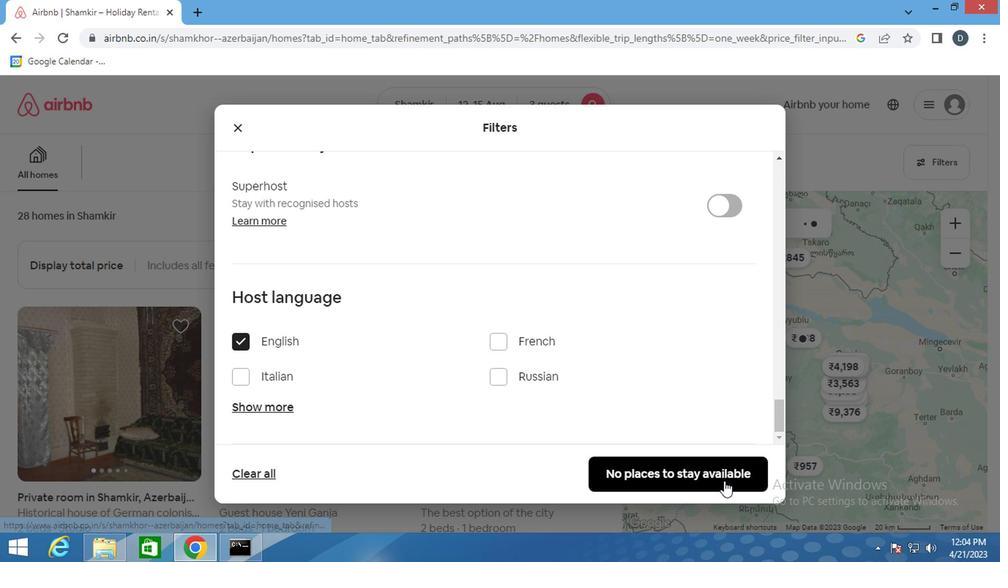 
Action: Mouse moved to (711, 404)
Screenshot: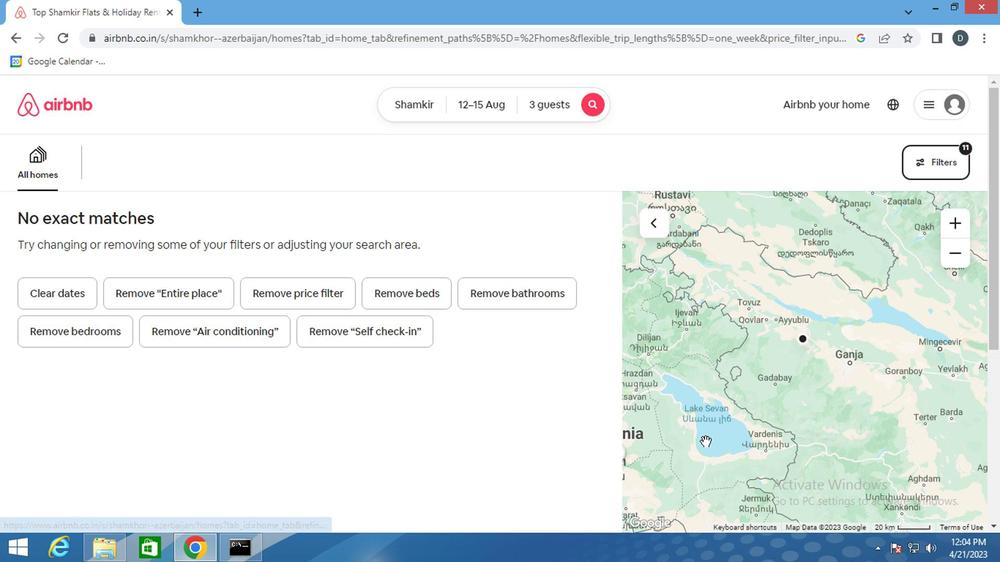 
